 Task: Look for space in Legaspi, Philippines from 12th August, 2023 to 16th August, 2023 for 8 adults in price range Rs.10000 to Rs.16000. Place can be private room with 8 bedrooms having 8 beds and 8 bathrooms. Property type can be house, flat, guest house, hotel. Amenities needed are: wifi, TV, free parkinig on premises, gym, breakfast. Booking option can be shelf check-in. Required host language is English.
Action: Mouse pressed left at (584, 123)
Screenshot: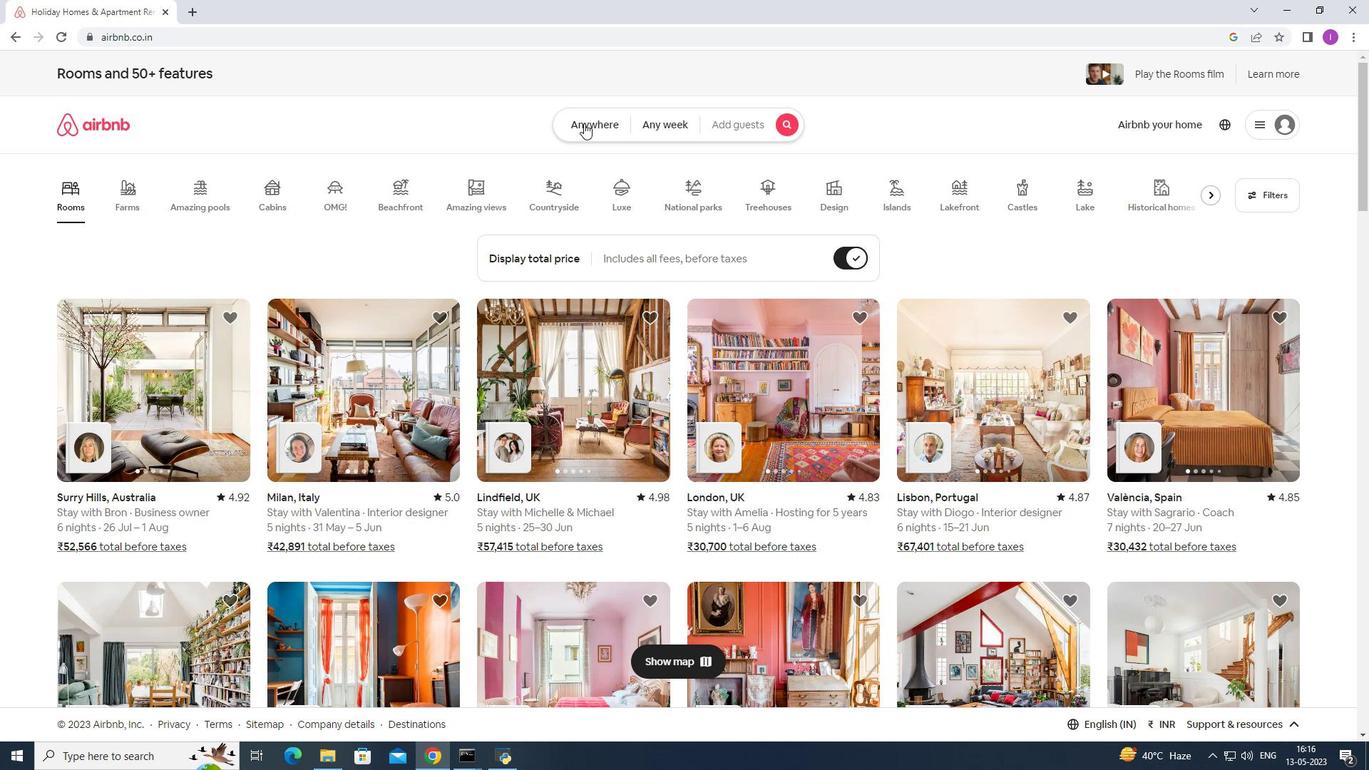 
Action: Mouse moved to (409, 179)
Screenshot: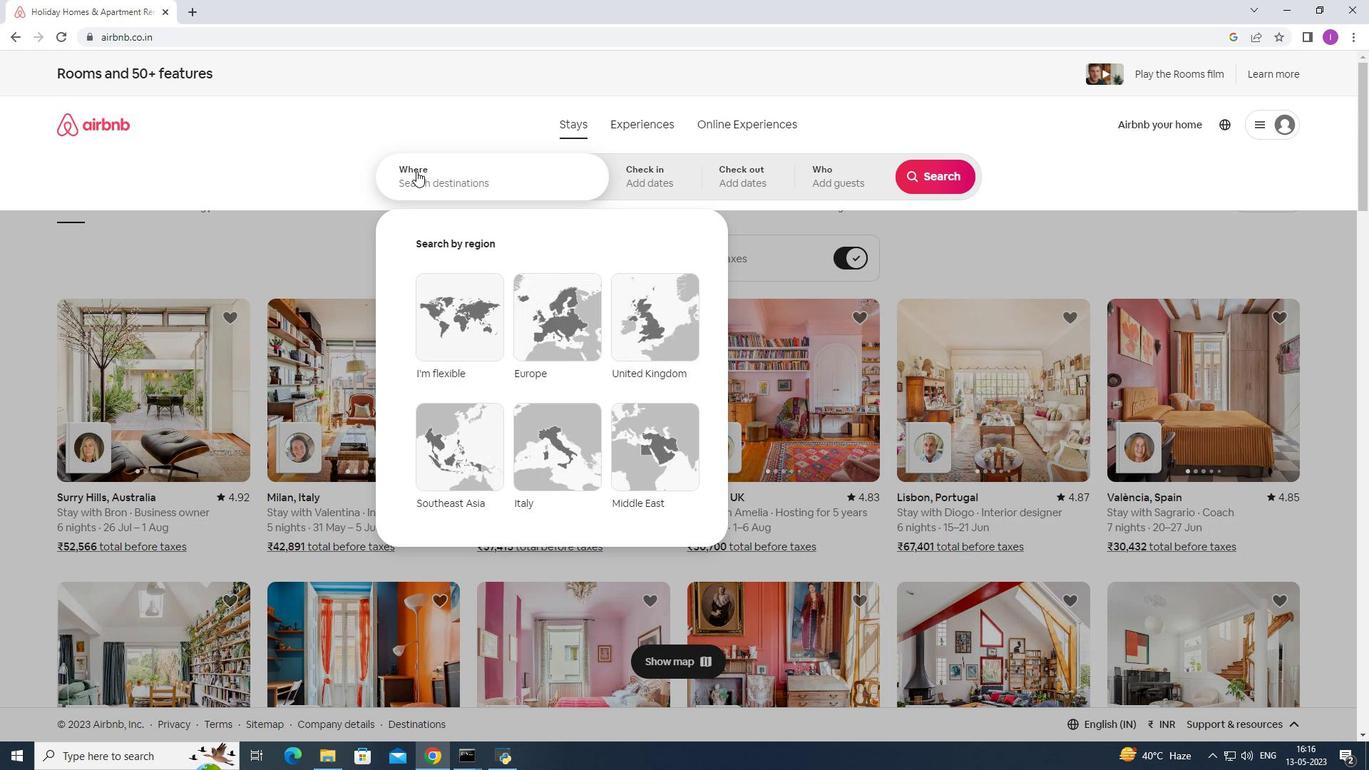 
Action: Mouse pressed left at (409, 179)
Screenshot: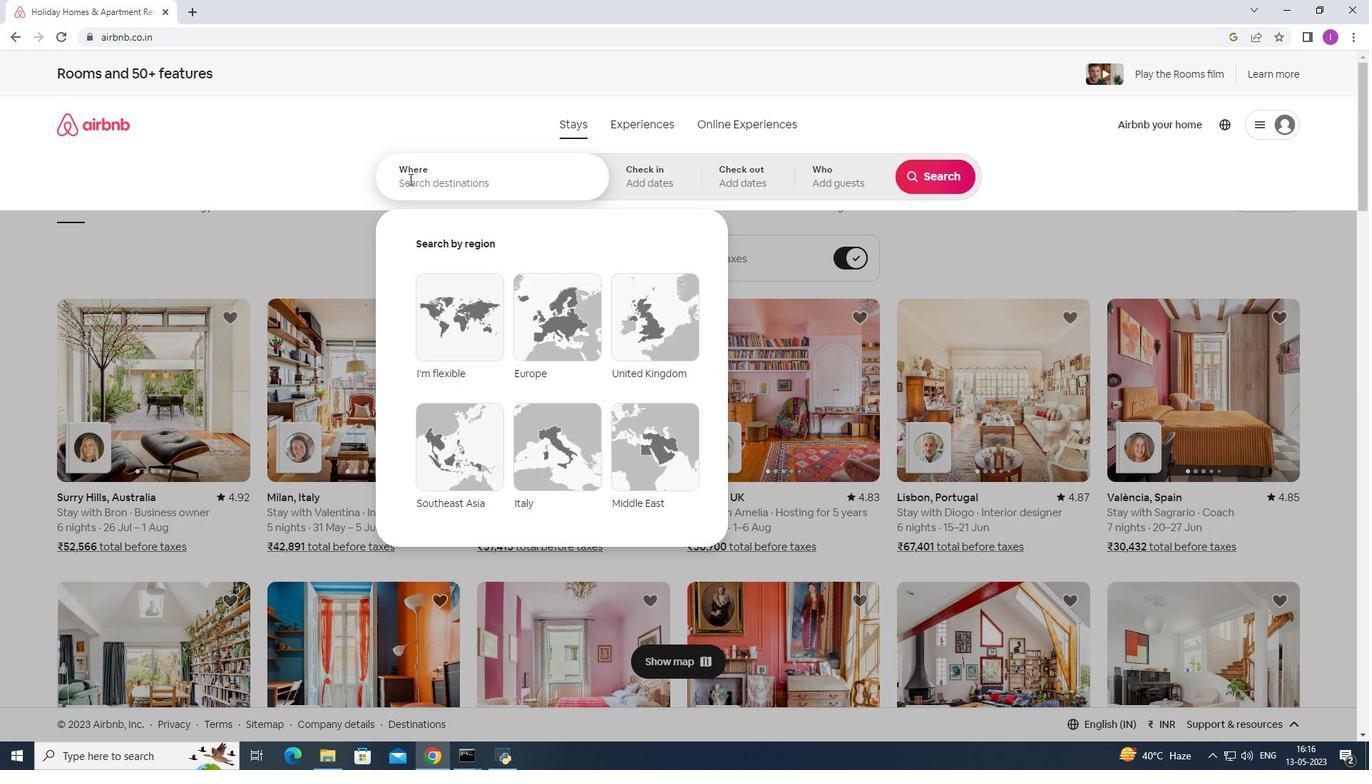 
Action: Mouse moved to (412, 178)
Screenshot: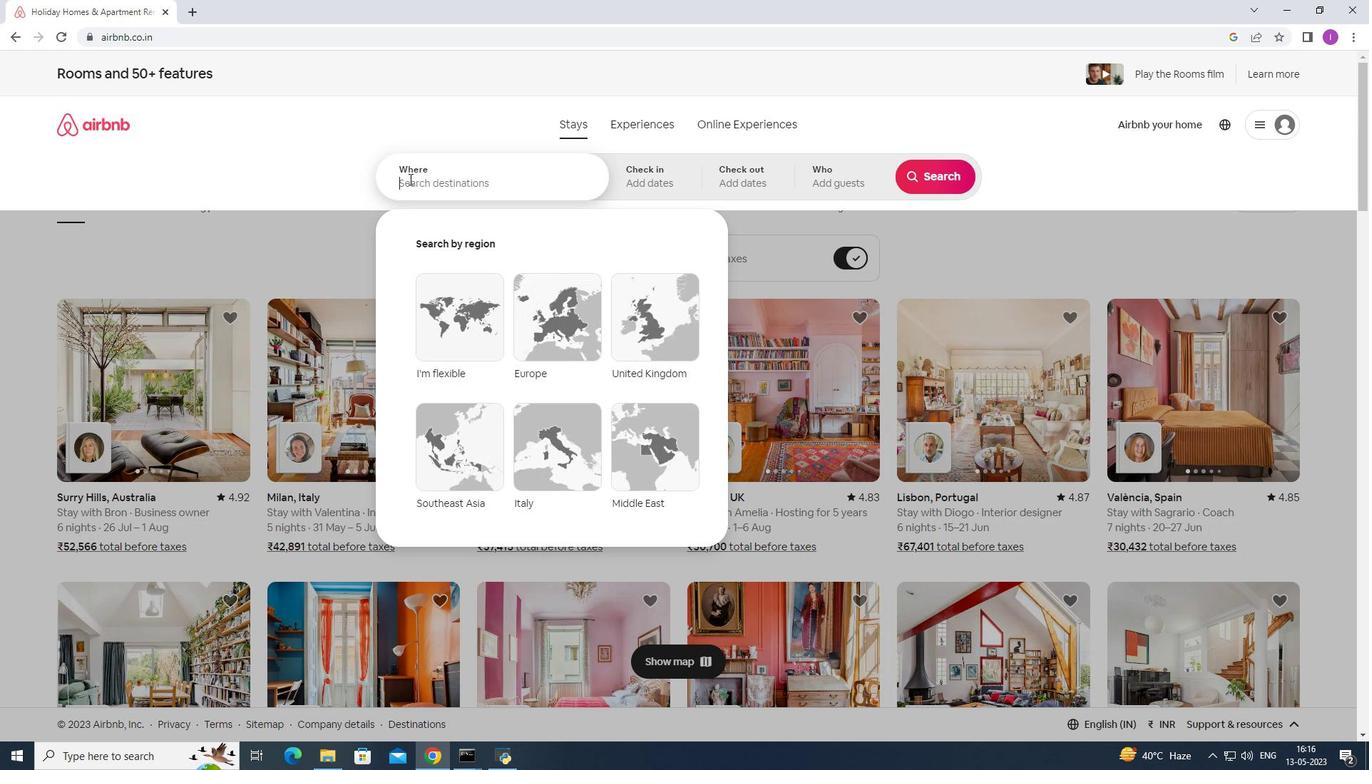 
Action: Key pressed <Key.shift>Legaspi,<Key.shift>Philippines
Screenshot: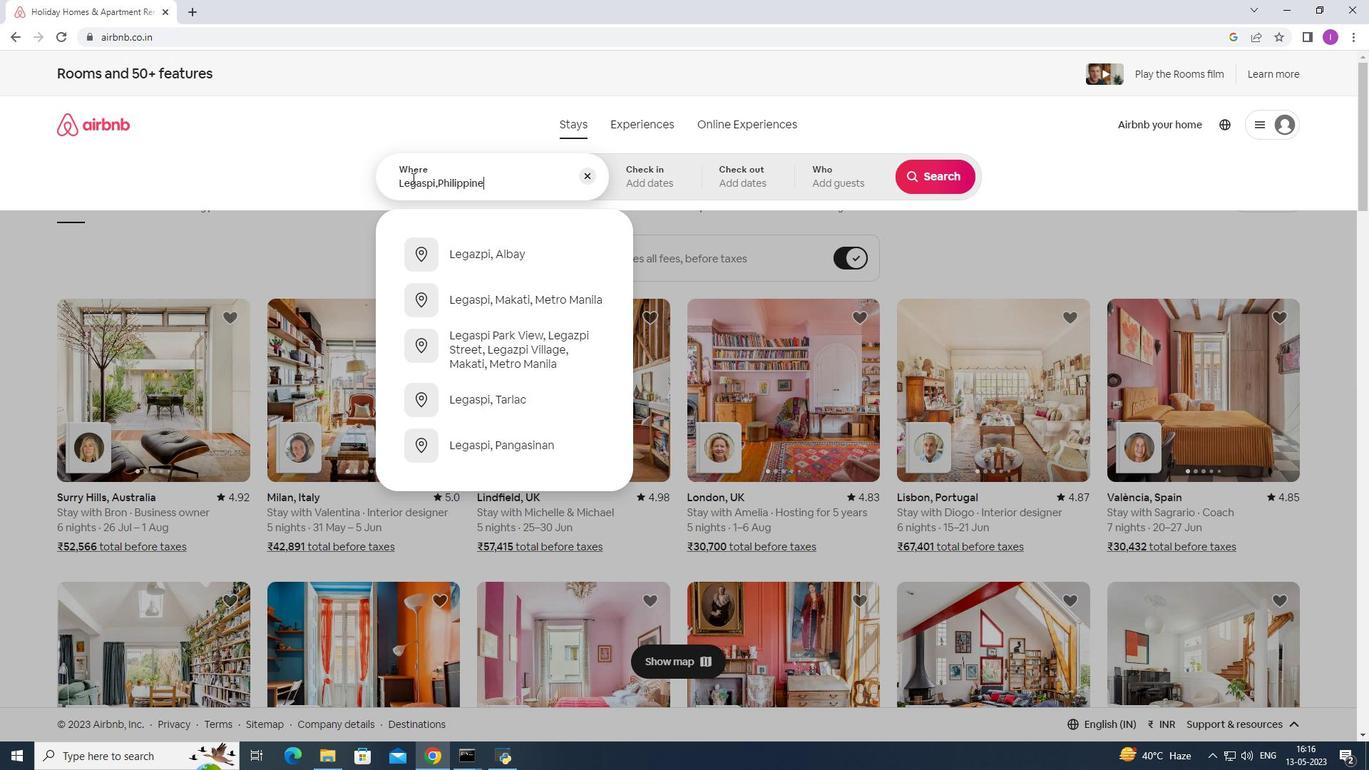 
Action: Mouse moved to (643, 185)
Screenshot: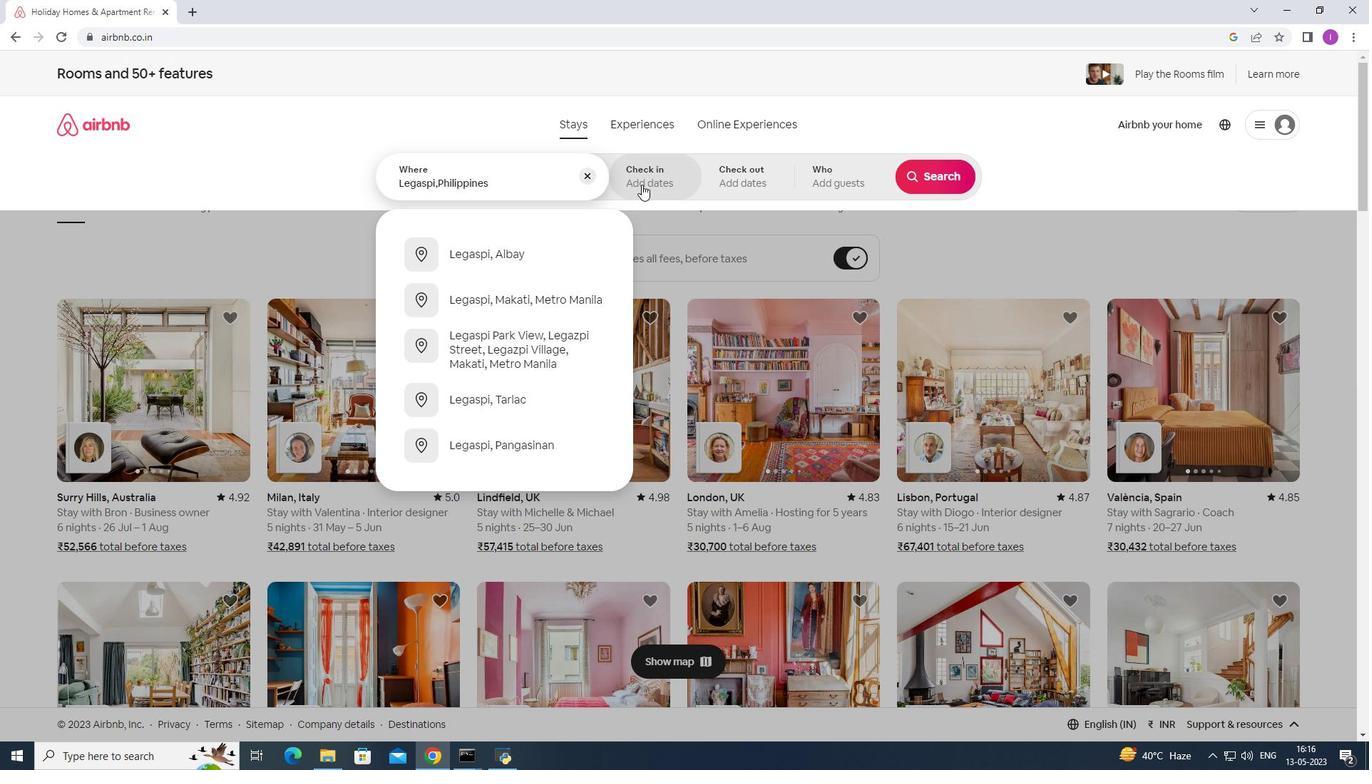 
Action: Mouse pressed left at (643, 185)
Screenshot: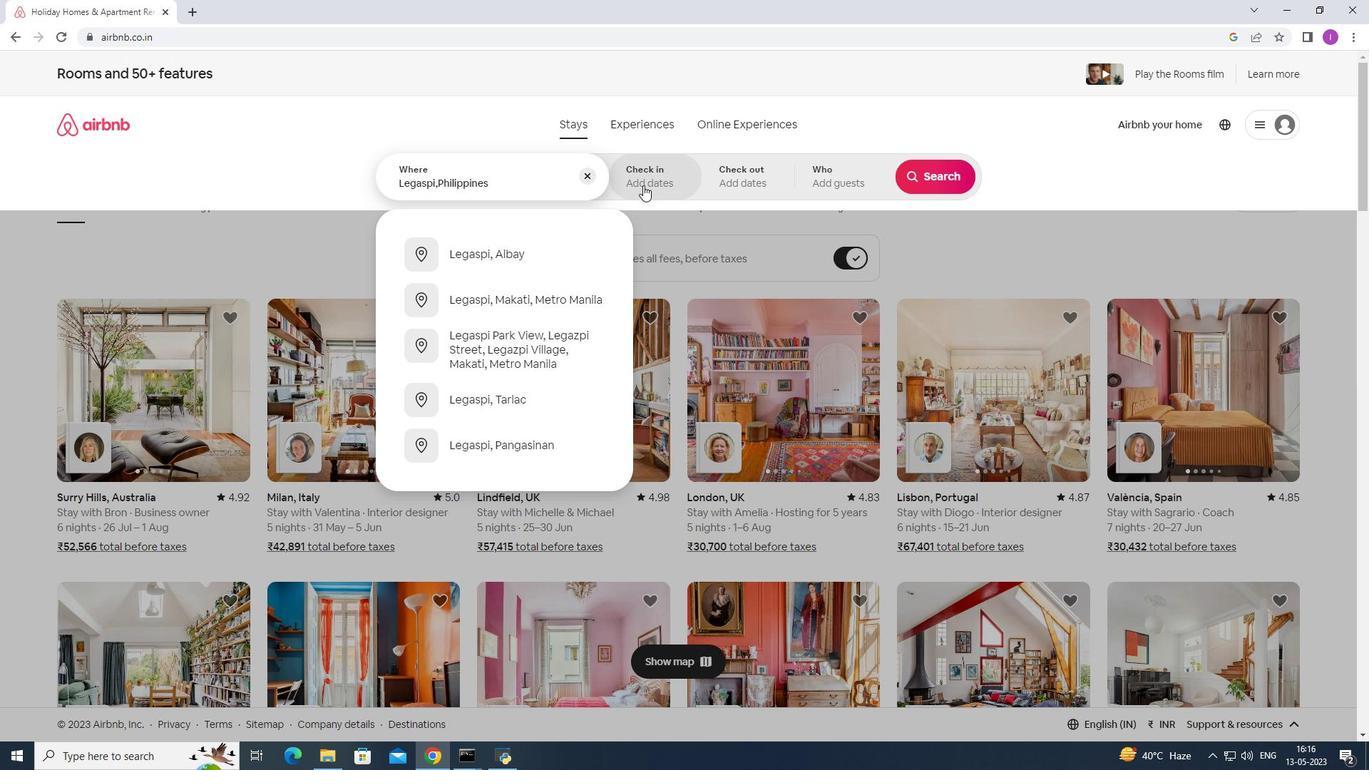 
Action: Mouse moved to (934, 294)
Screenshot: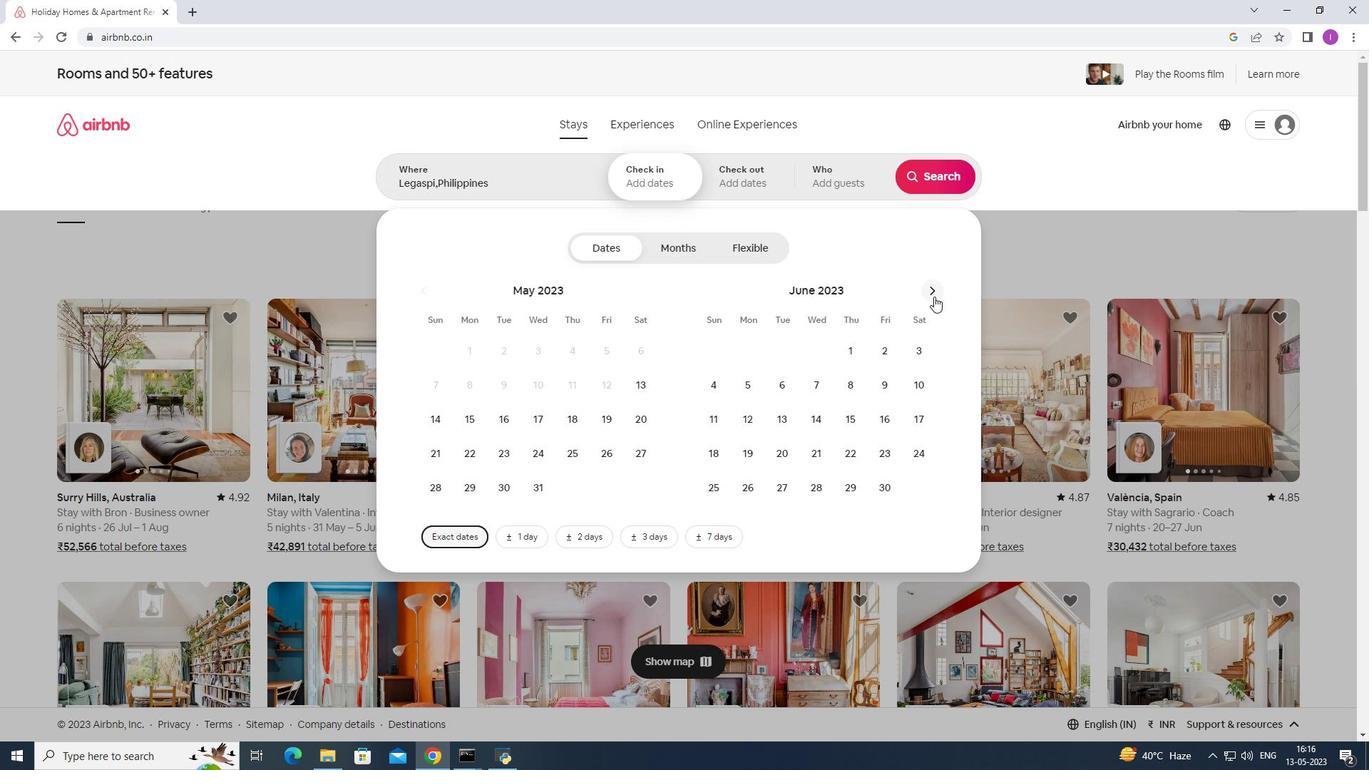
Action: Mouse pressed left at (934, 294)
Screenshot: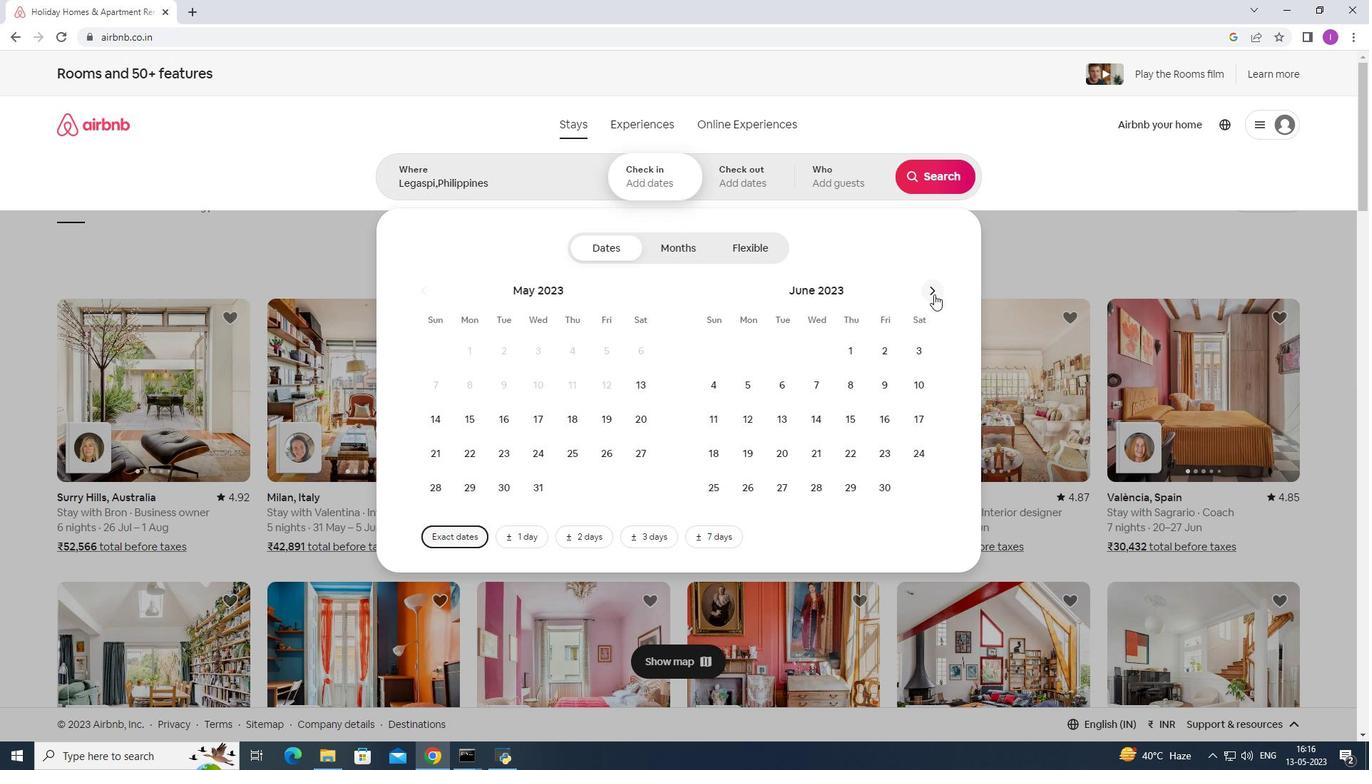
Action: Mouse pressed left at (934, 294)
Screenshot: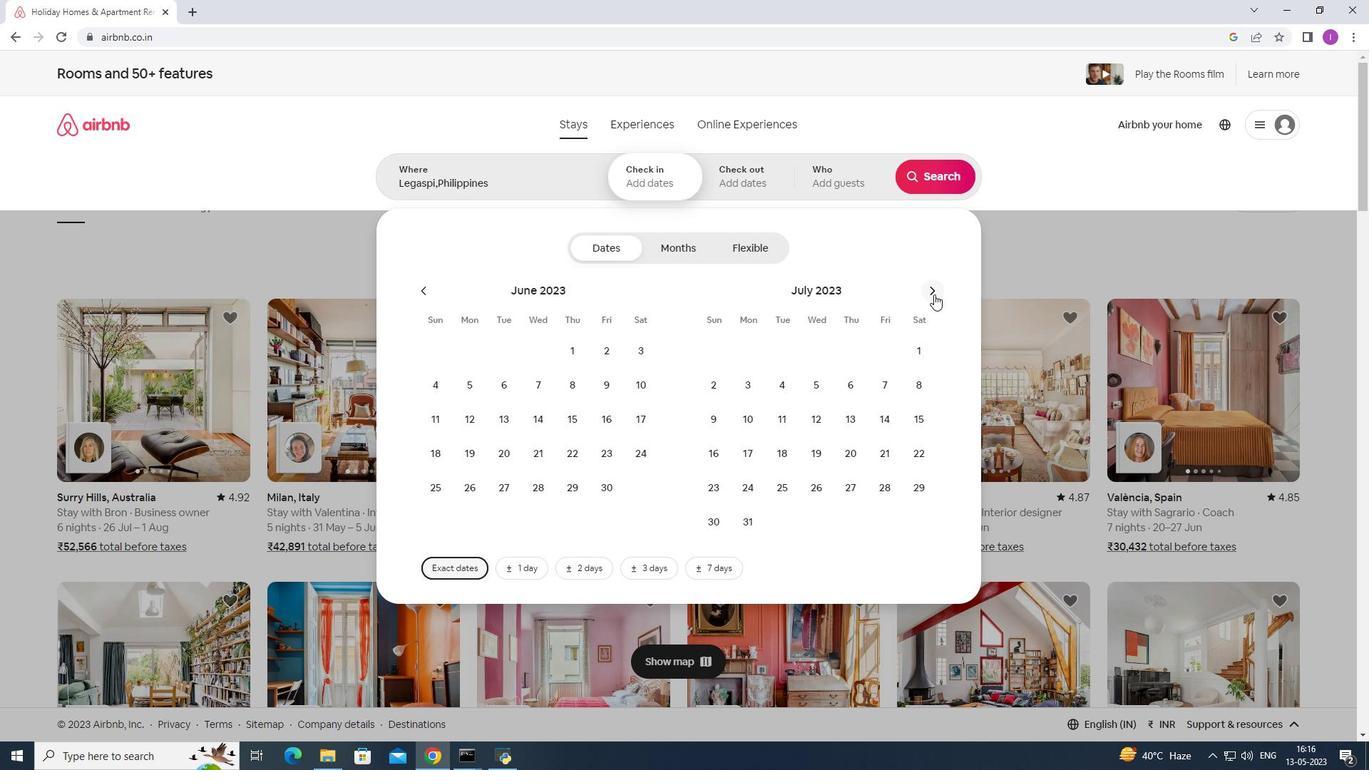 
Action: Mouse moved to (916, 390)
Screenshot: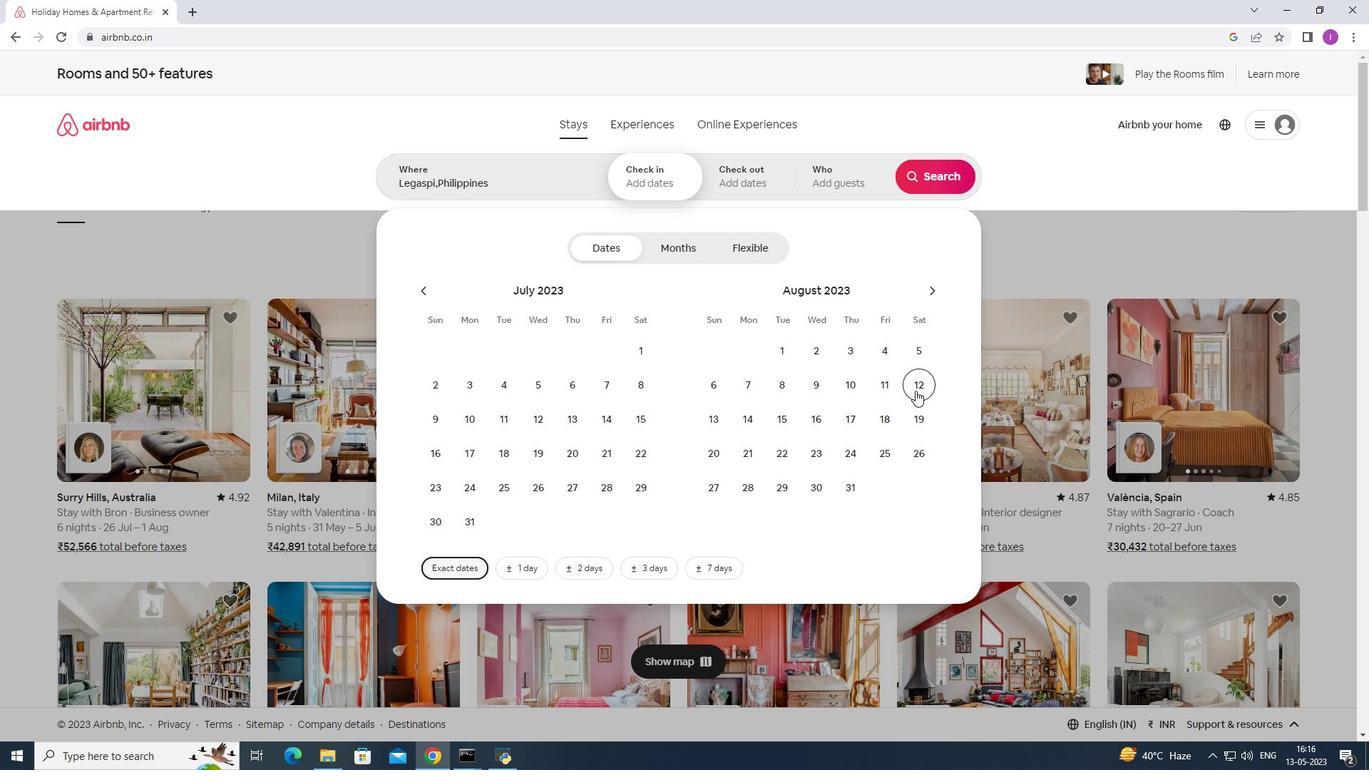 
Action: Mouse pressed left at (916, 390)
Screenshot: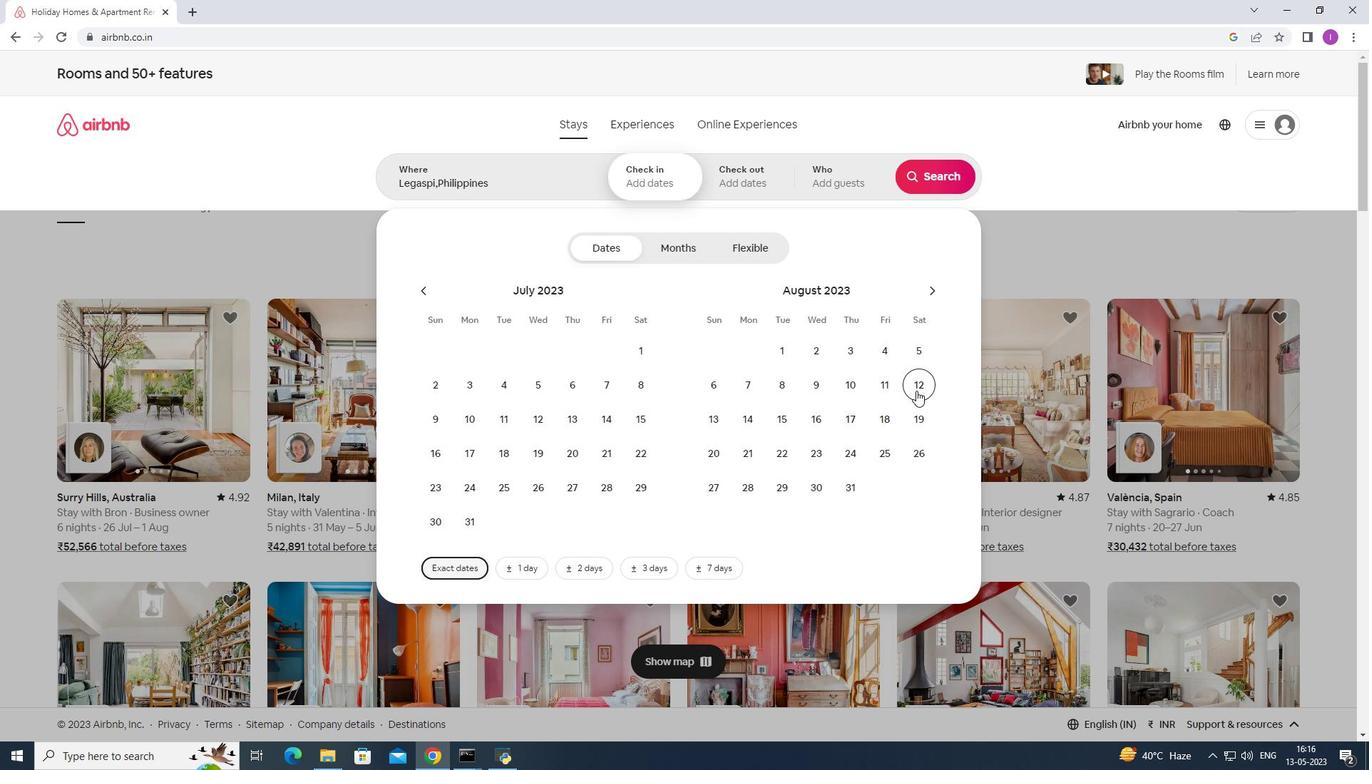 
Action: Mouse moved to (823, 418)
Screenshot: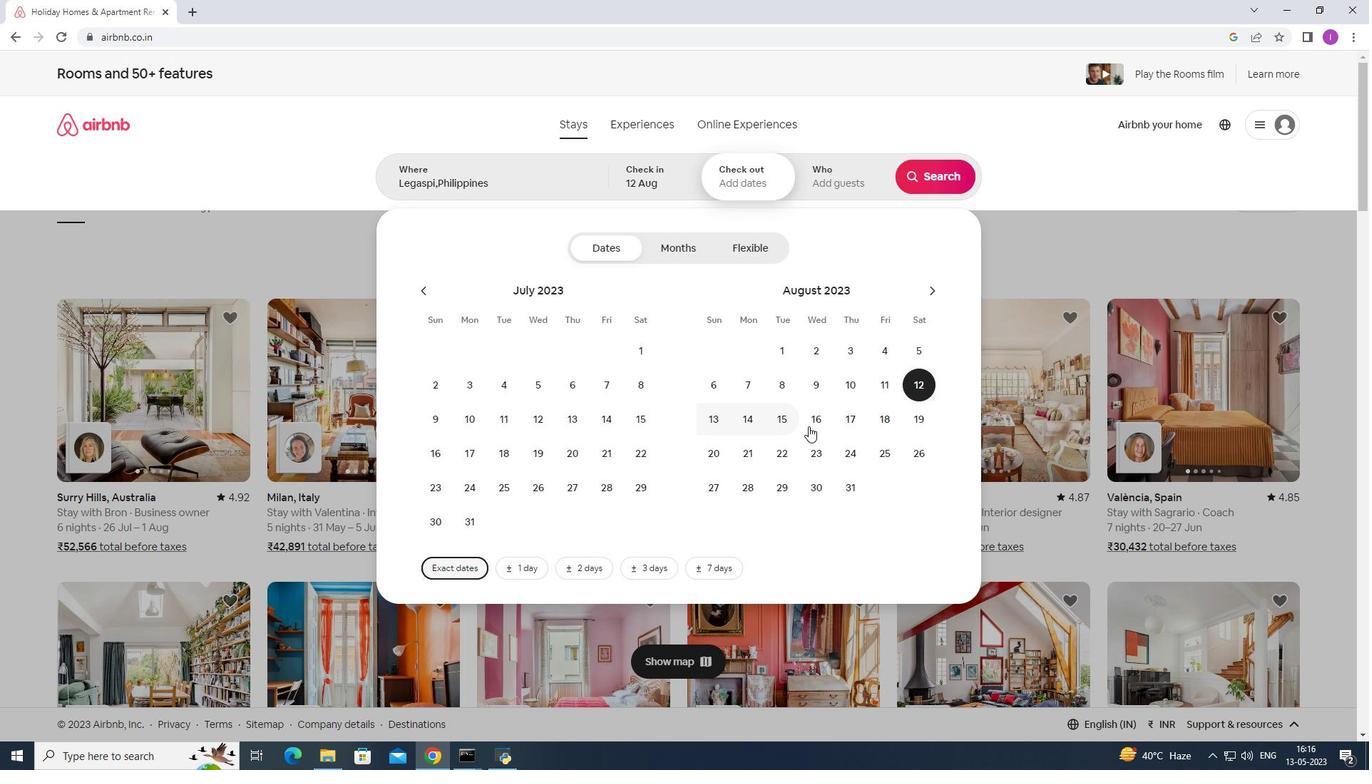 
Action: Mouse pressed left at (823, 418)
Screenshot: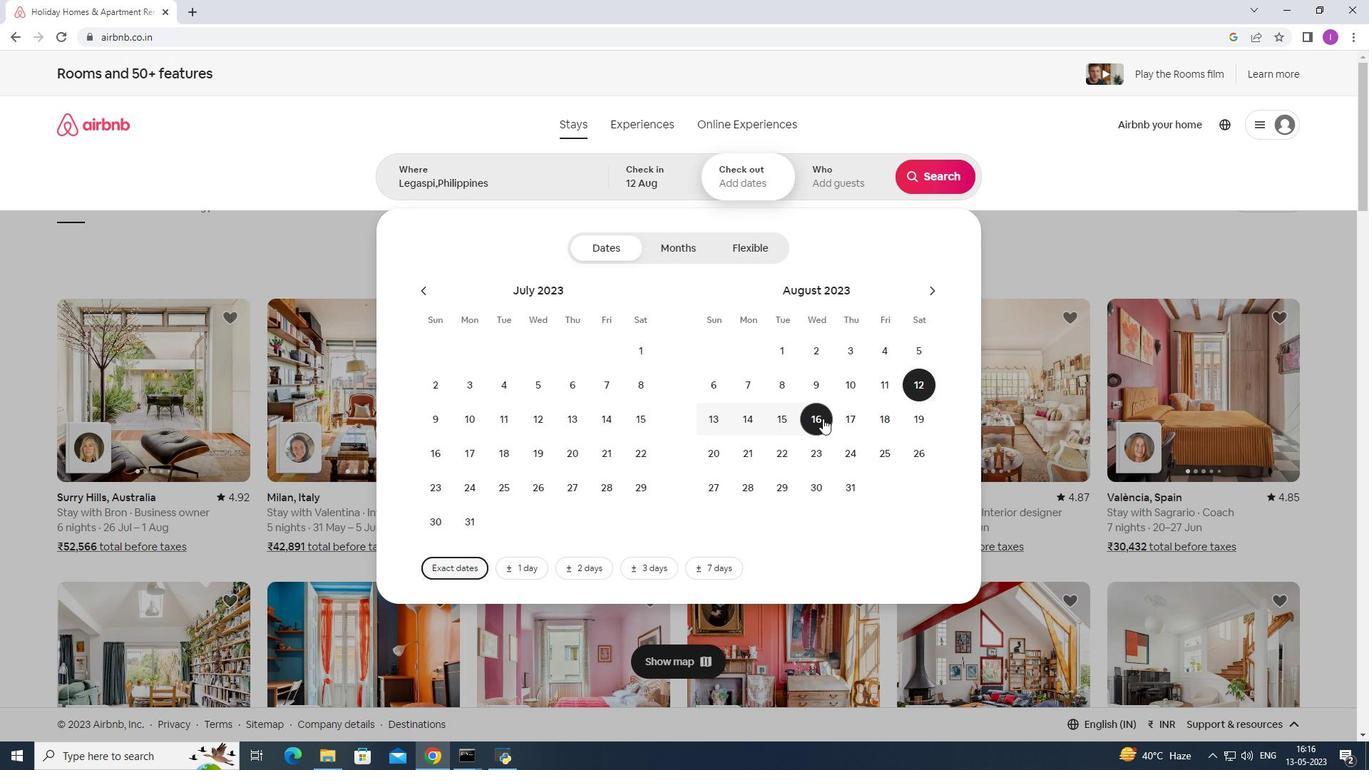 
Action: Mouse moved to (860, 179)
Screenshot: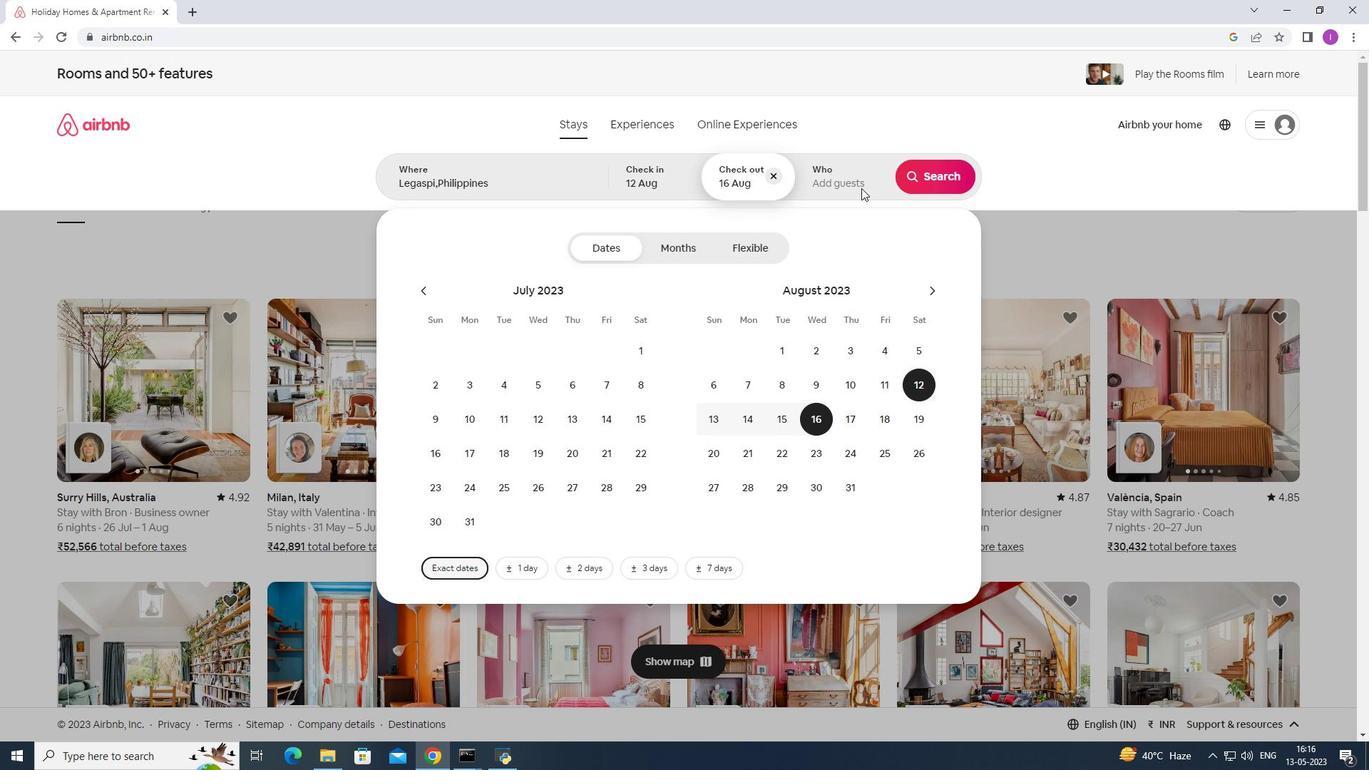 
Action: Mouse pressed left at (860, 179)
Screenshot: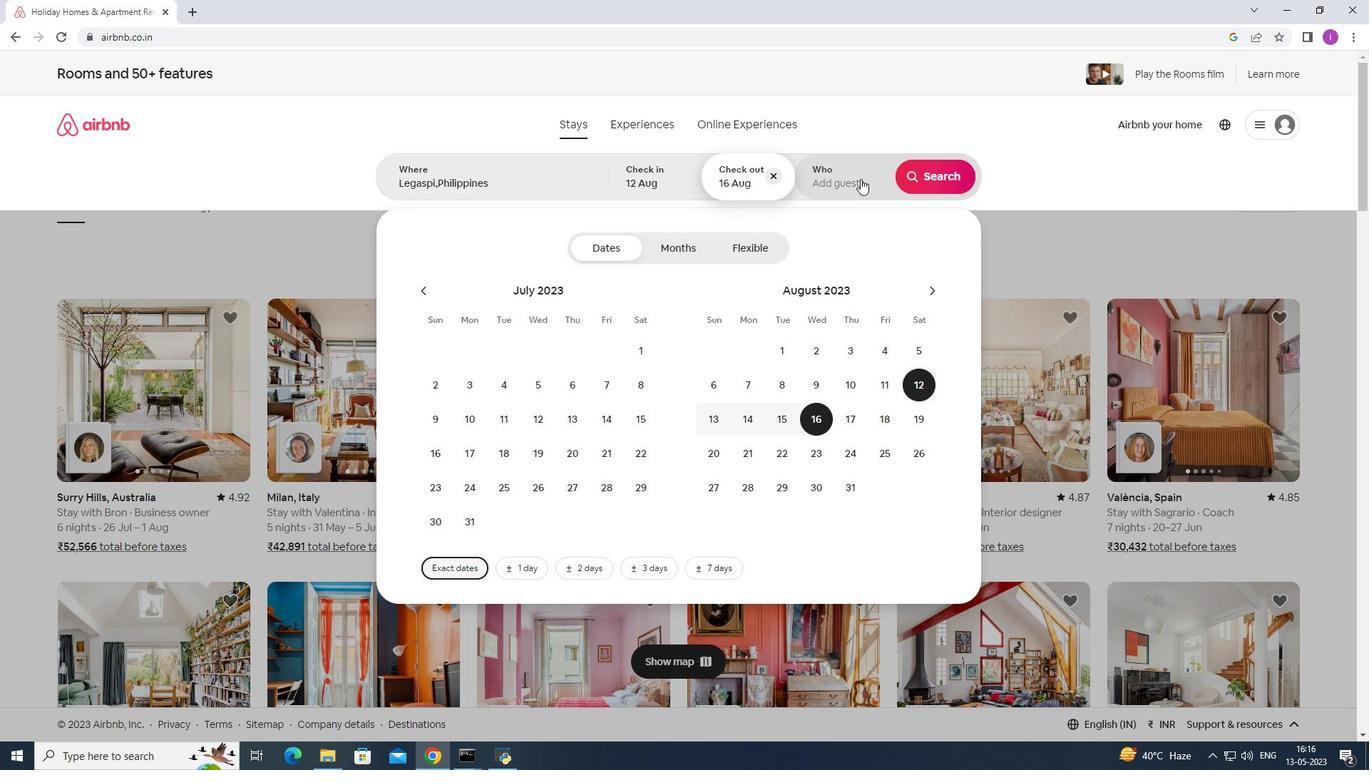 
Action: Mouse moved to (944, 251)
Screenshot: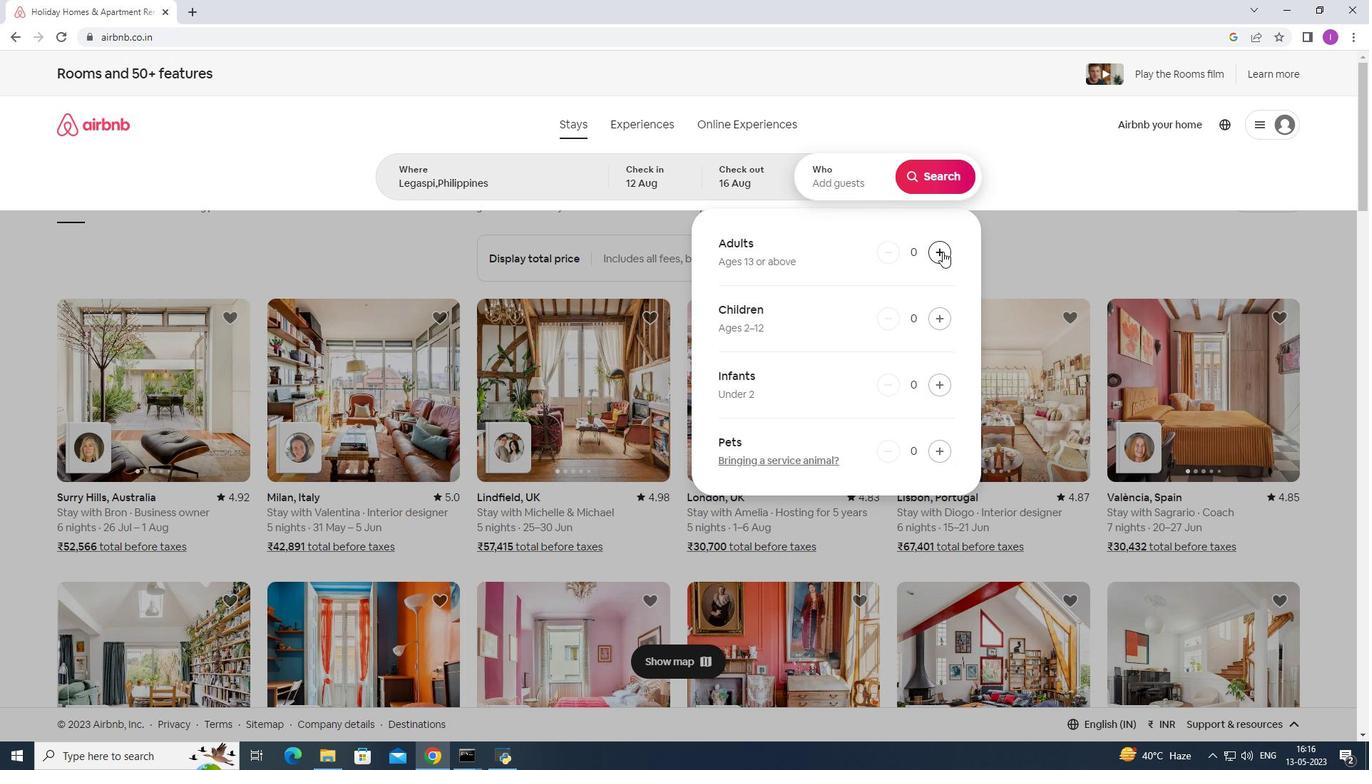 
Action: Mouse pressed left at (944, 251)
Screenshot: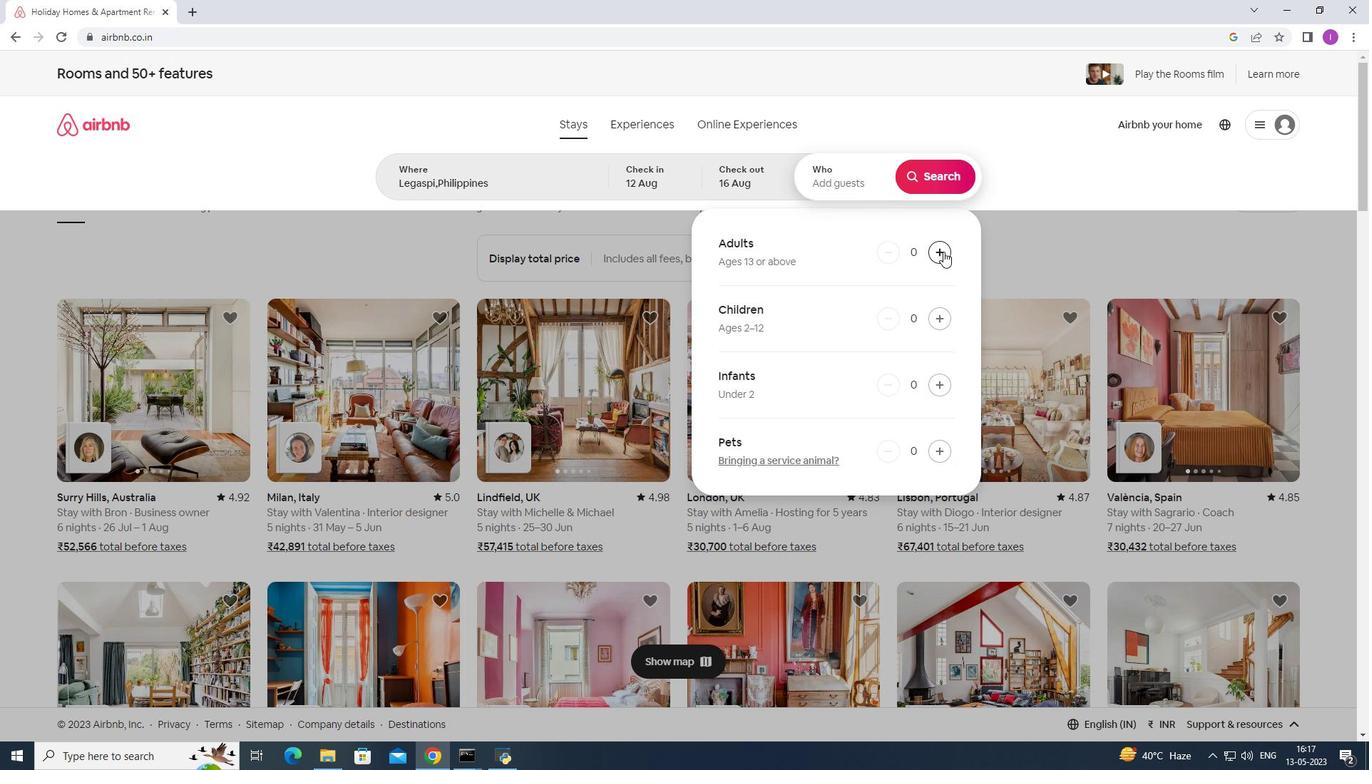 
Action: Mouse moved to (945, 251)
Screenshot: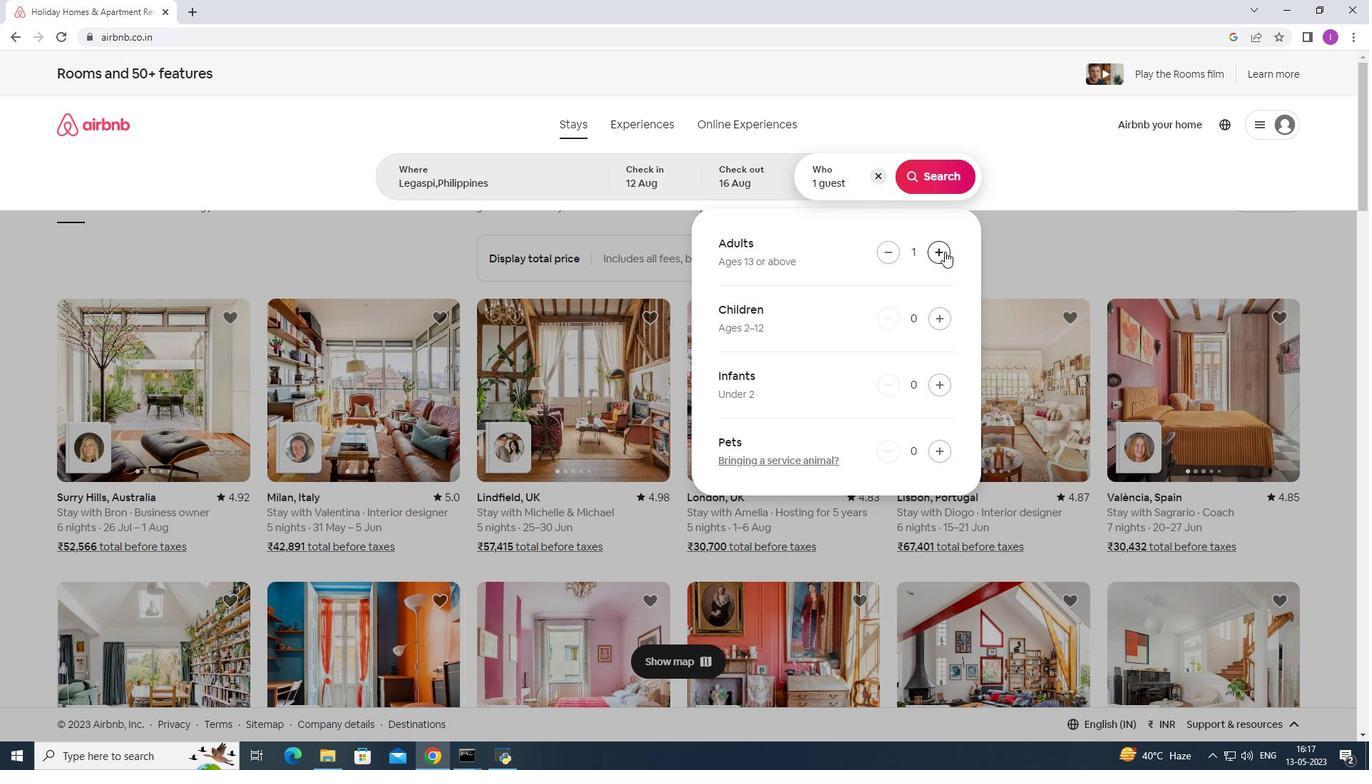 
Action: Mouse pressed left at (945, 251)
Screenshot: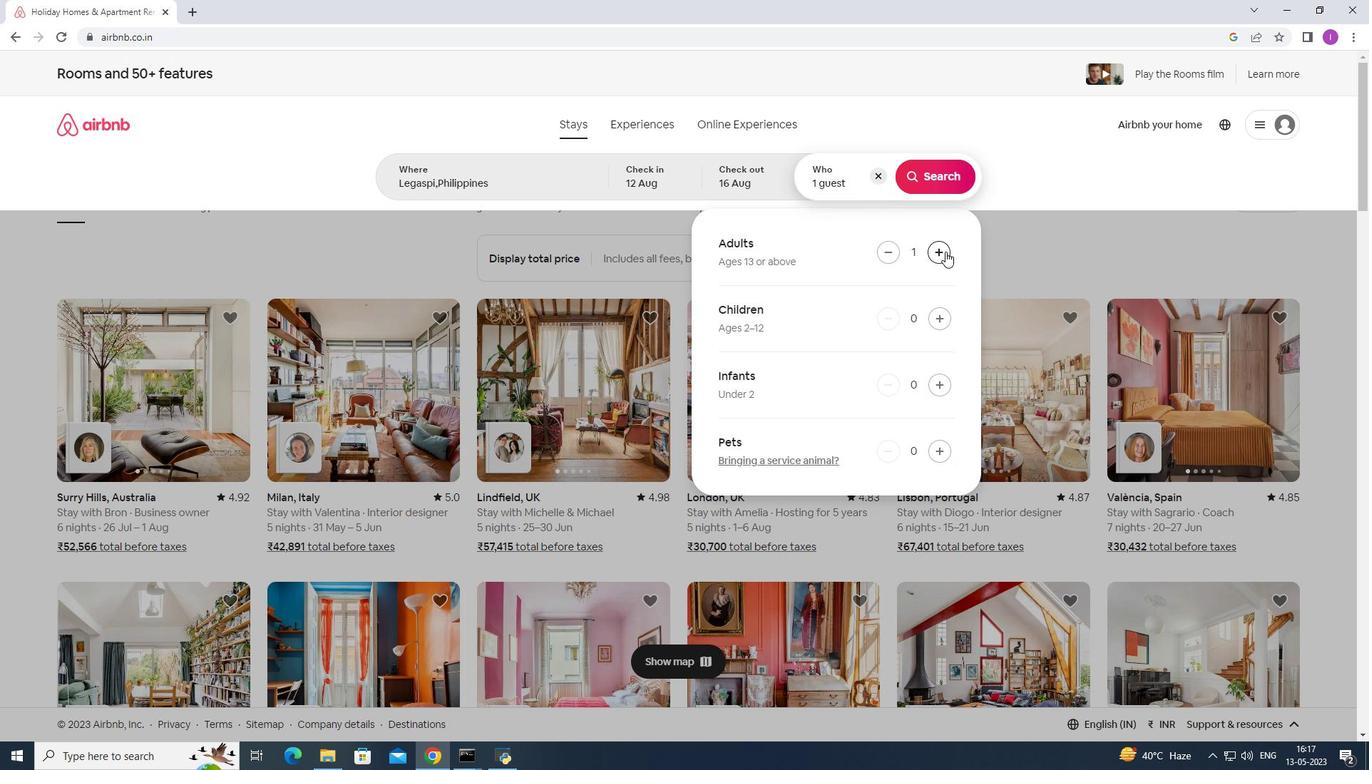 
Action: Mouse pressed left at (945, 251)
Screenshot: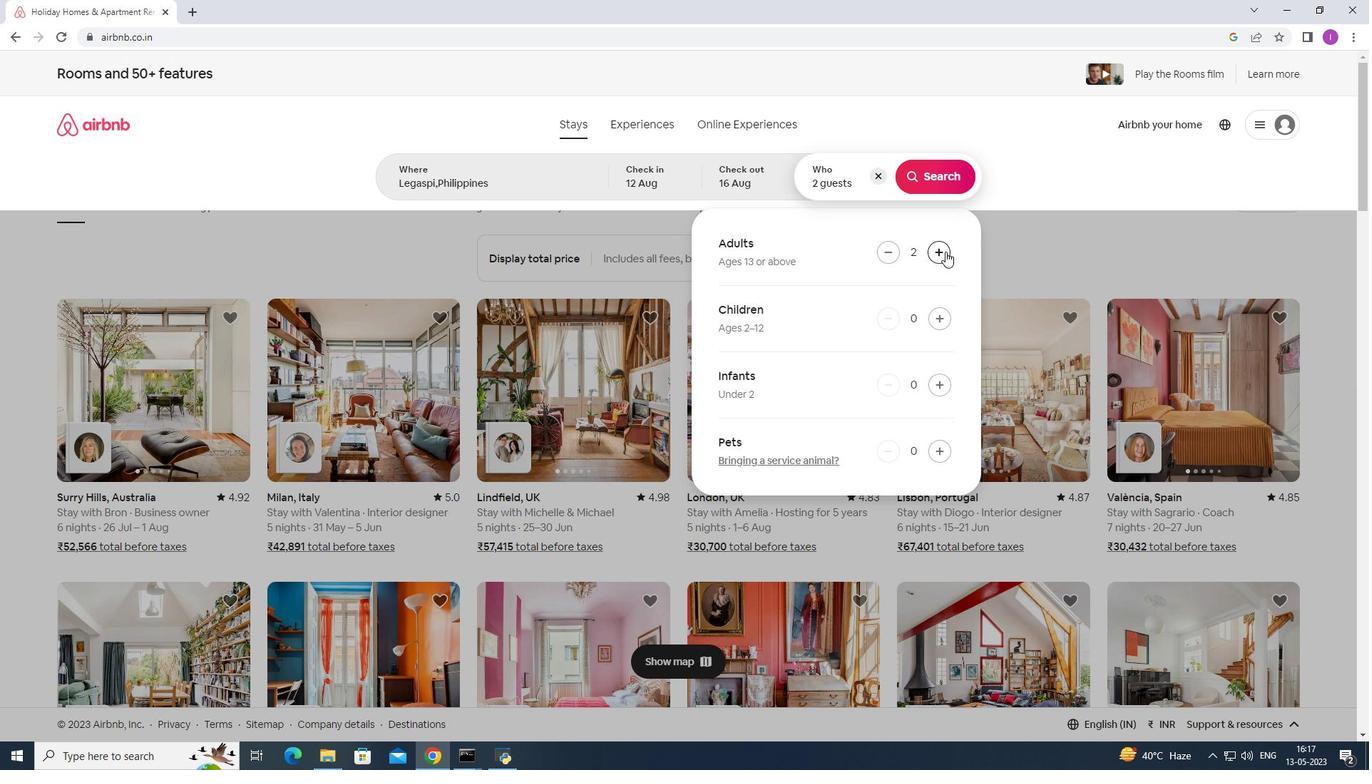 
Action: Mouse pressed left at (945, 251)
Screenshot: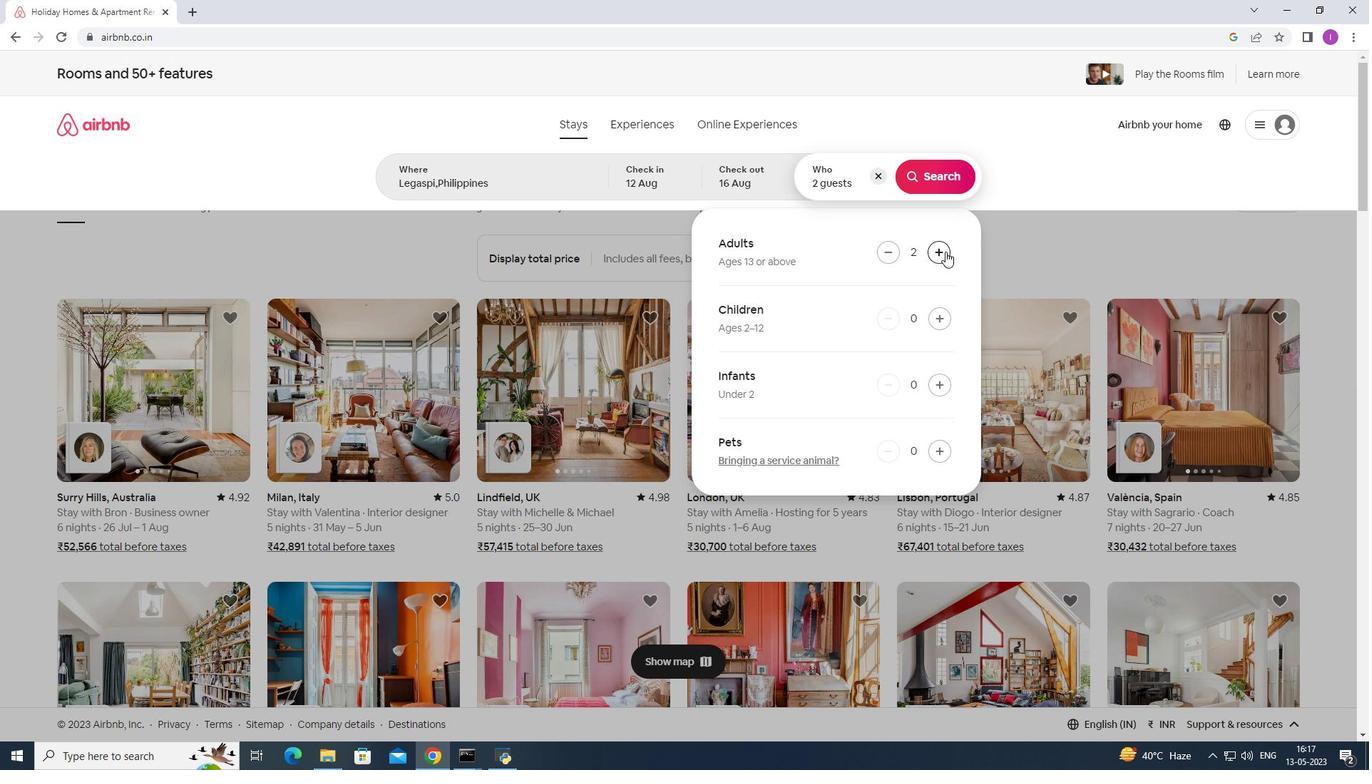 
Action: Mouse pressed left at (945, 251)
Screenshot: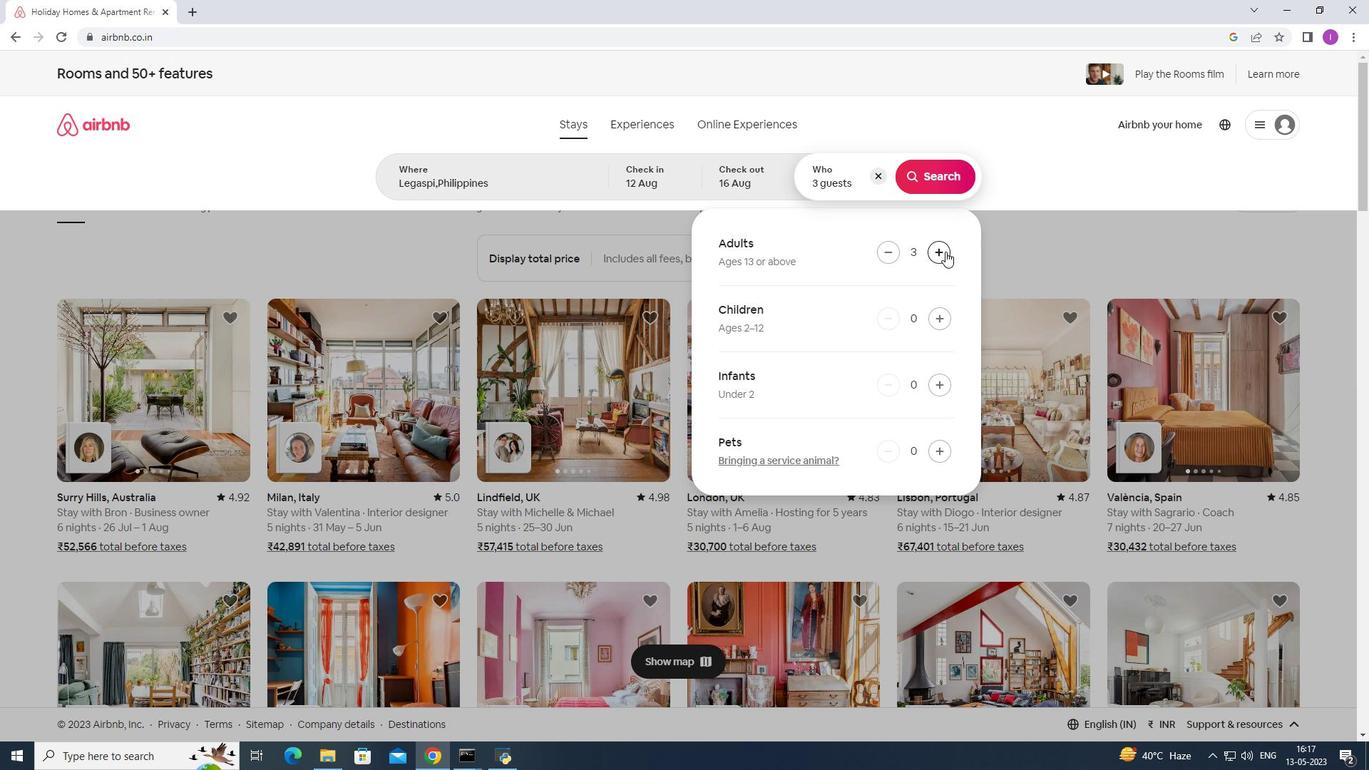 
Action: Mouse pressed left at (945, 251)
Screenshot: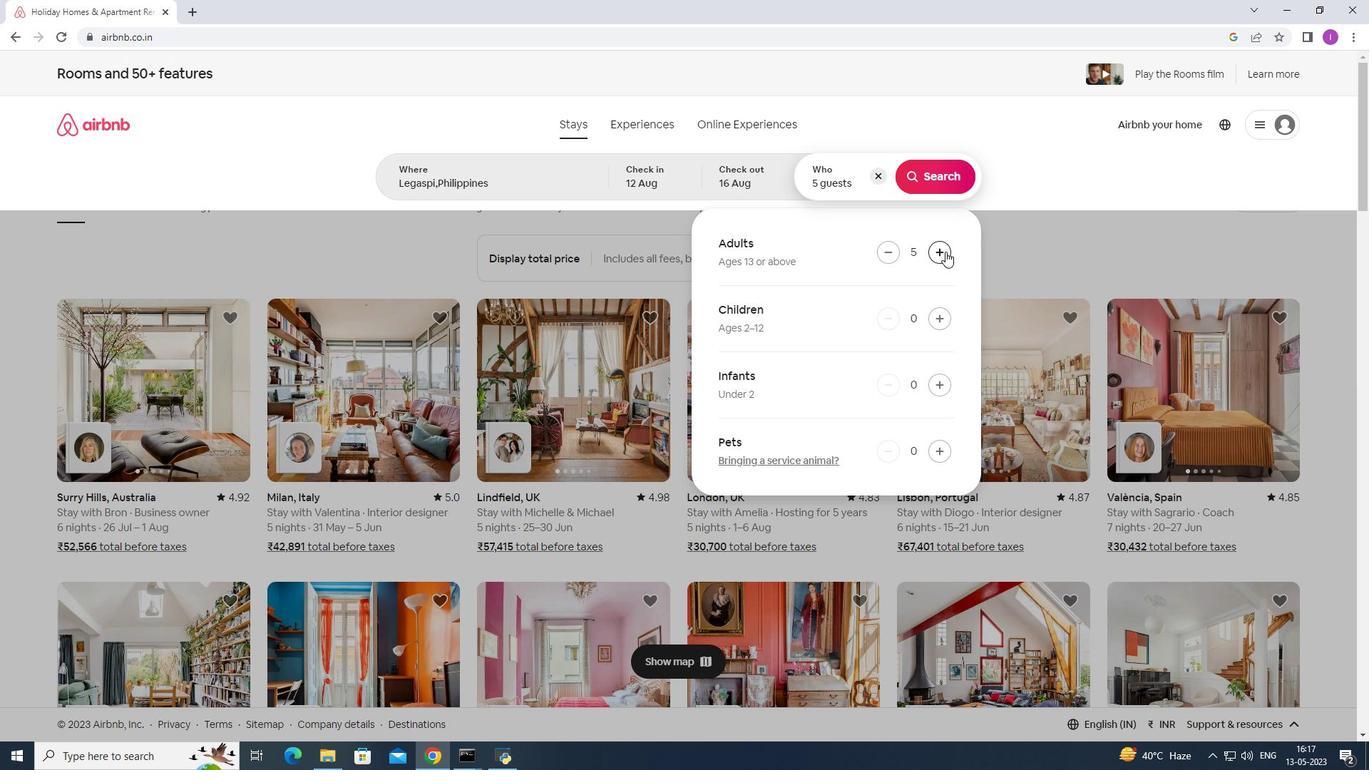 
Action: Mouse pressed left at (945, 251)
Screenshot: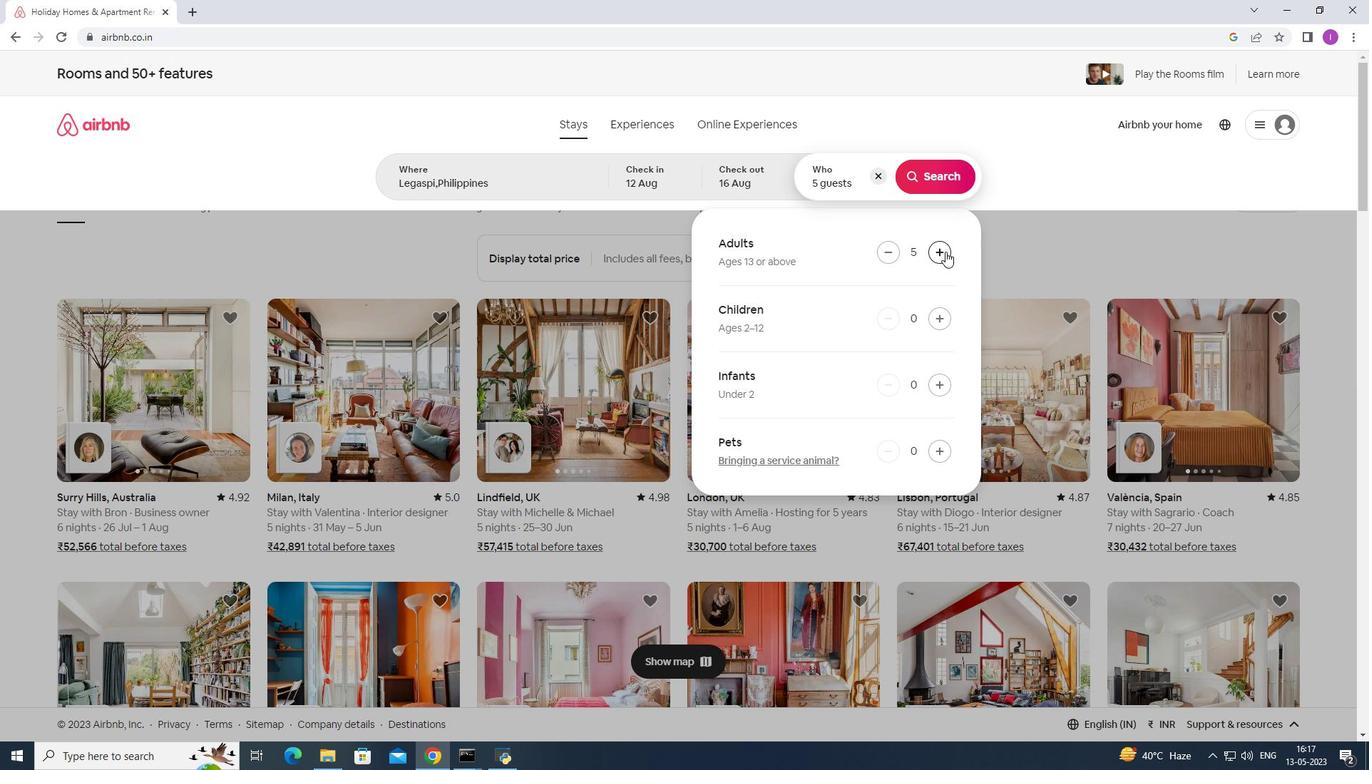 
Action: Mouse pressed left at (945, 251)
Screenshot: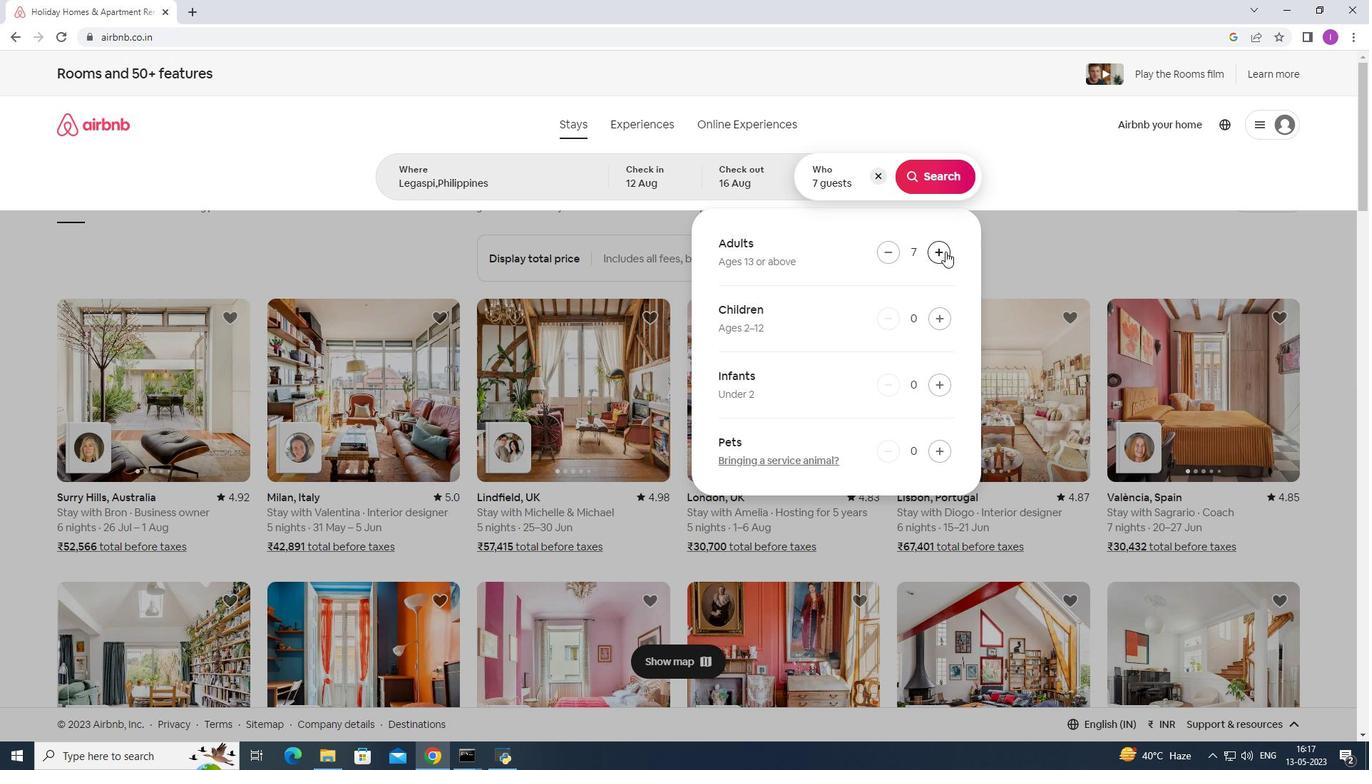 
Action: Mouse moved to (913, 173)
Screenshot: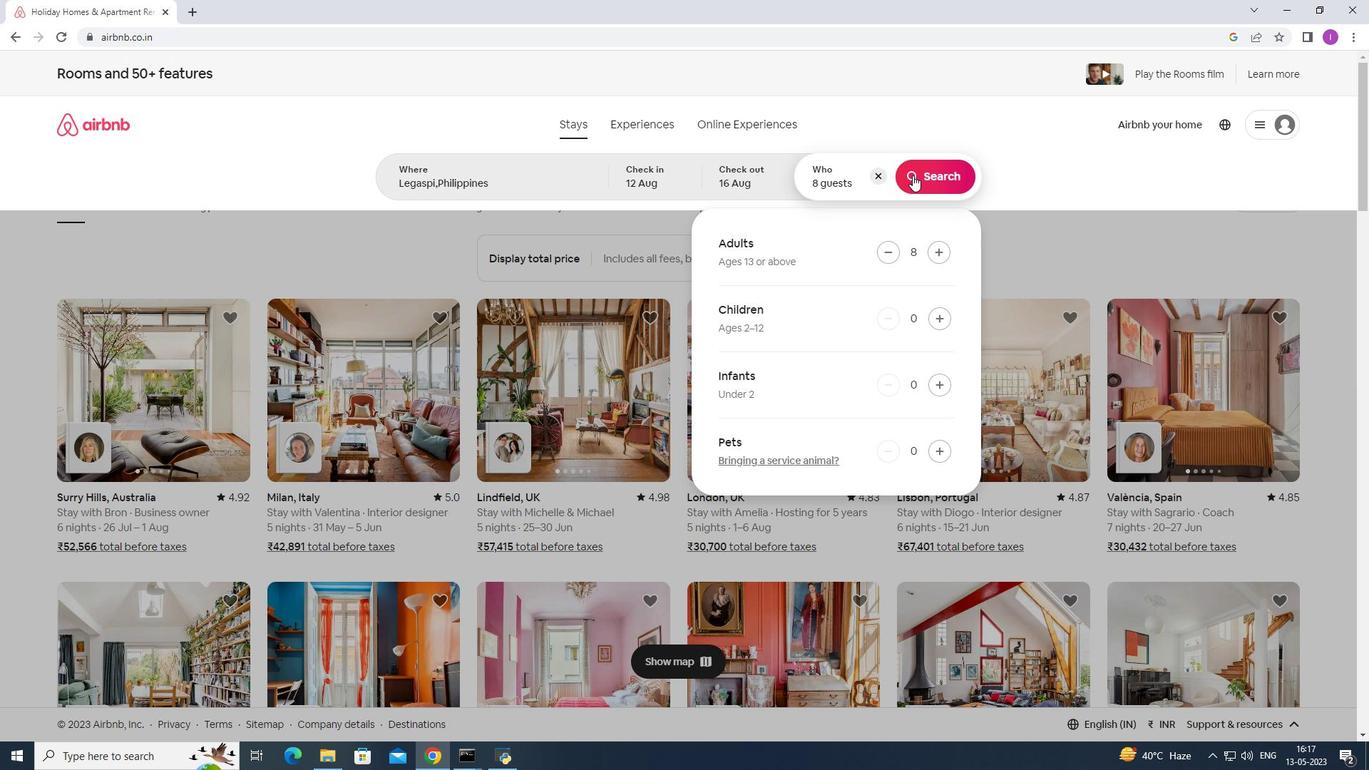 
Action: Mouse pressed left at (913, 173)
Screenshot: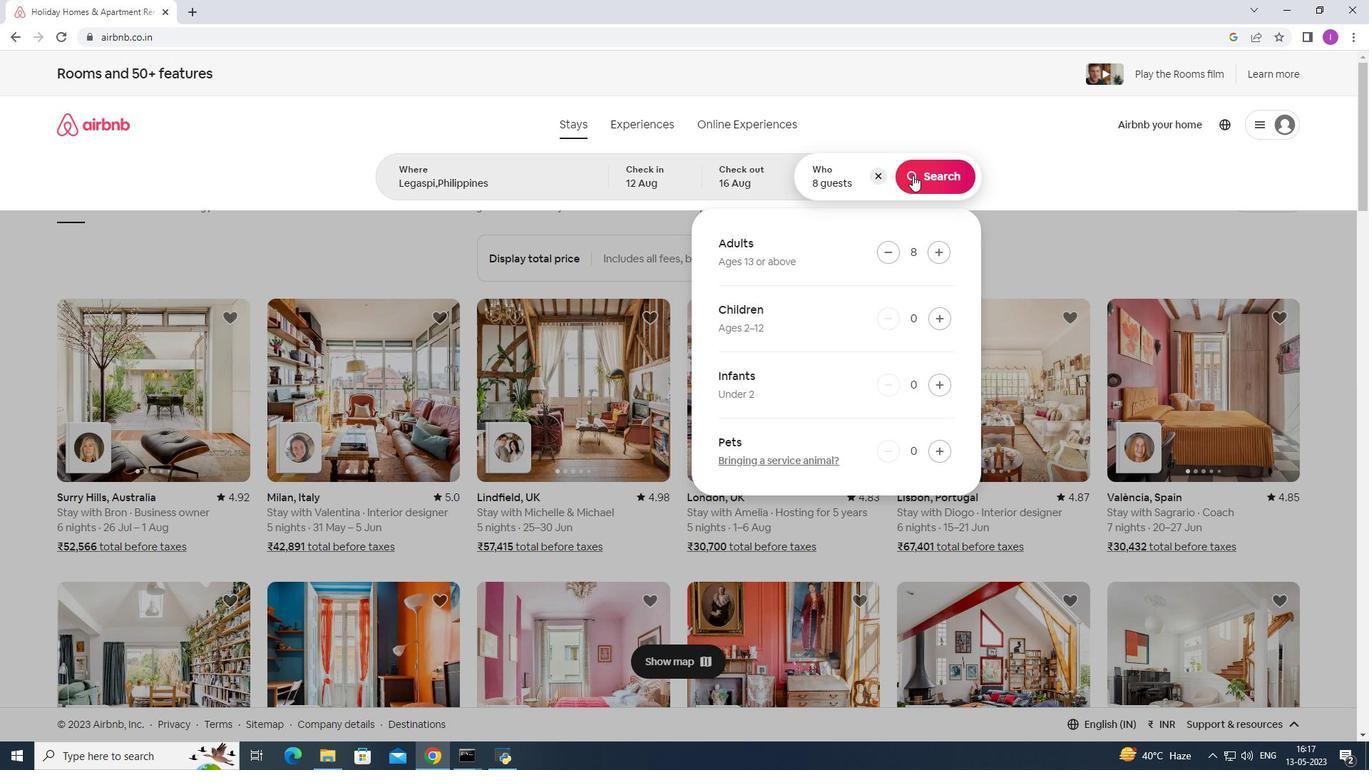 
Action: Mouse moved to (1295, 133)
Screenshot: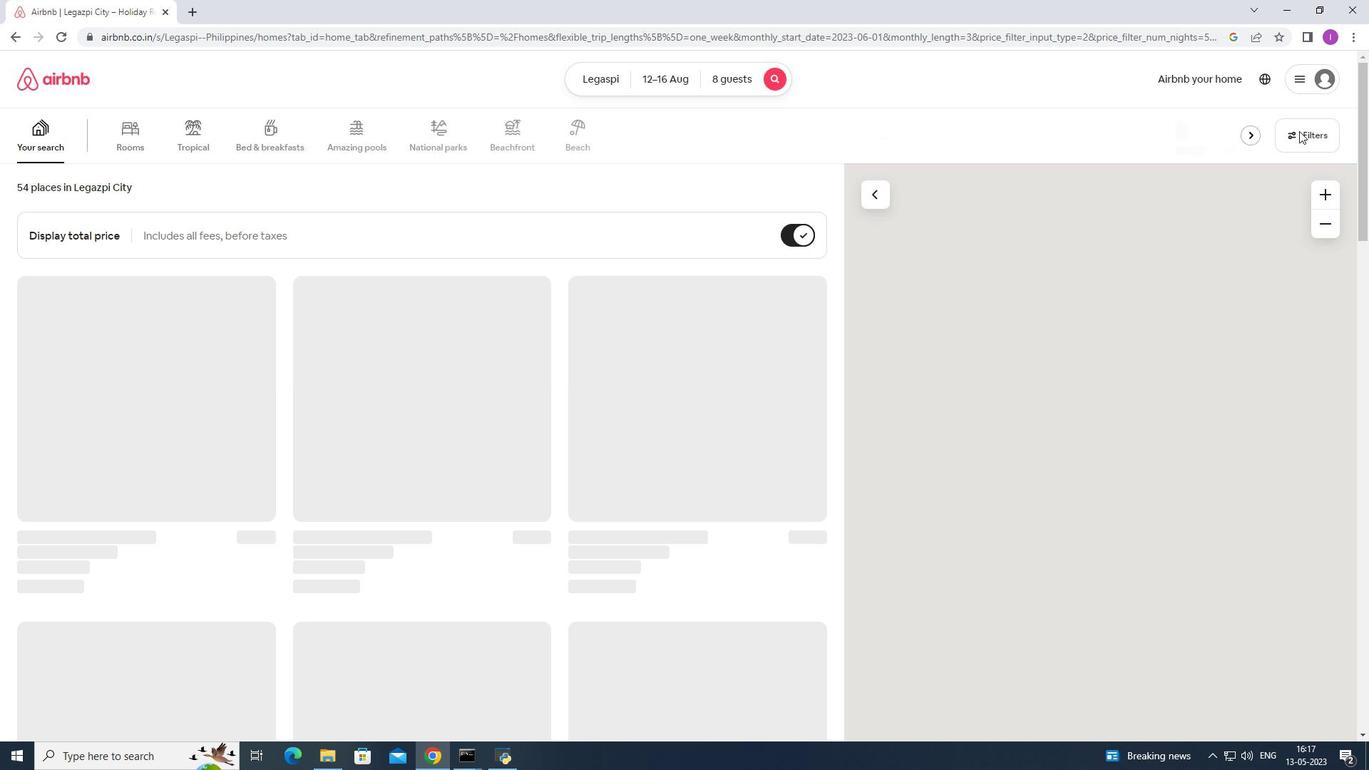 
Action: Mouse pressed left at (1295, 133)
Screenshot: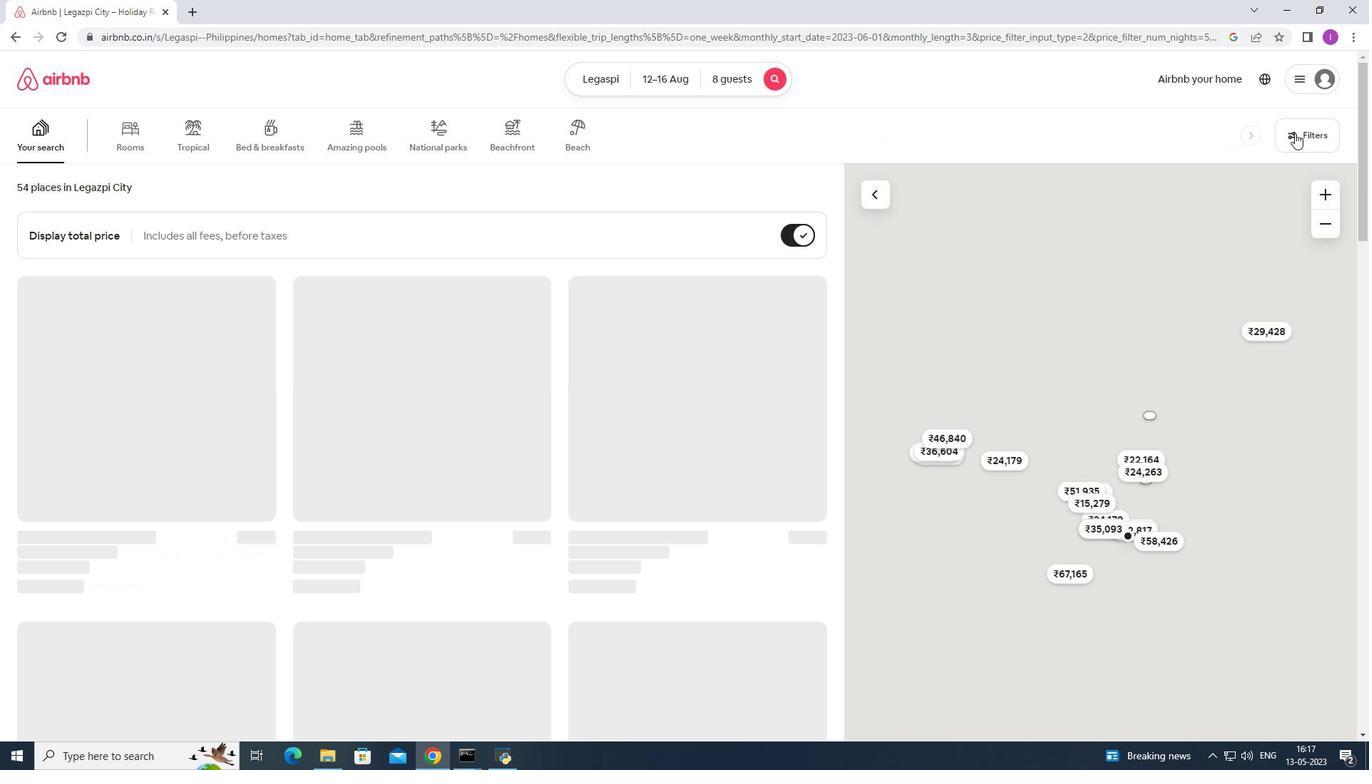 
Action: Mouse moved to (781, 487)
Screenshot: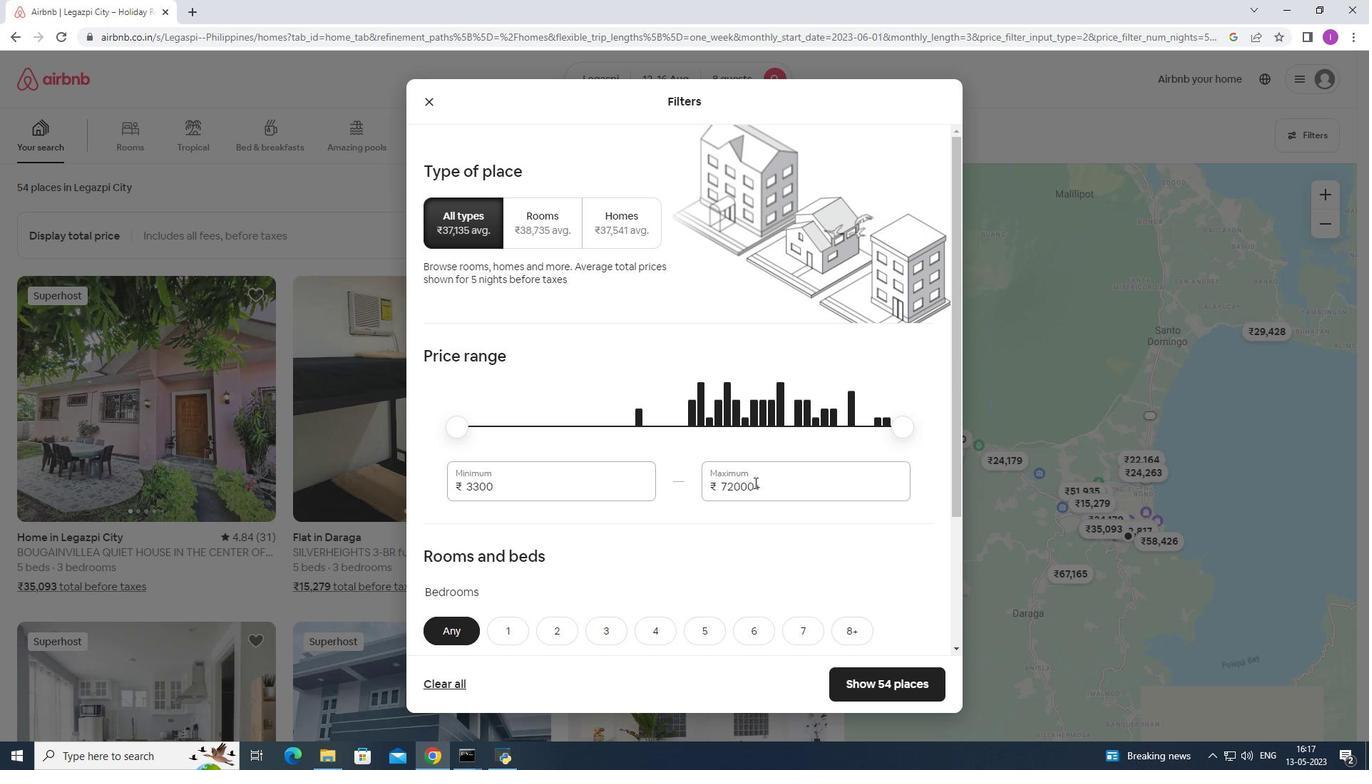 
Action: Mouse pressed left at (781, 487)
Screenshot: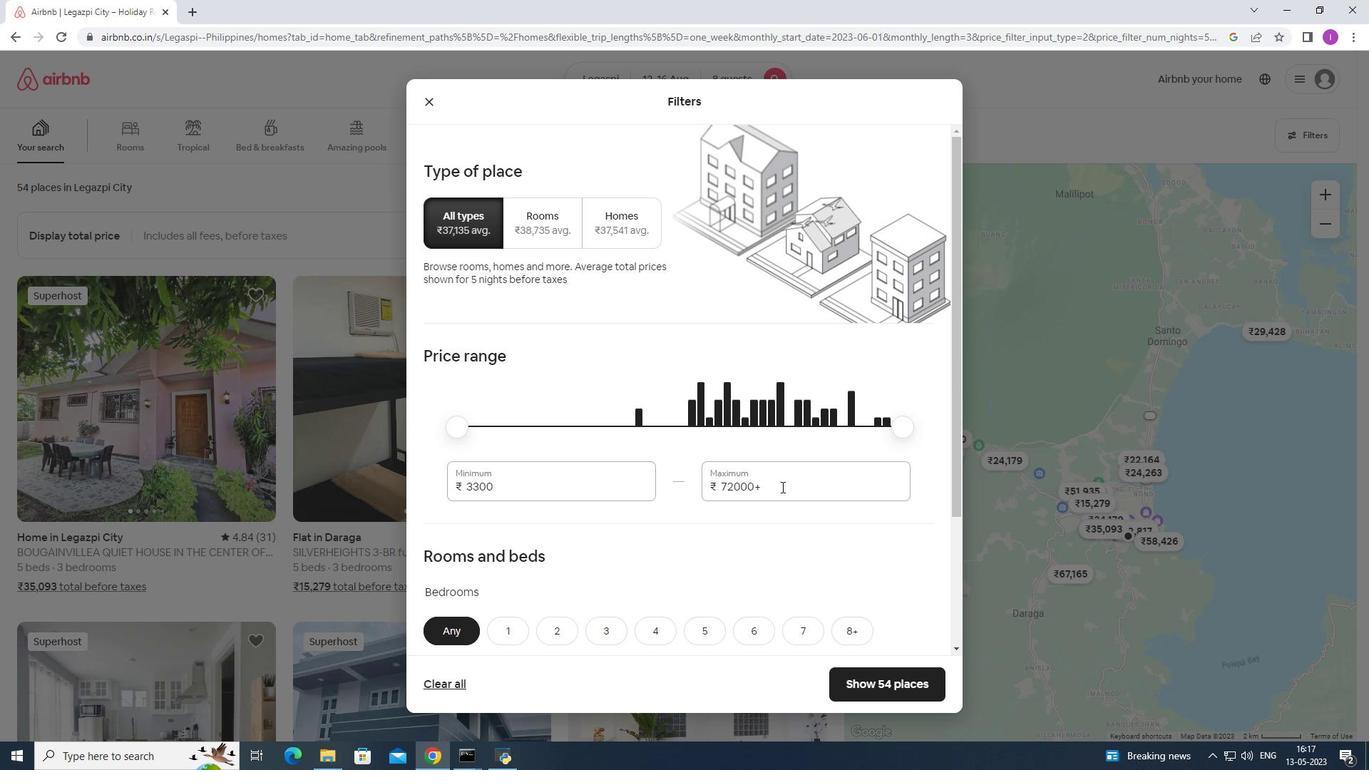 
Action: Mouse moved to (993, 480)
Screenshot: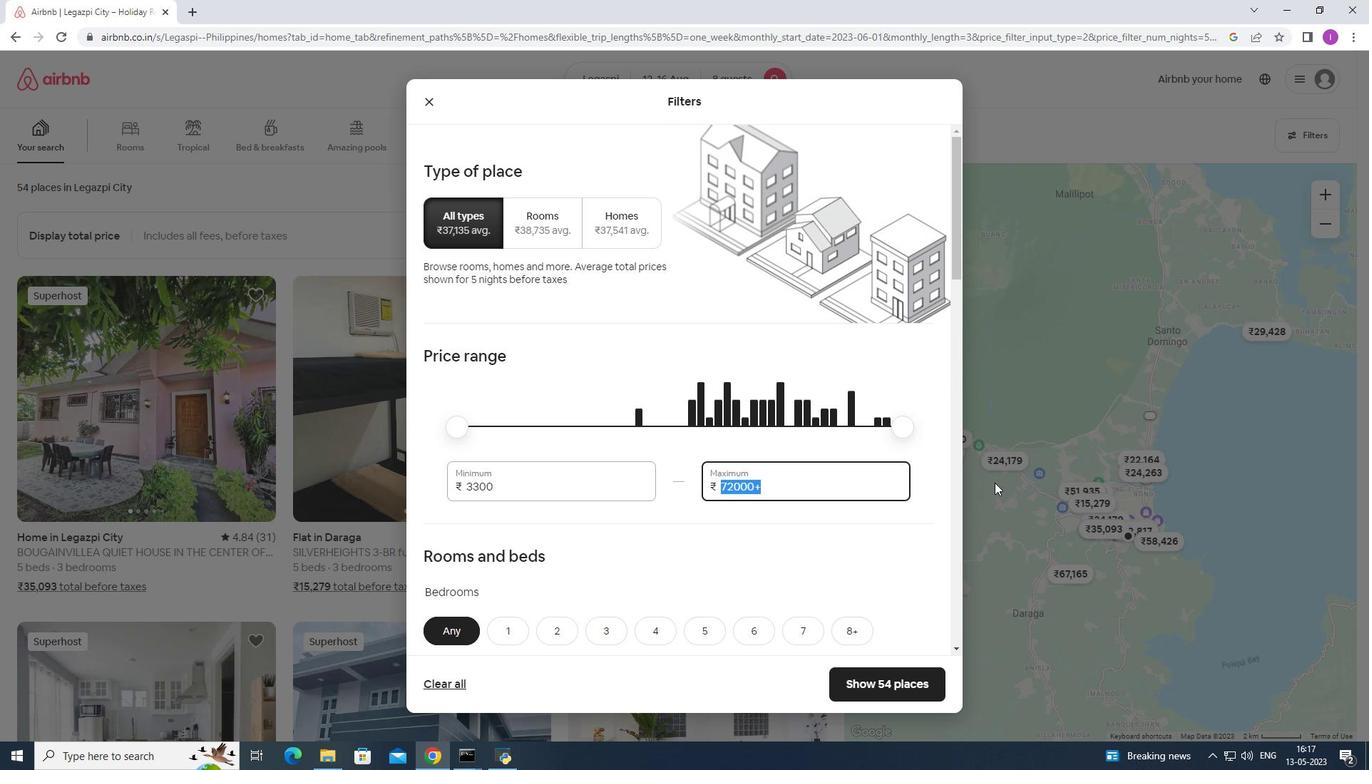 
Action: Key pressed 16
Screenshot: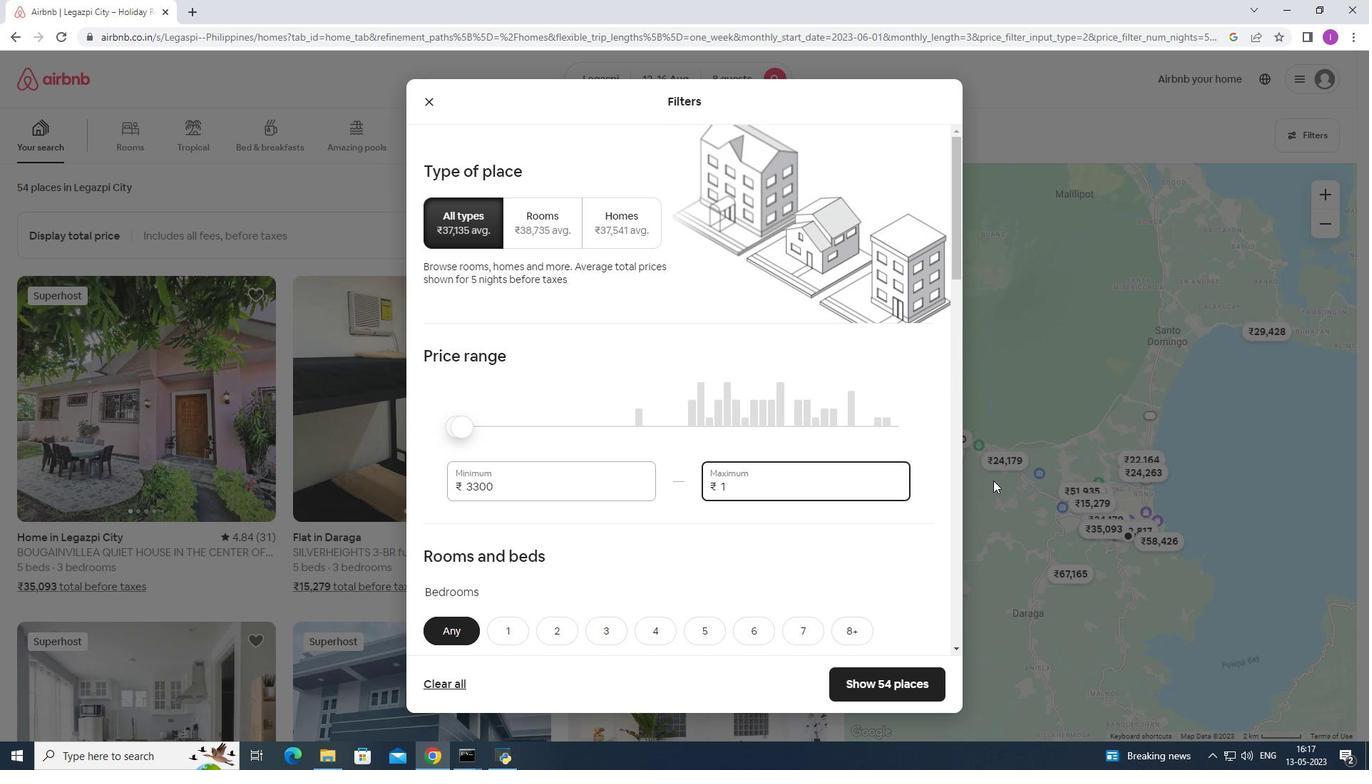
Action: Mouse moved to (992, 478)
Screenshot: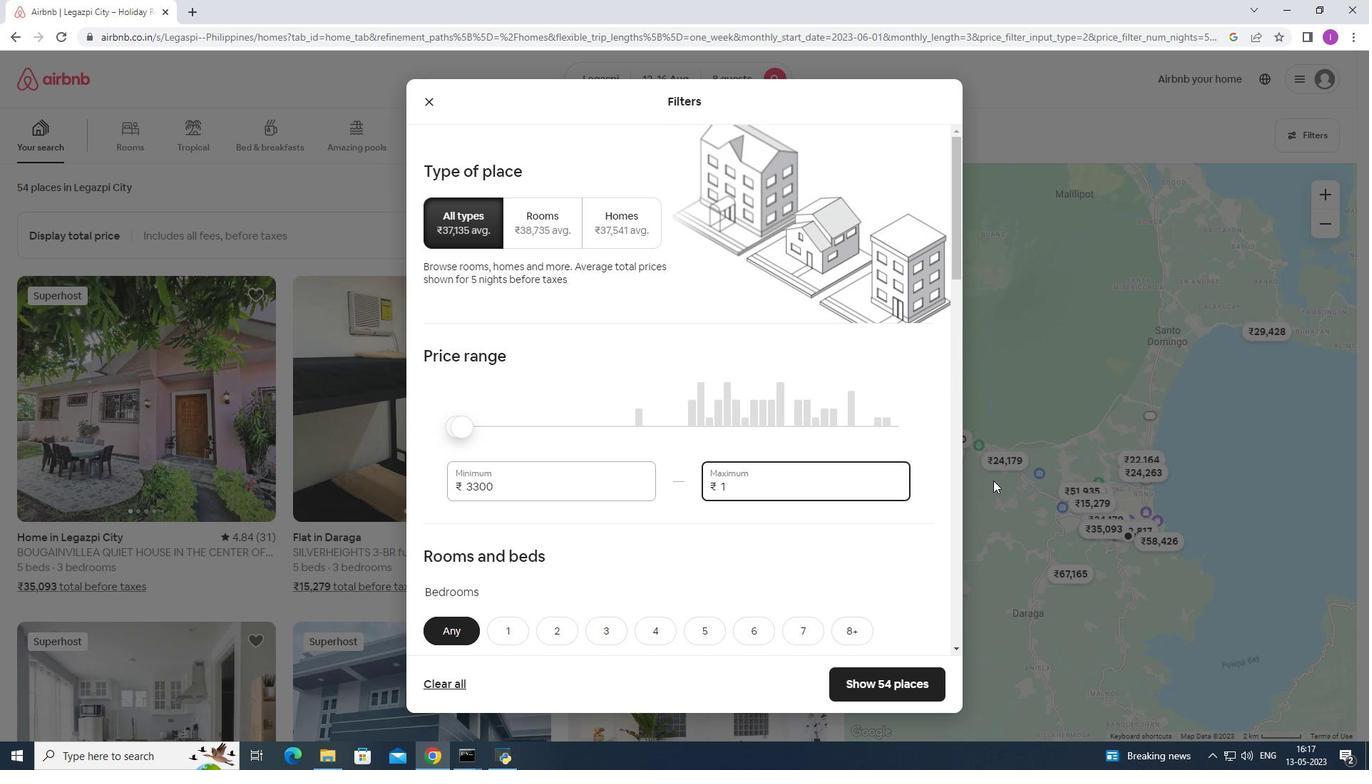 
Action: Key pressed 000
Screenshot: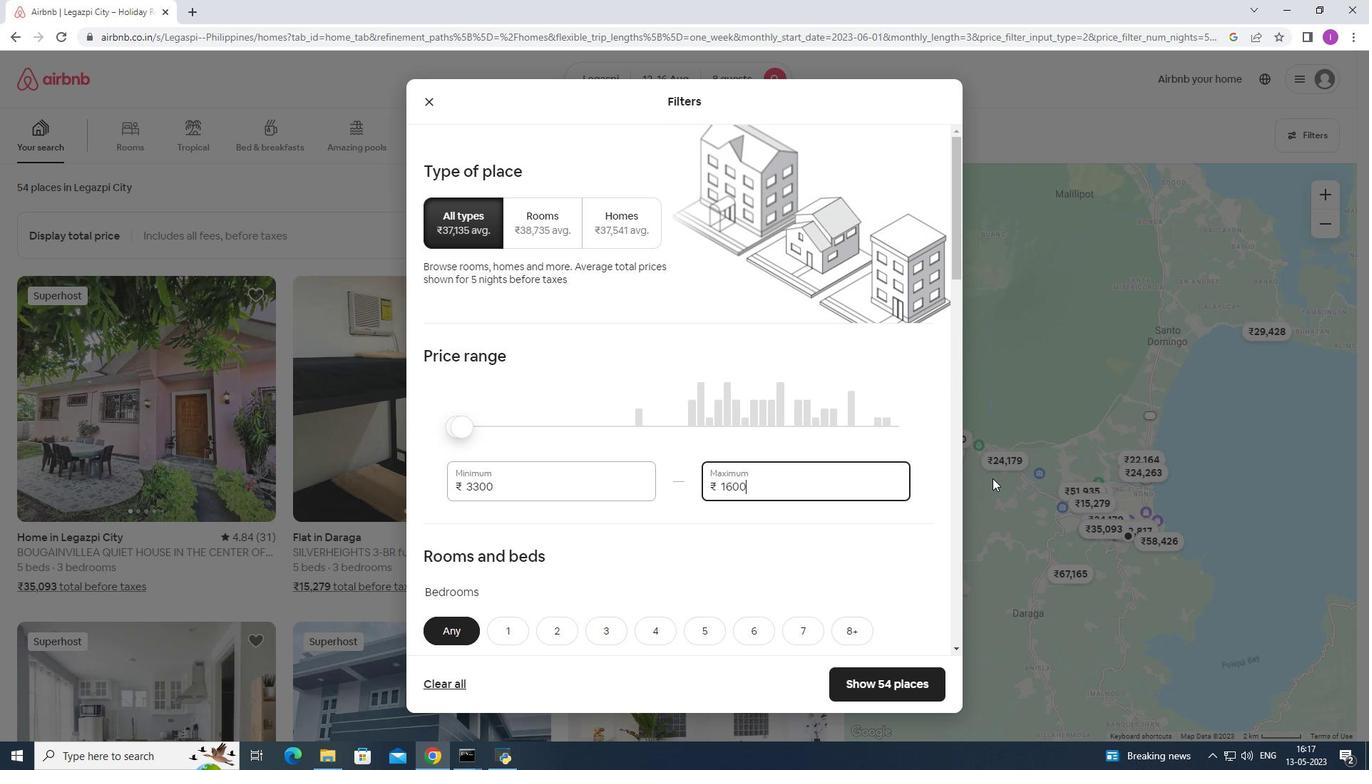 
Action: Mouse moved to (510, 488)
Screenshot: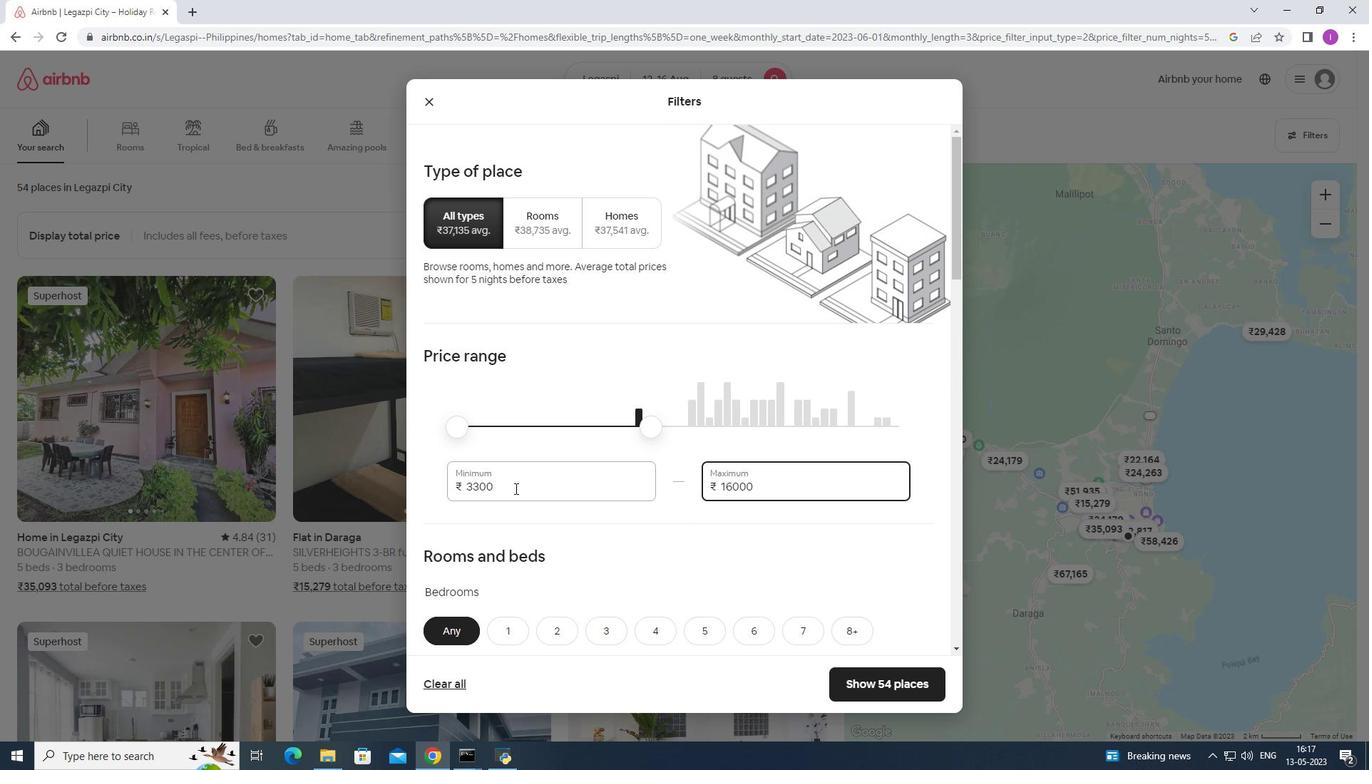 
Action: Mouse pressed left at (510, 488)
Screenshot: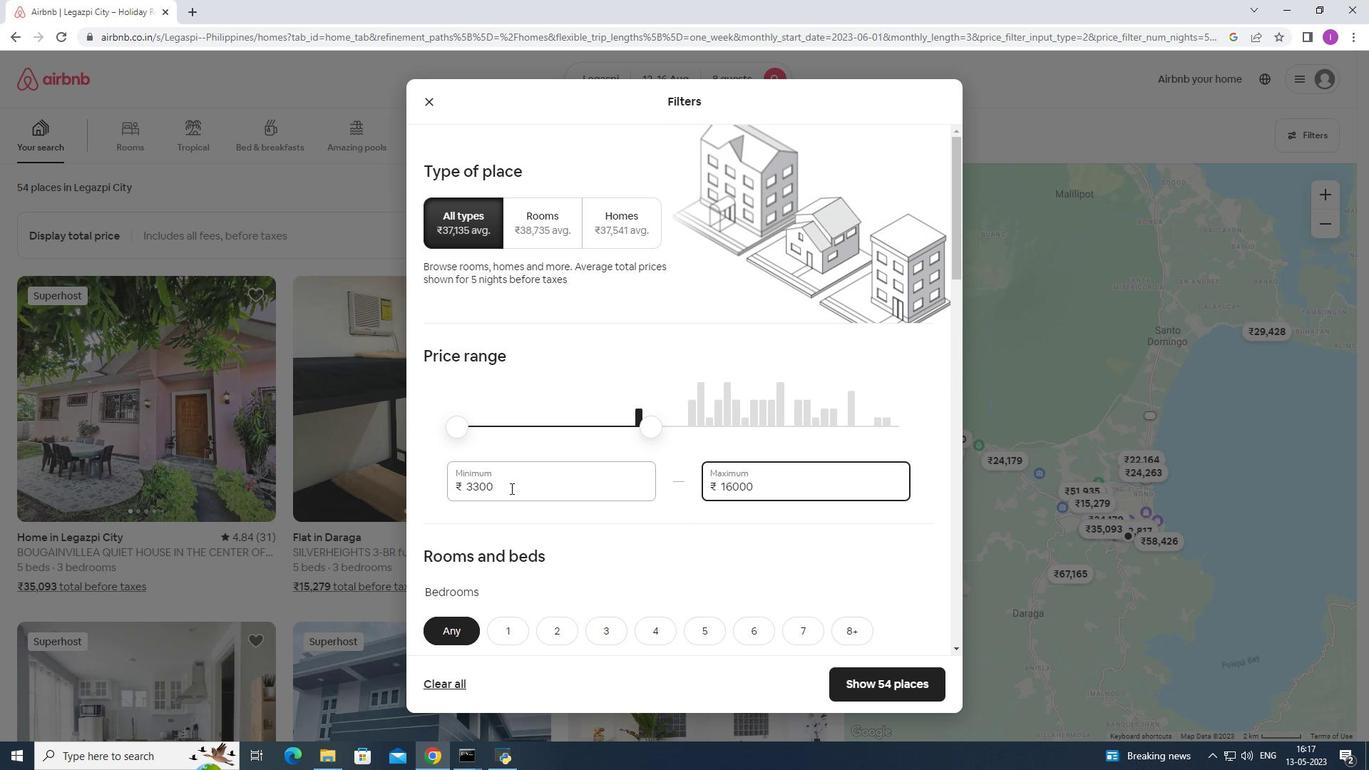 
Action: Mouse moved to (534, 493)
Screenshot: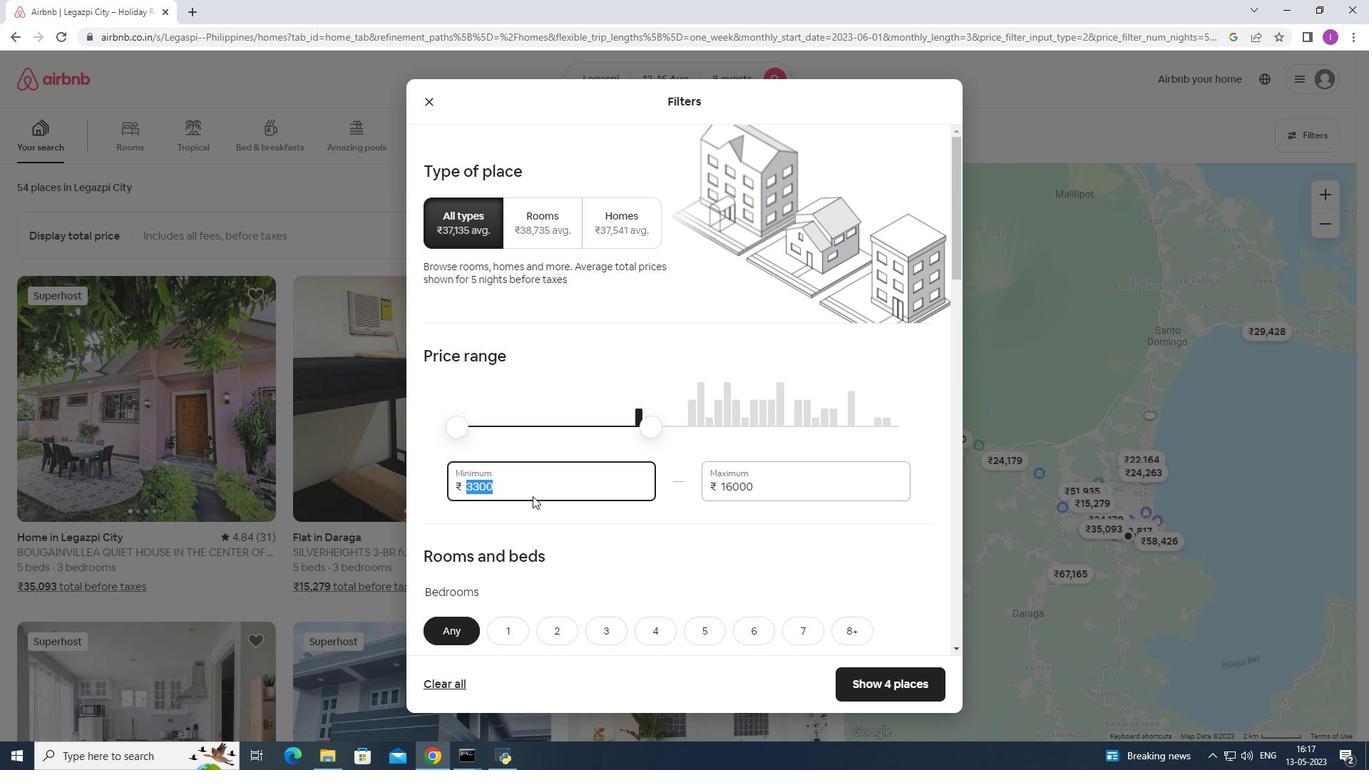 
Action: Key pressed 1
Screenshot: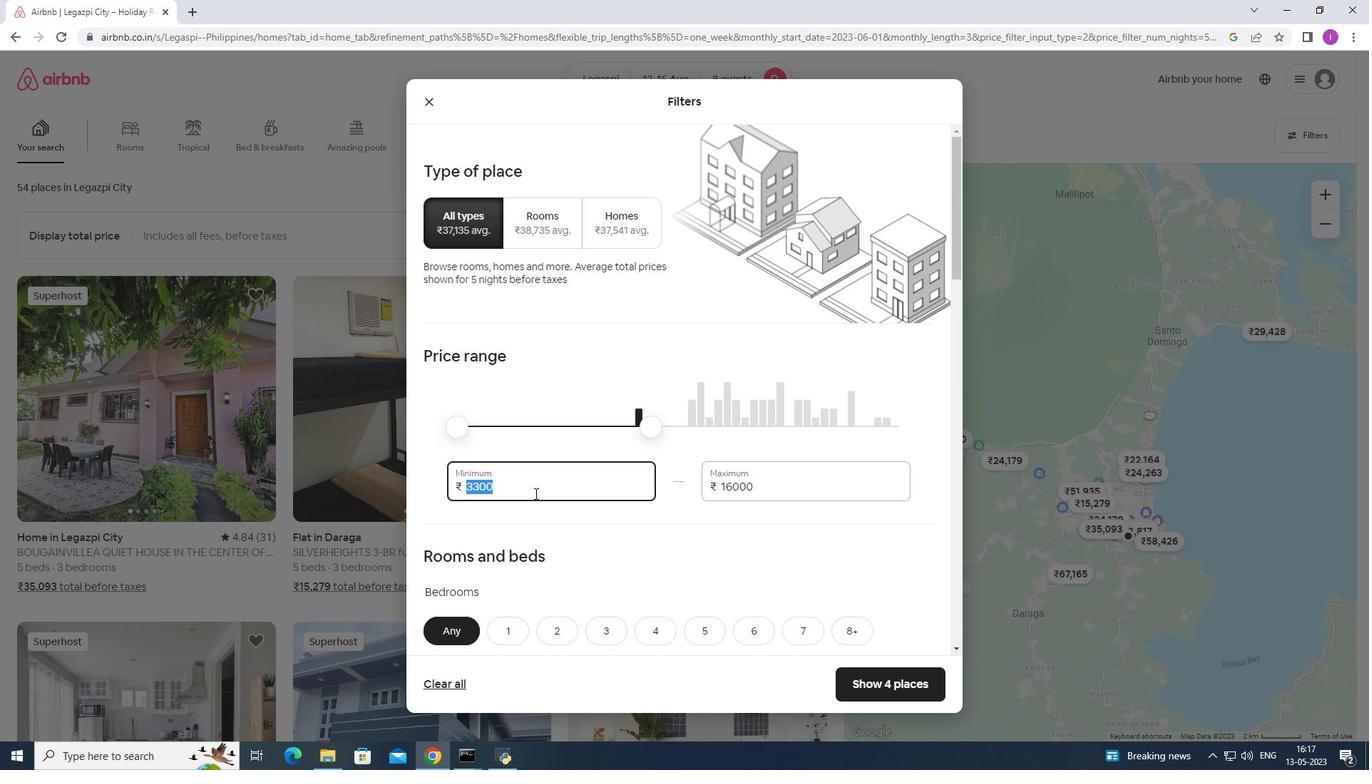 
Action: Mouse moved to (535, 493)
Screenshot: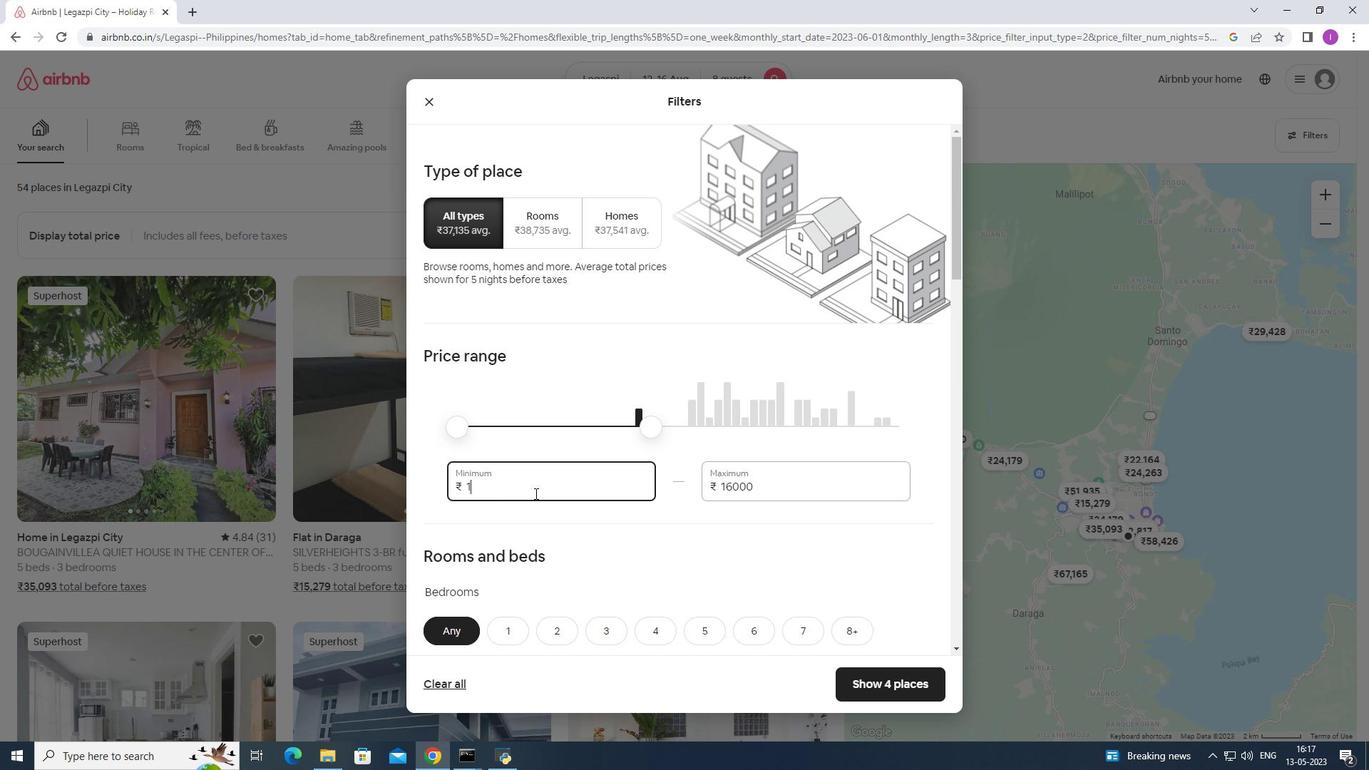 
Action: Key pressed 0000
Screenshot: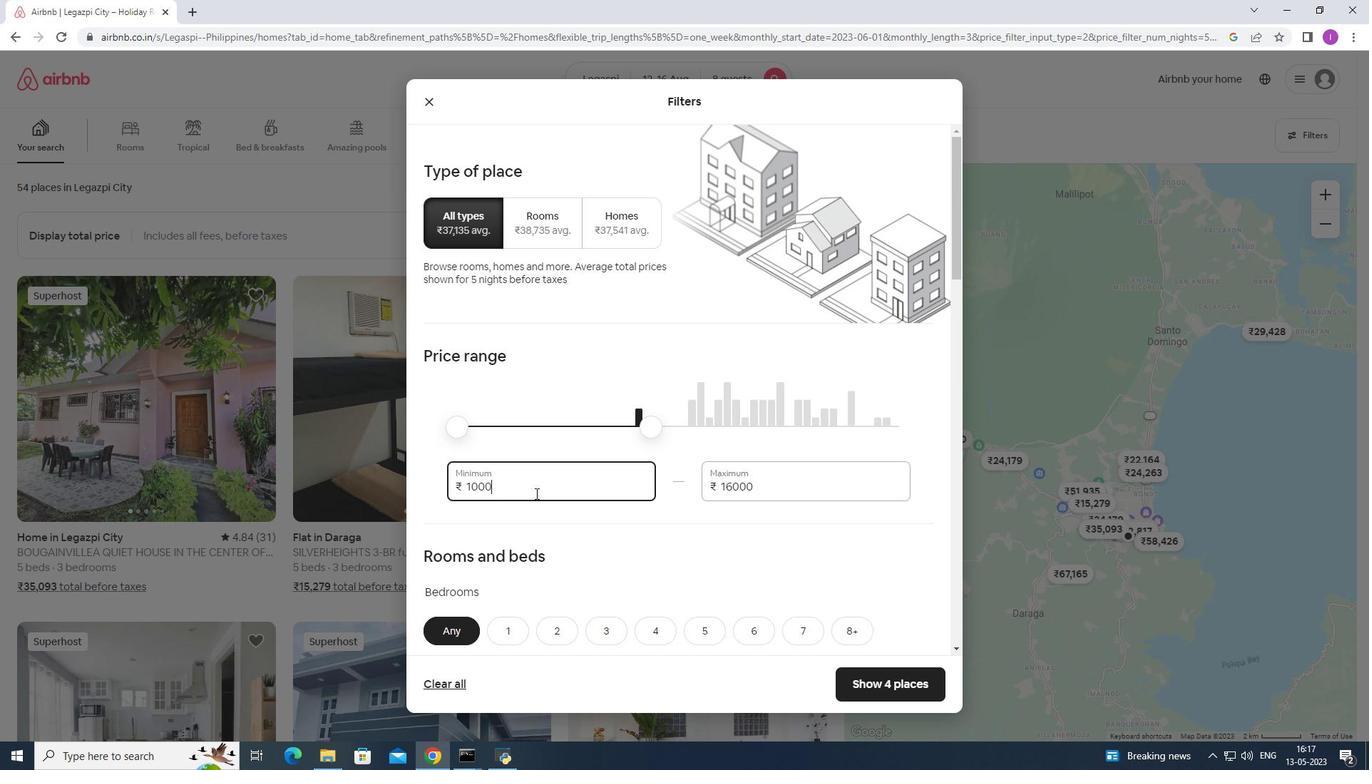 
Action: Mouse moved to (534, 493)
Screenshot: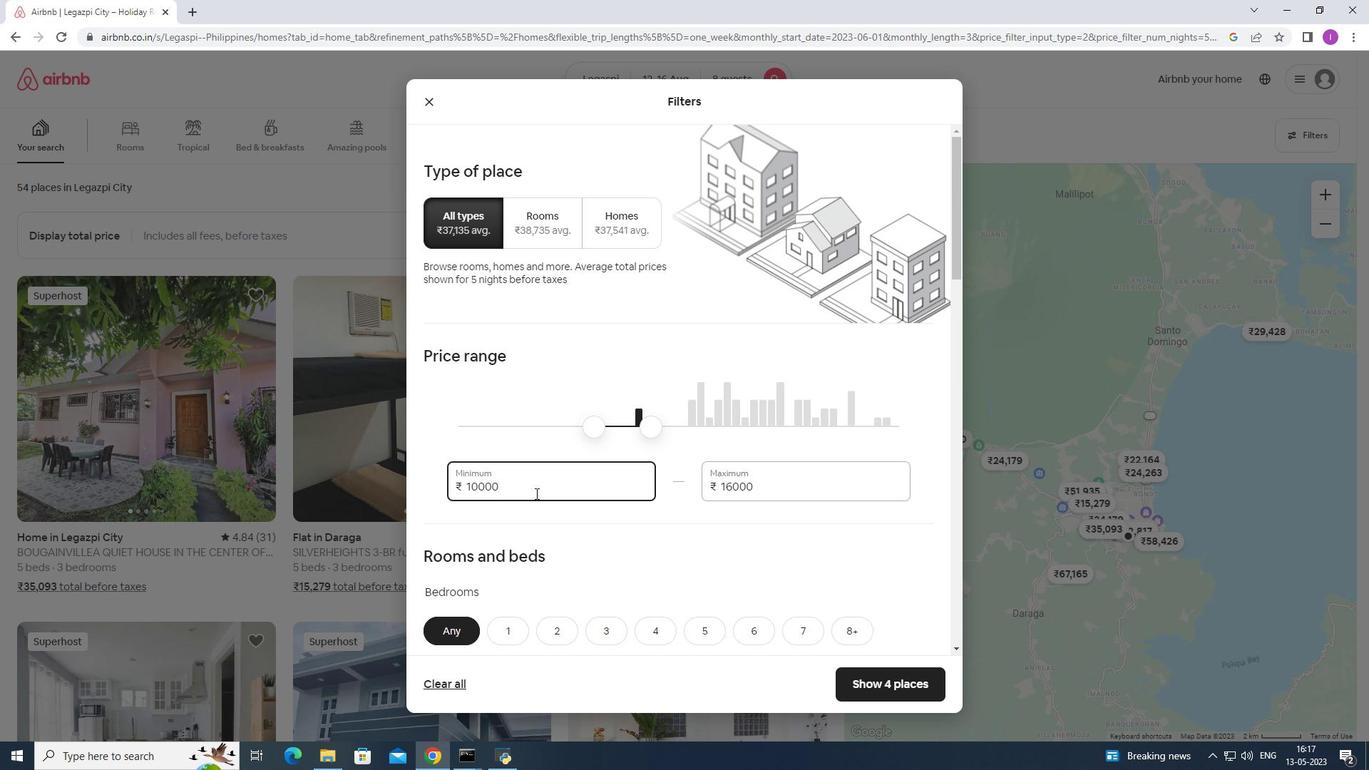 
Action: Mouse scrolled (534, 492) with delta (0, 0)
Screenshot: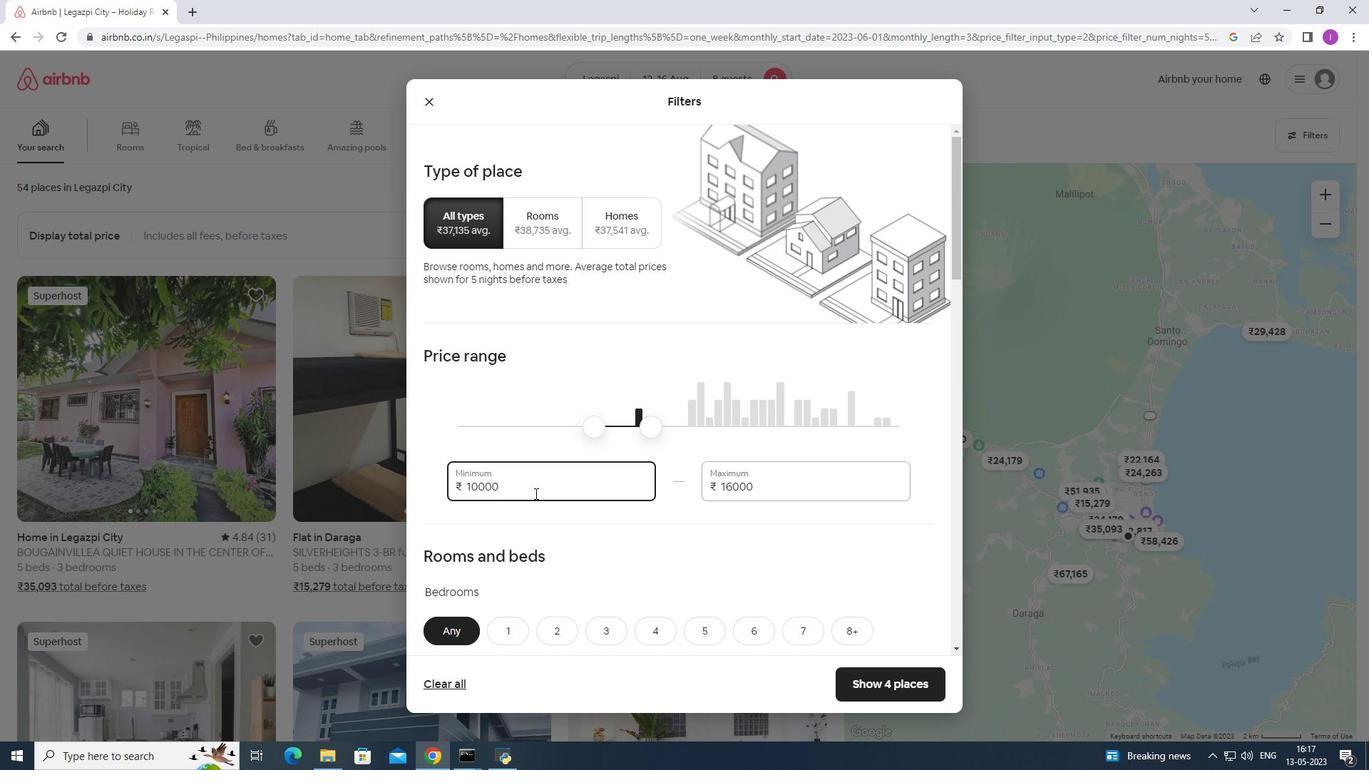 
Action: Mouse moved to (532, 494)
Screenshot: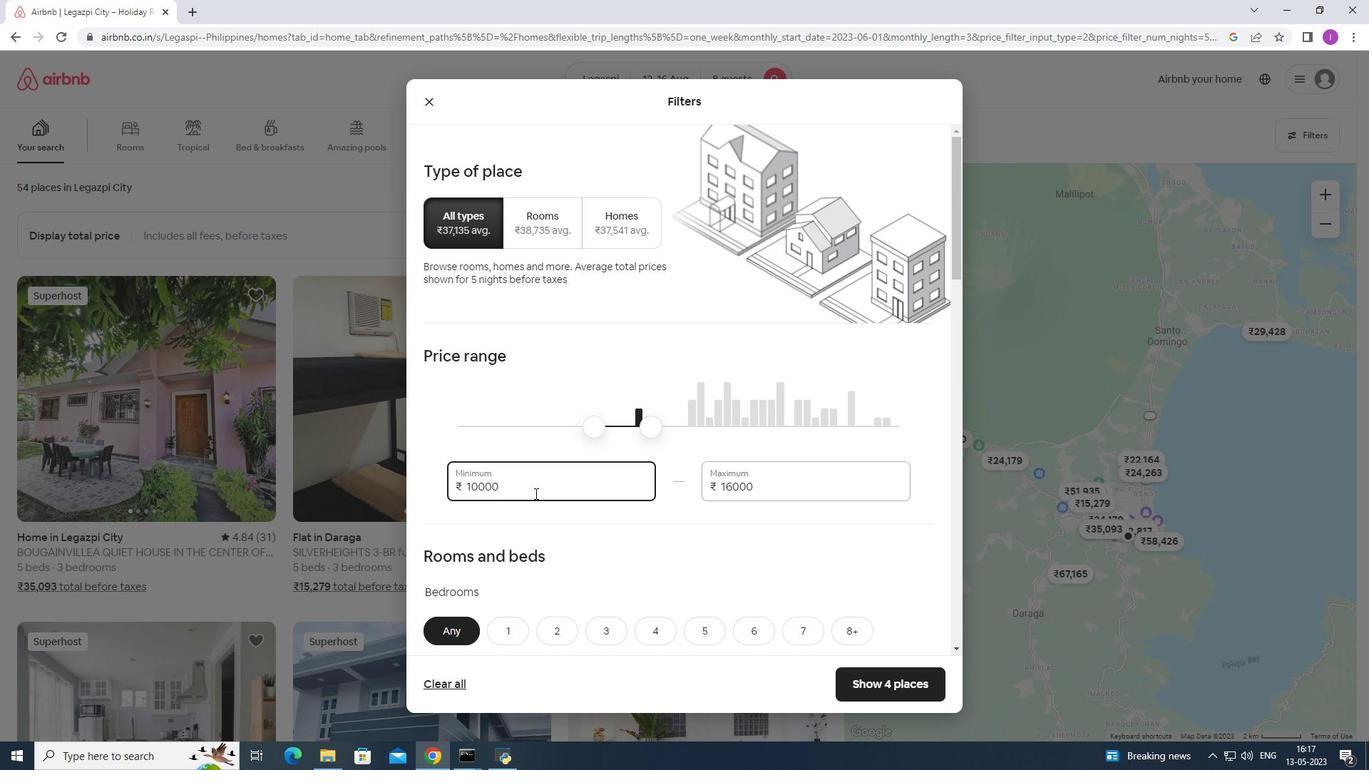 
Action: Mouse scrolled (532, 493) with delta (0, 0)
Screenshot: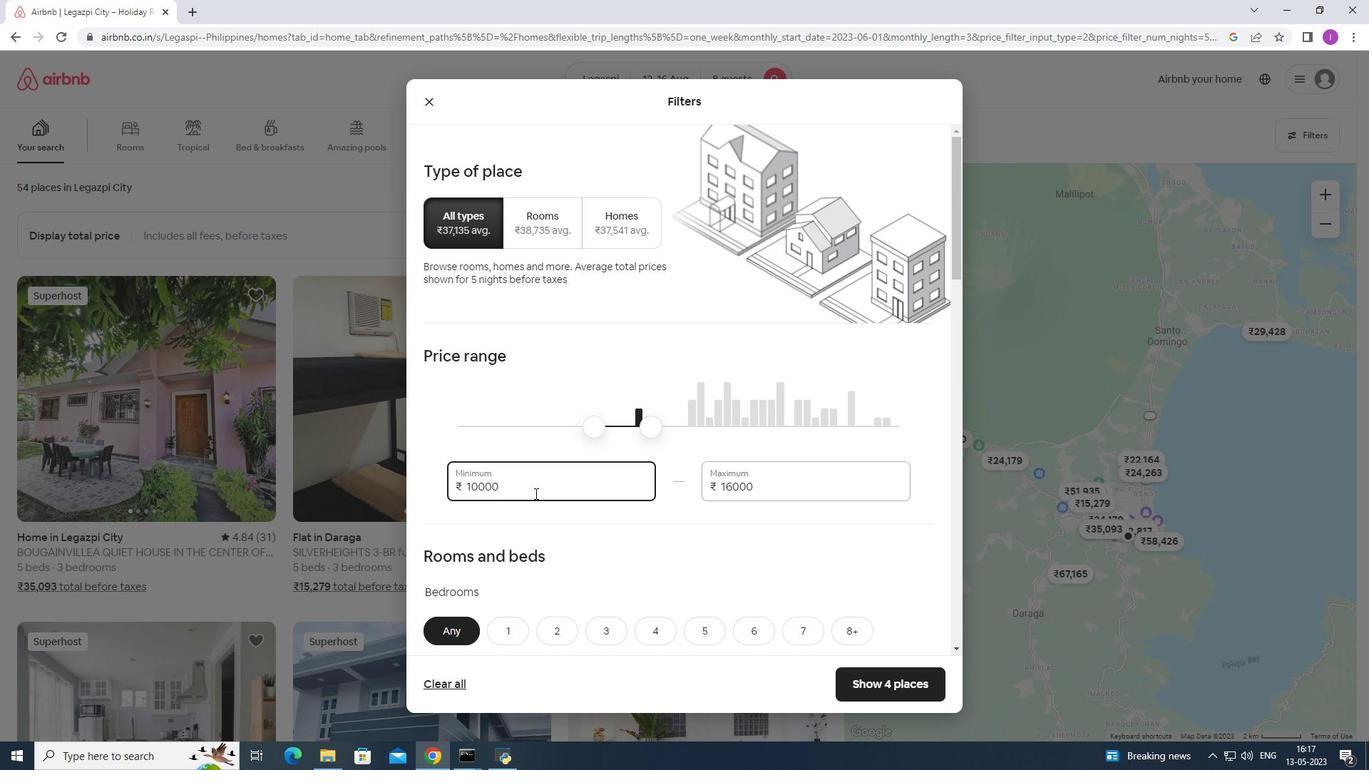 
Action: Mouse moved to (853, 490)
Screenshot: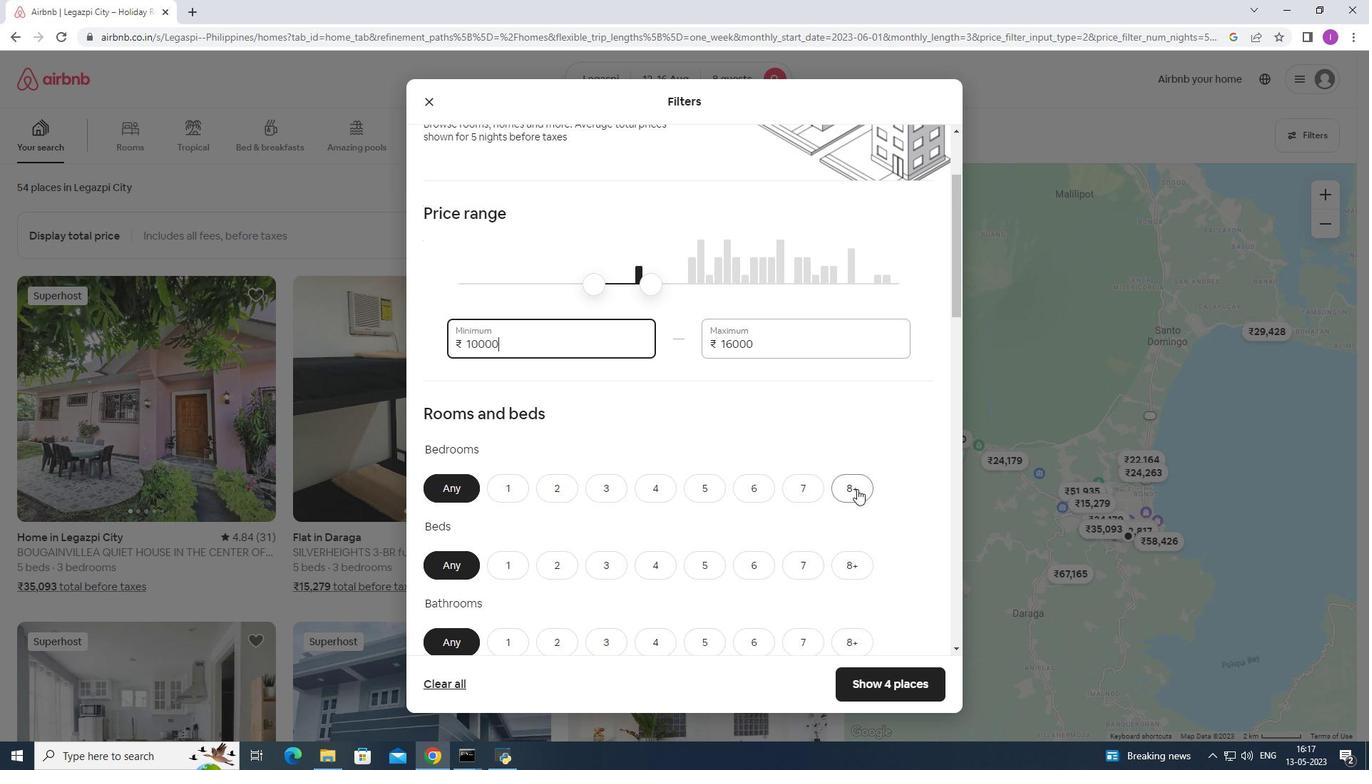 
Action: Mouse pressed left at (853, 490)
Screenshot: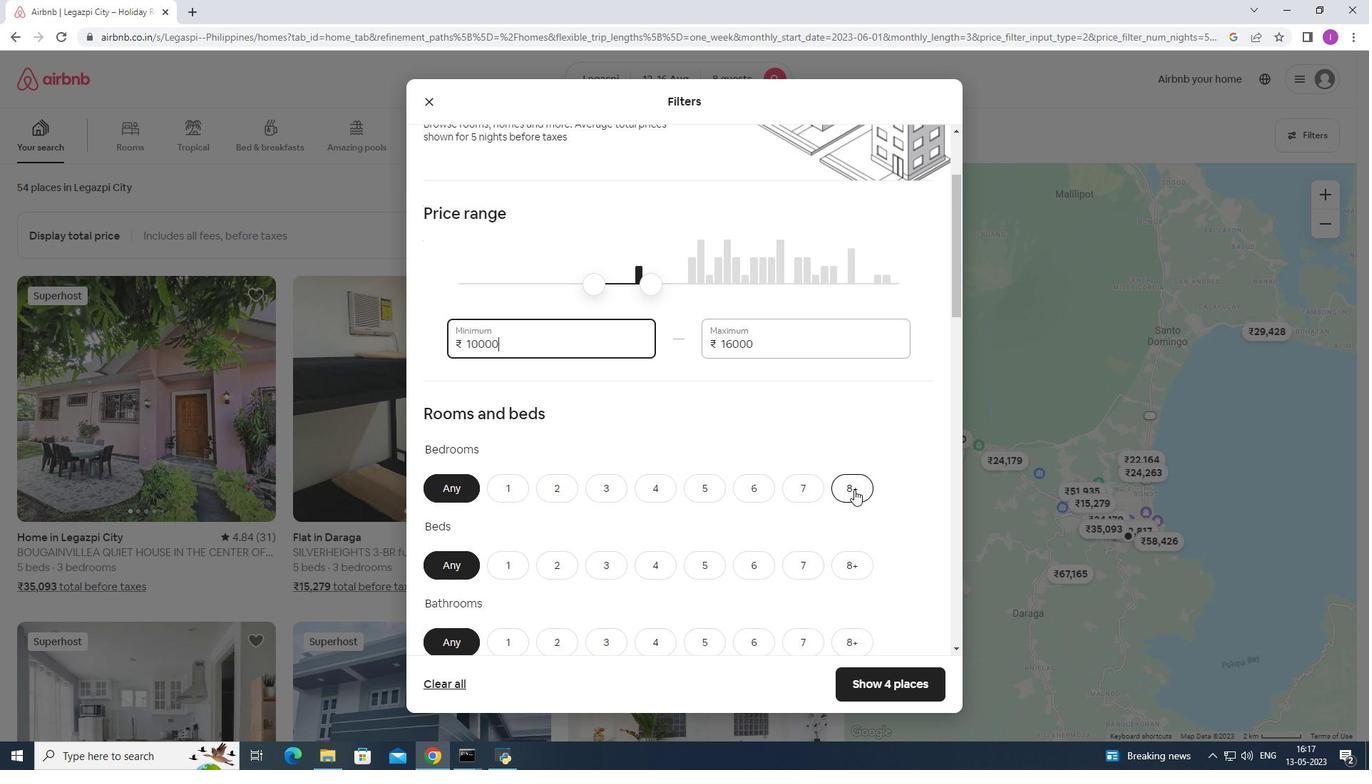
Action: Mouse moved to (855, 559)
Screenshot: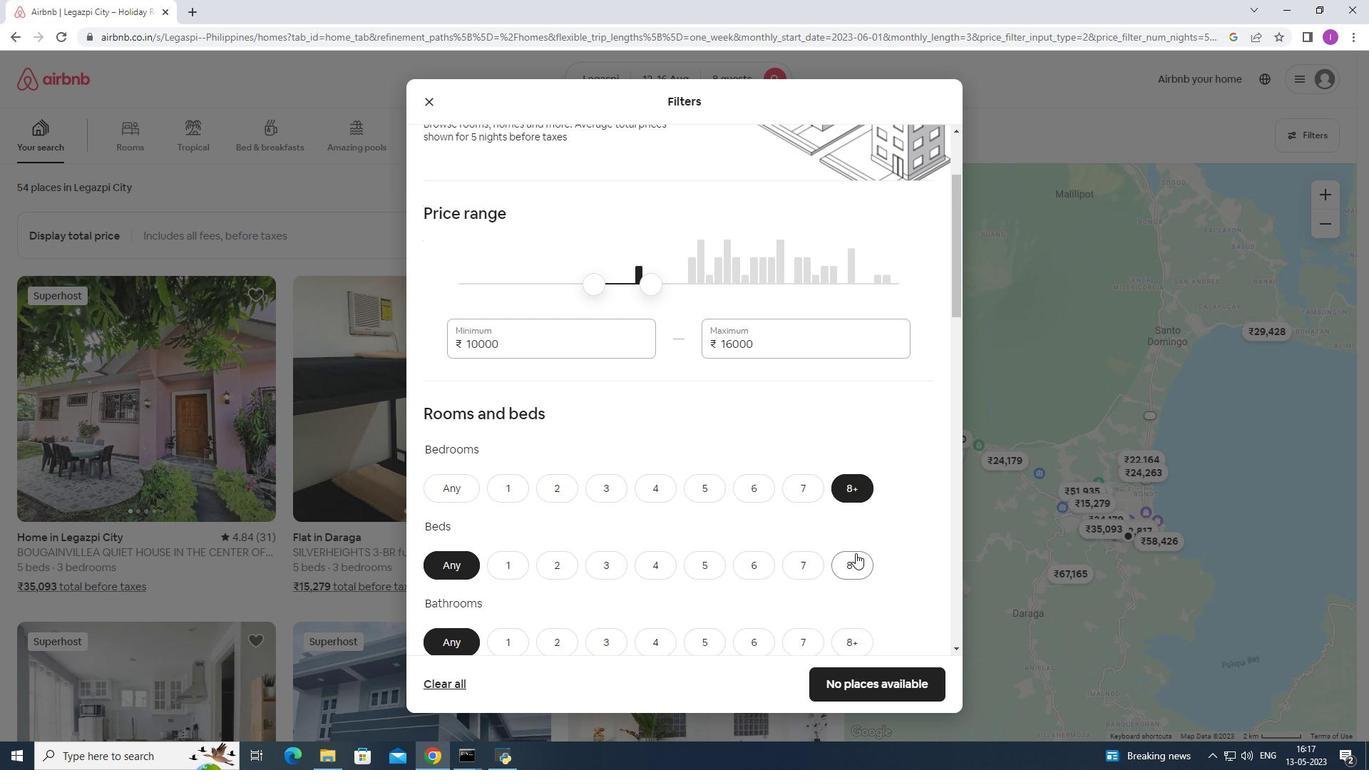 
Action: Mouse pressed left at (855, 558)
Screenshot: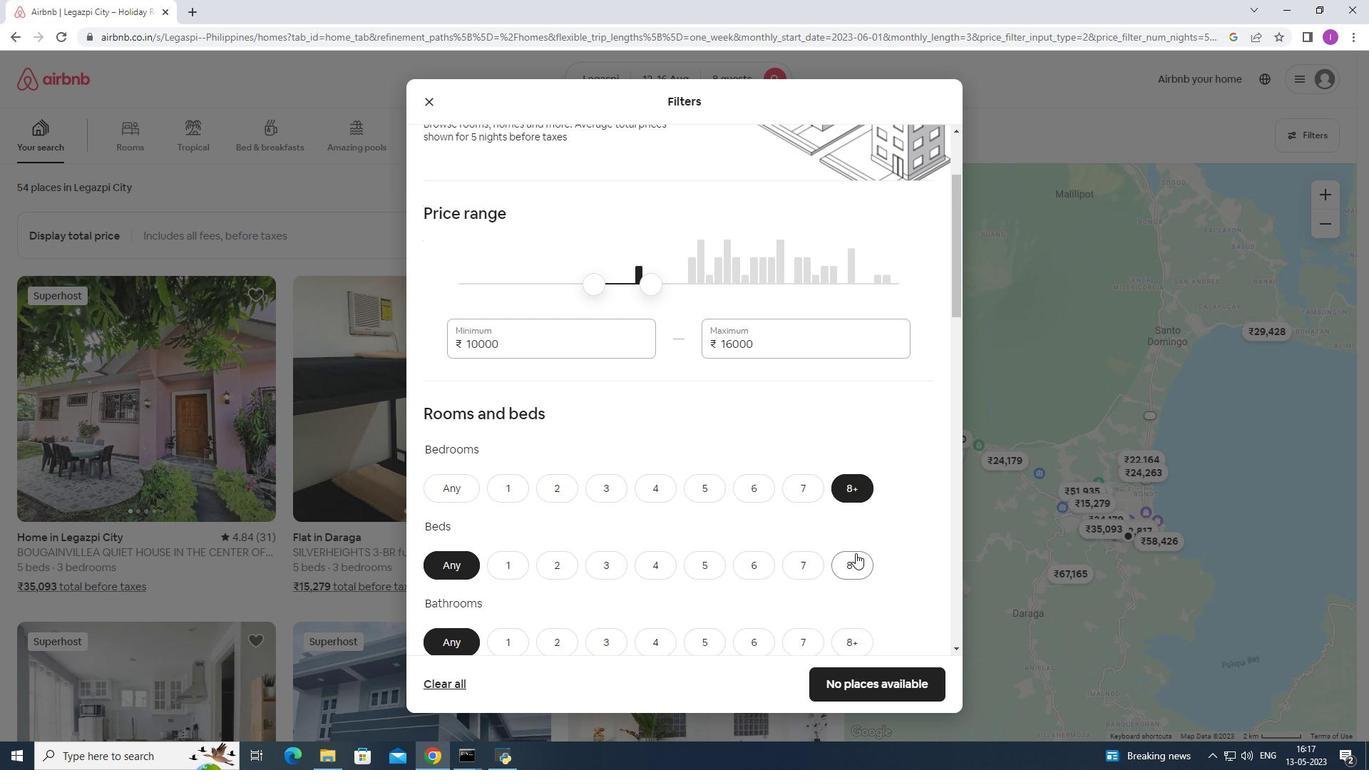 
Action: Mouse moved to (827, 586)
Screenshot: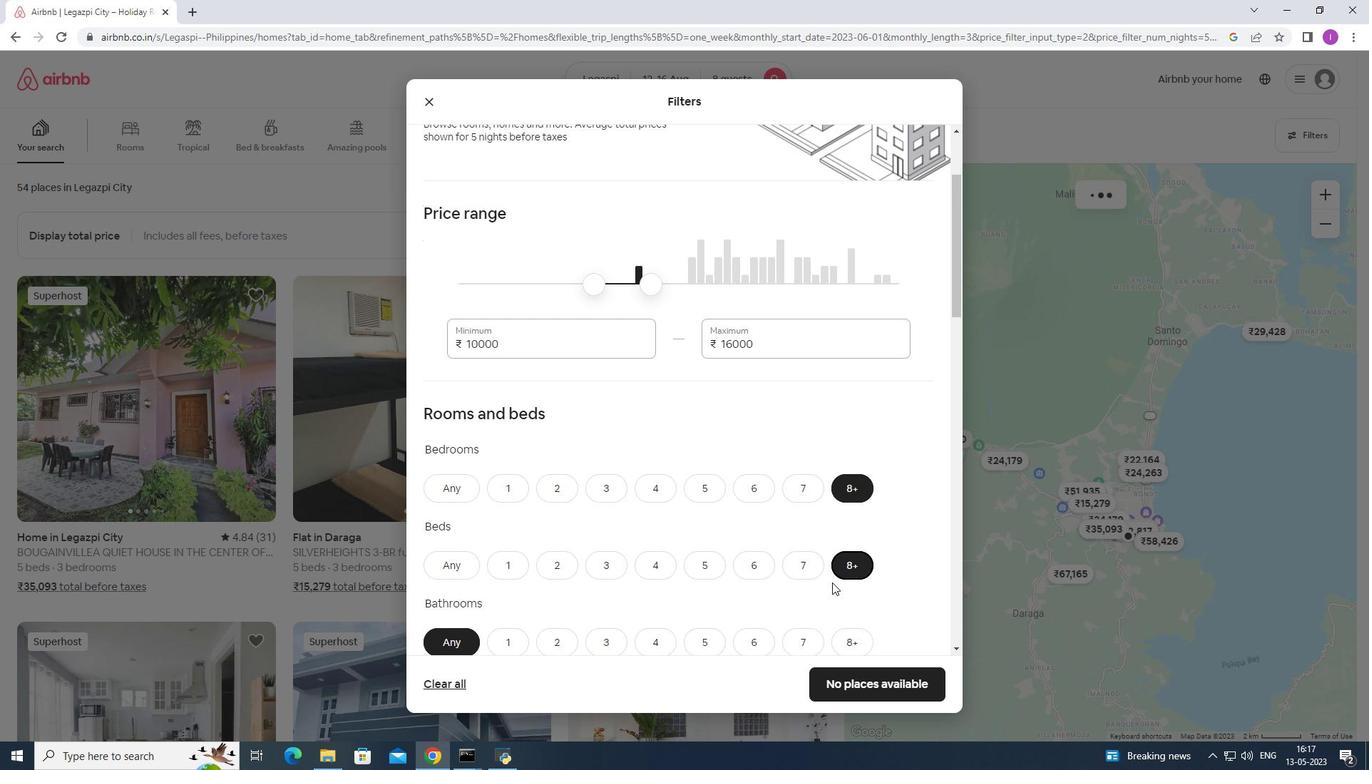 
Action: Mouse scrolled (827, 585) with delta (0, 0)
Screenshot: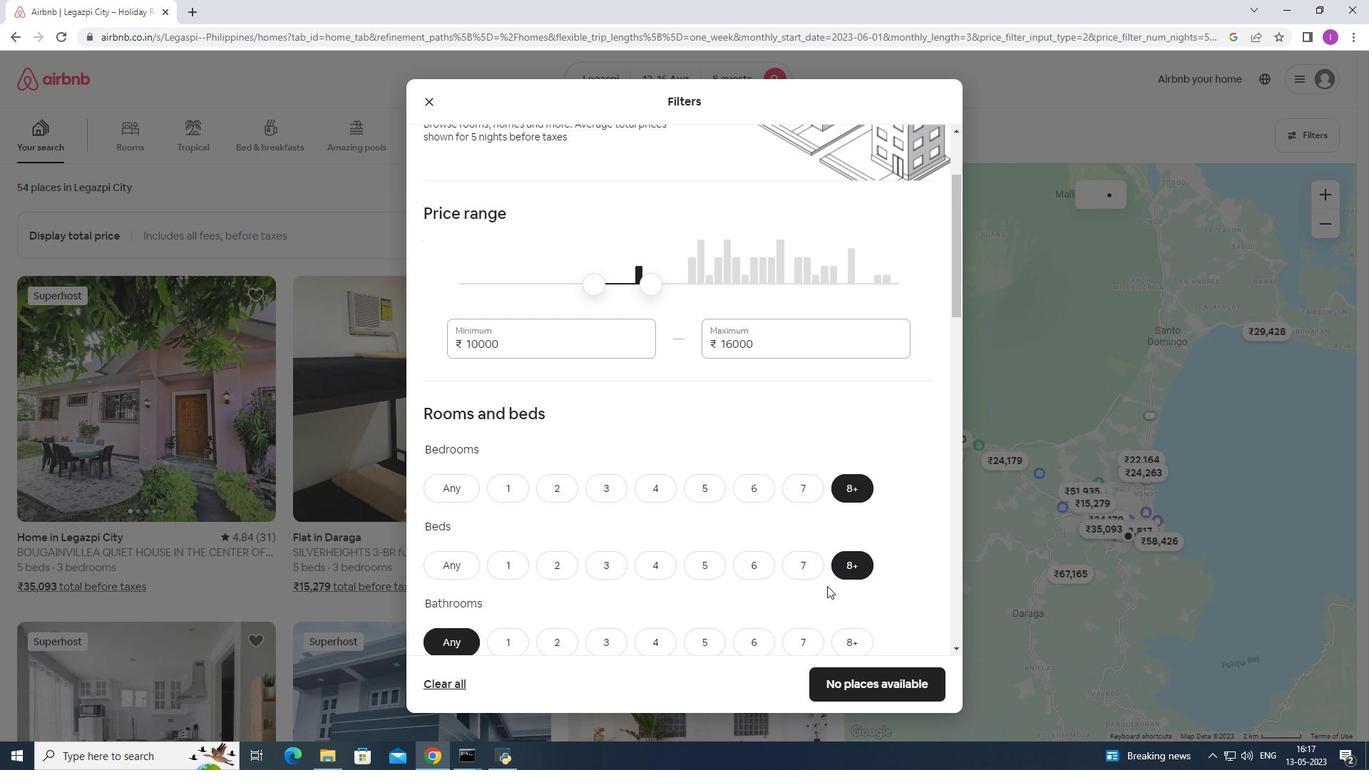
Action: Mouse moved to (827, 585)
Screenshot: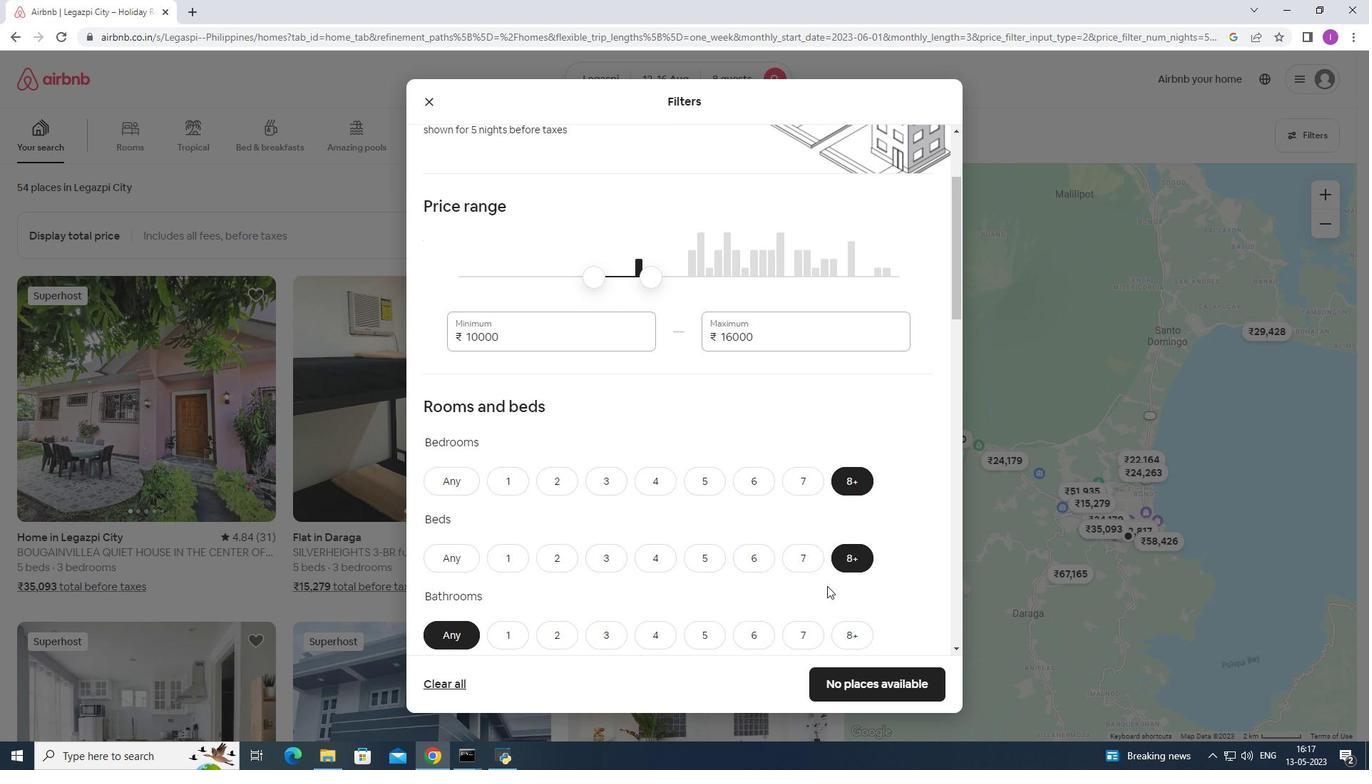 
Action: Mouse scrolled (827, 585) with delta (0, 0)
Screenshot: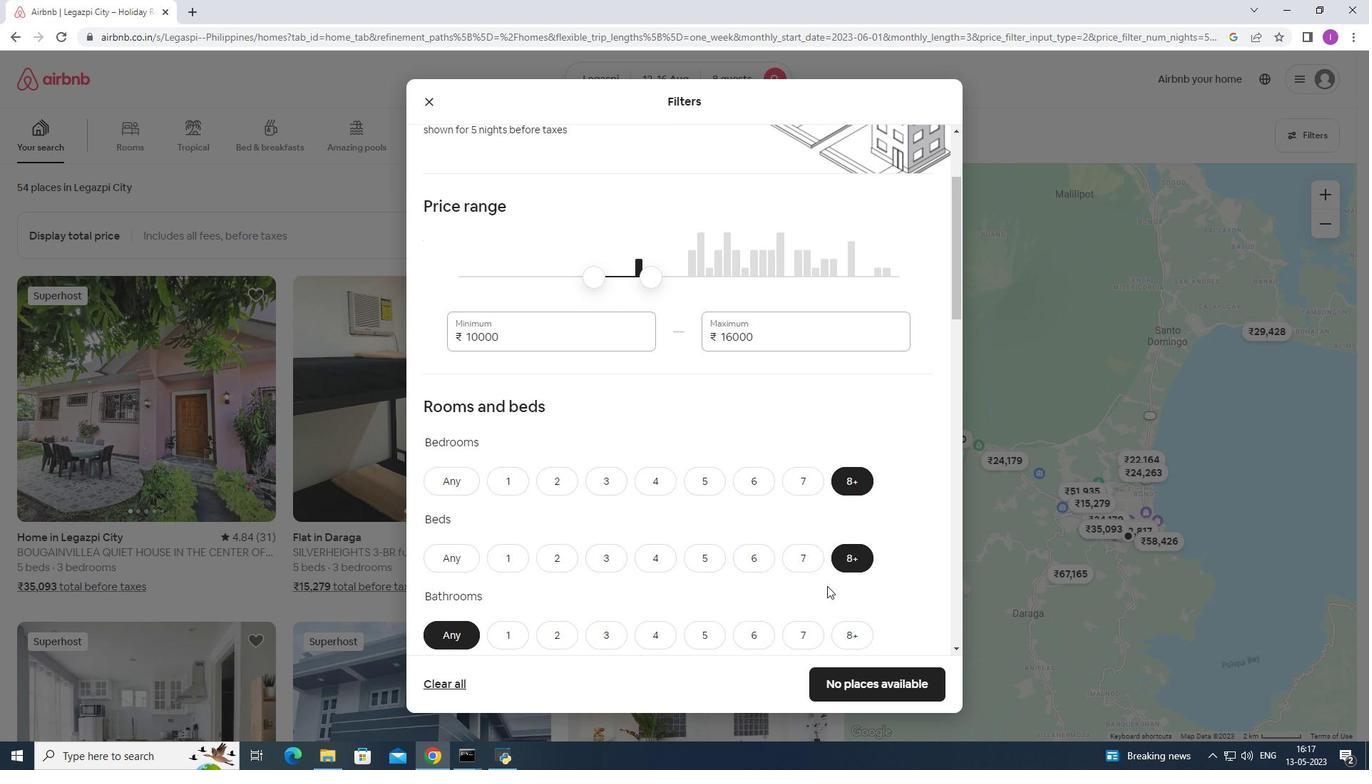 
Action: Mouse moved to (841, 506)
Screenshot: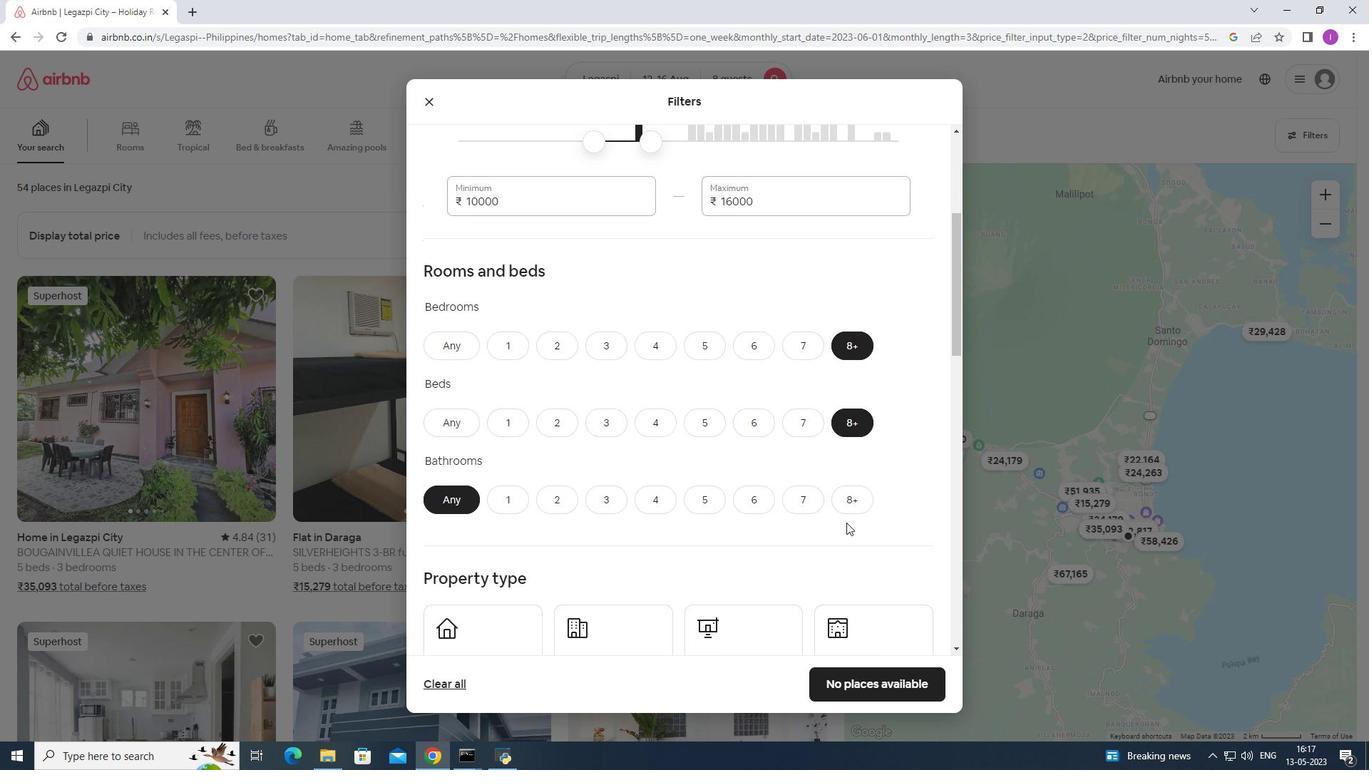 
Action: Mouse pressed left at (841, 506)
Screenshot: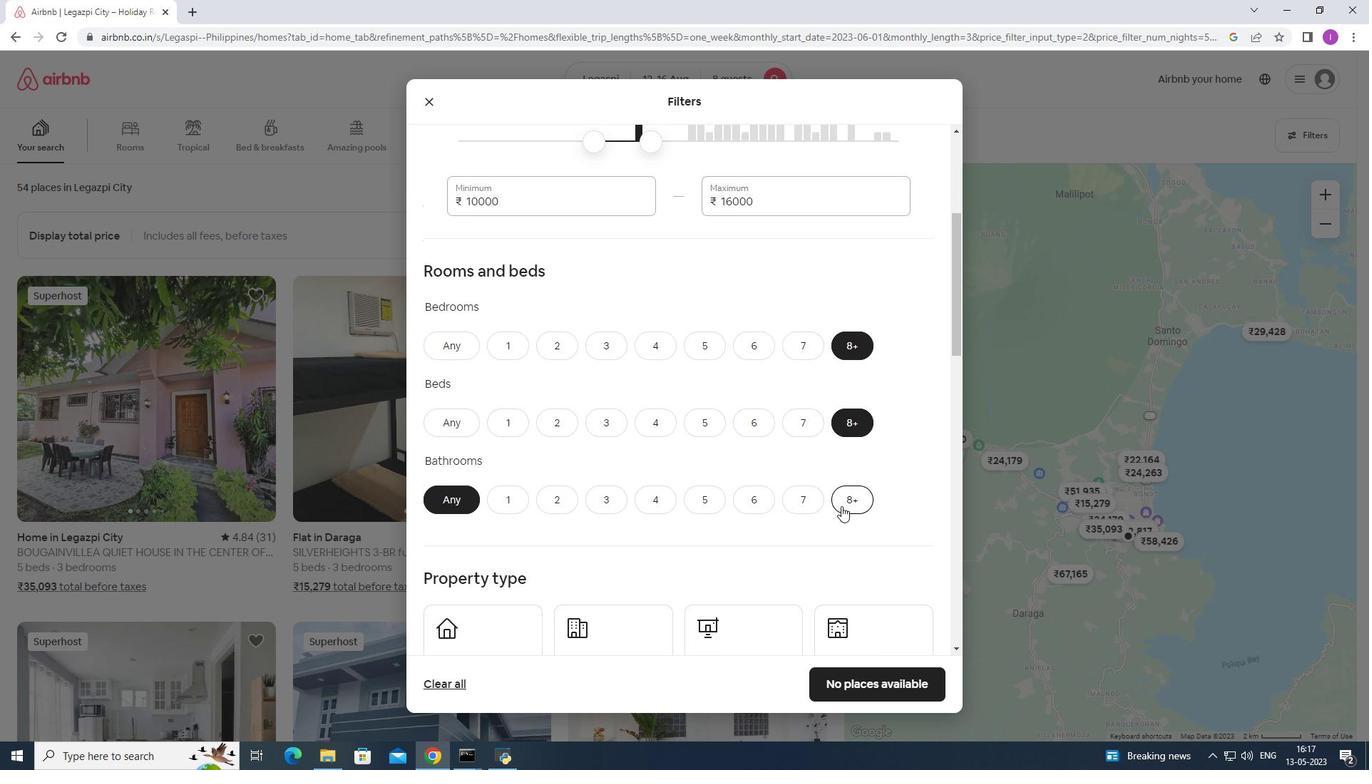
Action: Mouse moved to (702, 554)
Screenshot: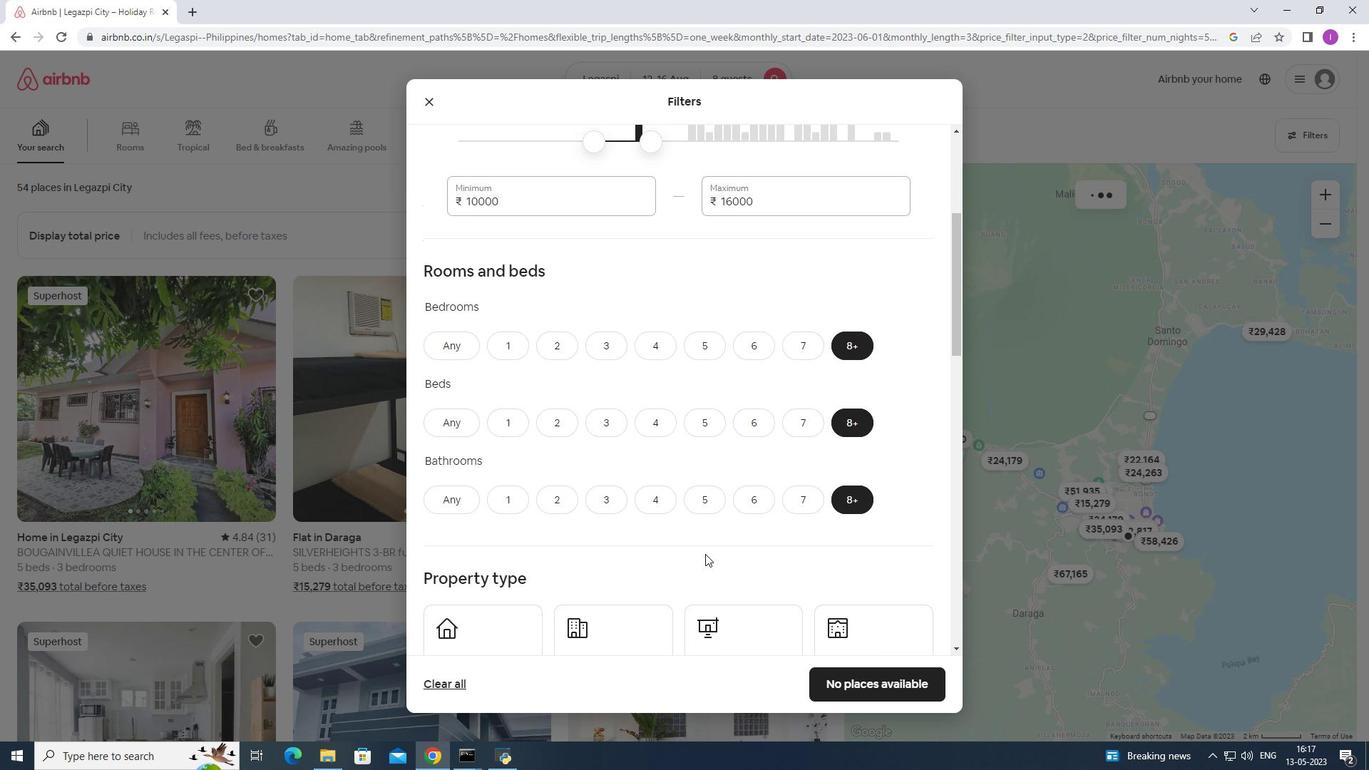 
Action: Mouse scrolled (702, 554) with delta (0, 0)
Screenshot: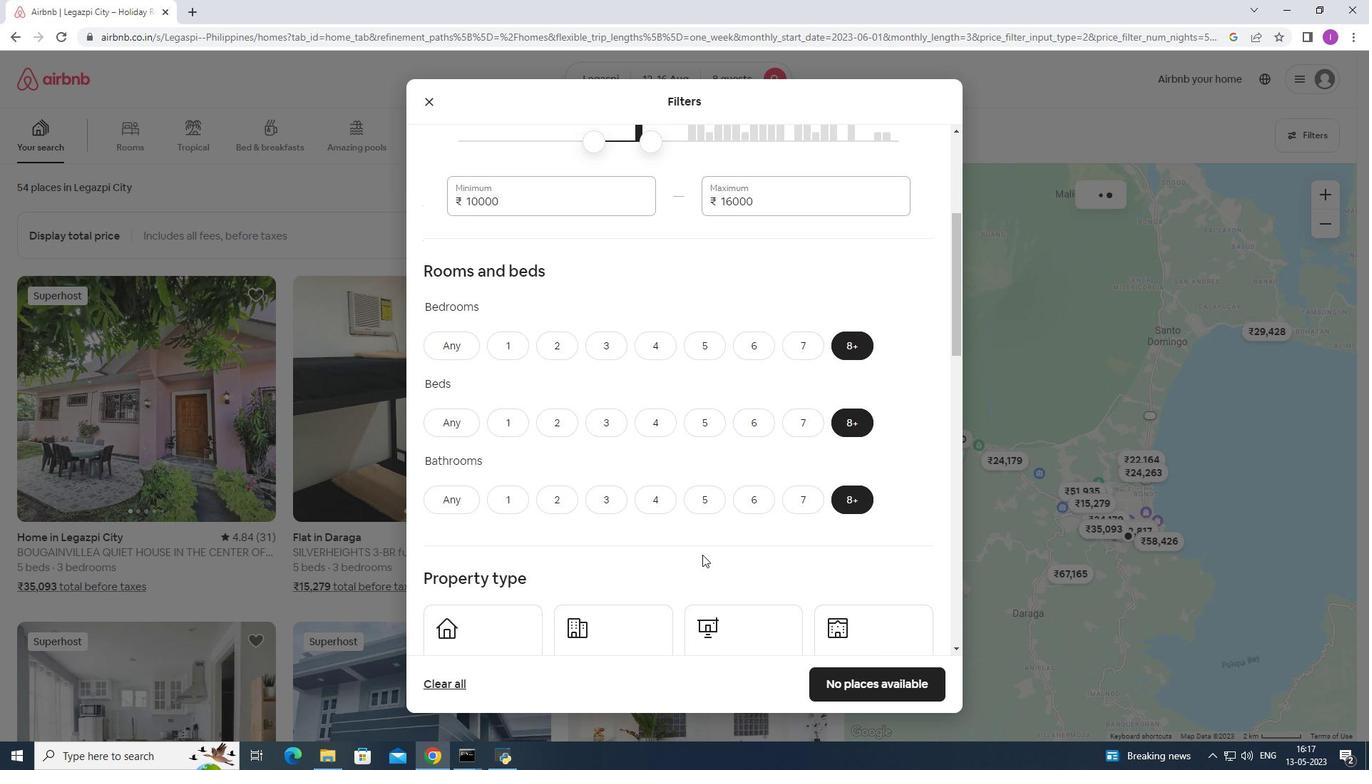 
Action: Mouse moved to (701, 555)
Screenshot: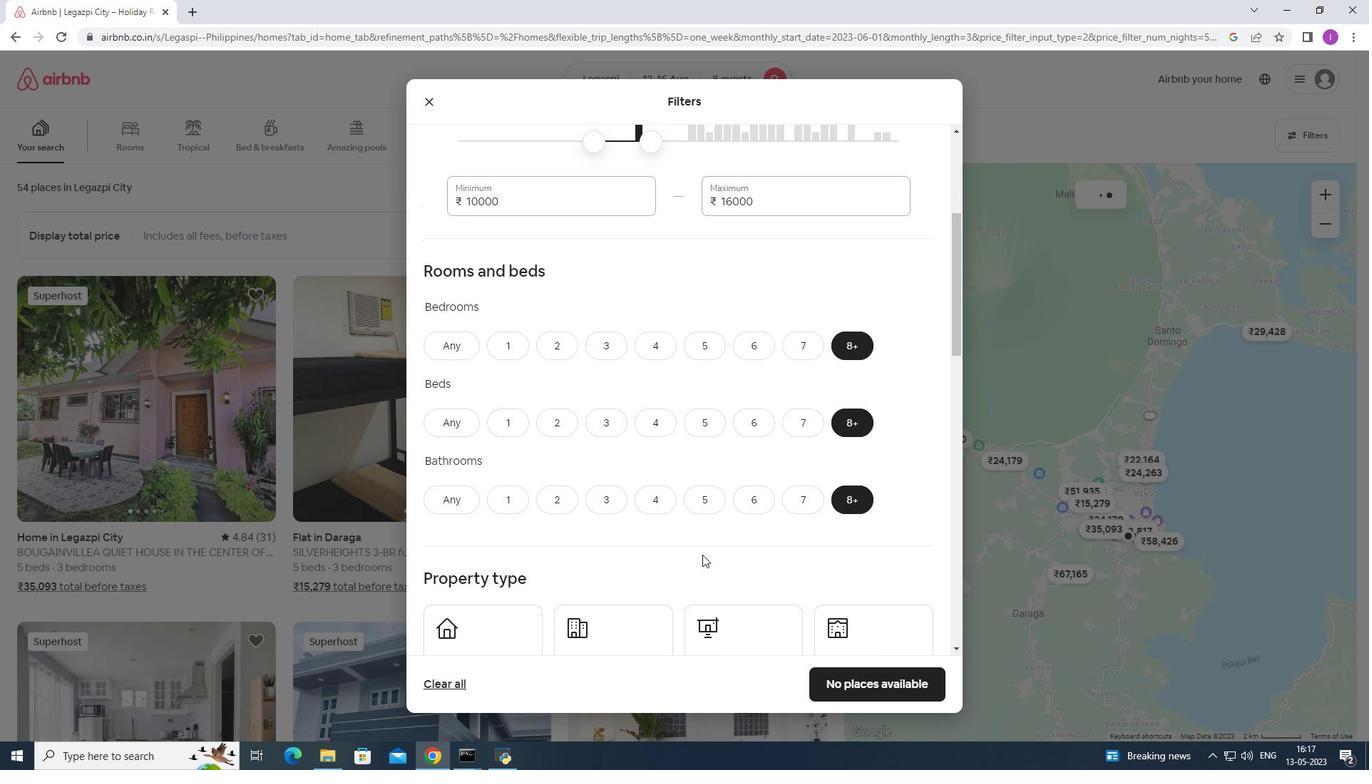 
Action: Mouse scrolled (701, 554) with delta (0, 0)
Screenshot: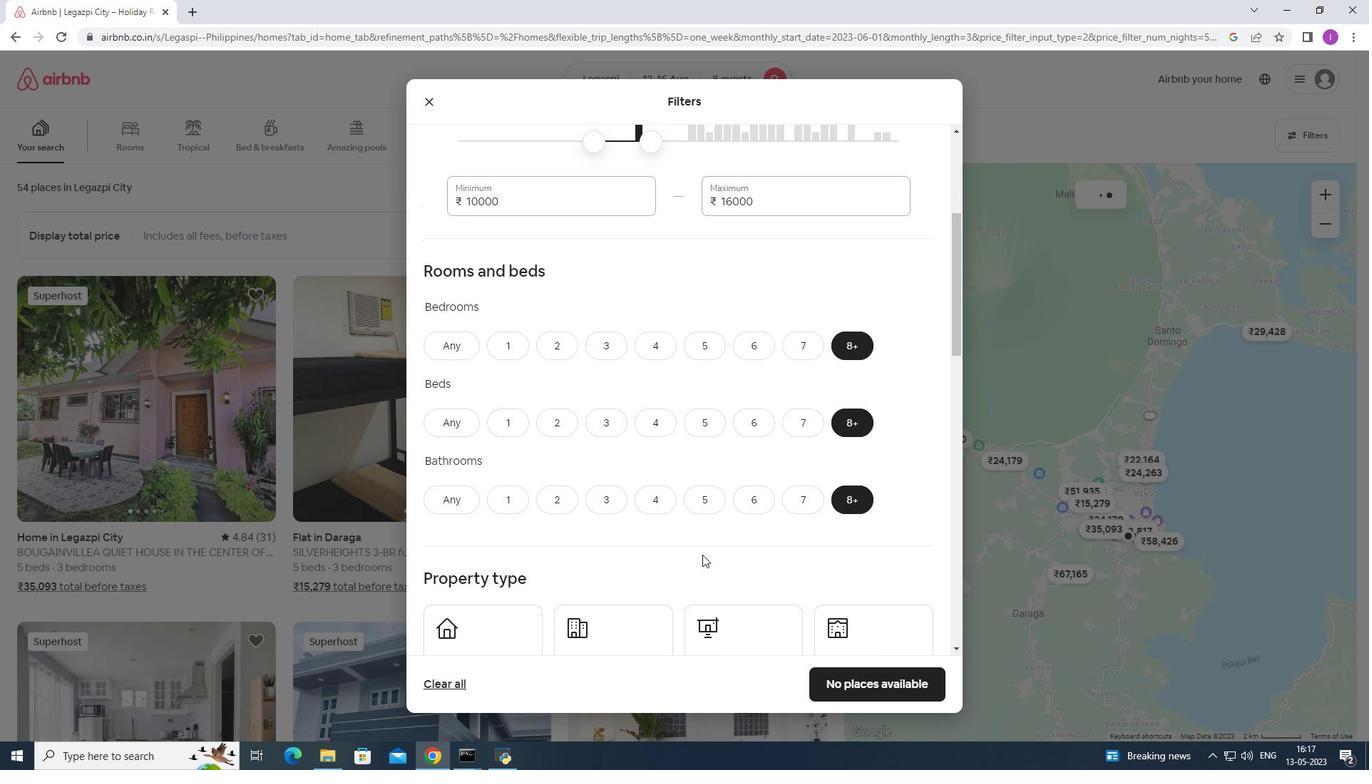 
Action: Mouse moved to (701, 555)
Screenshot: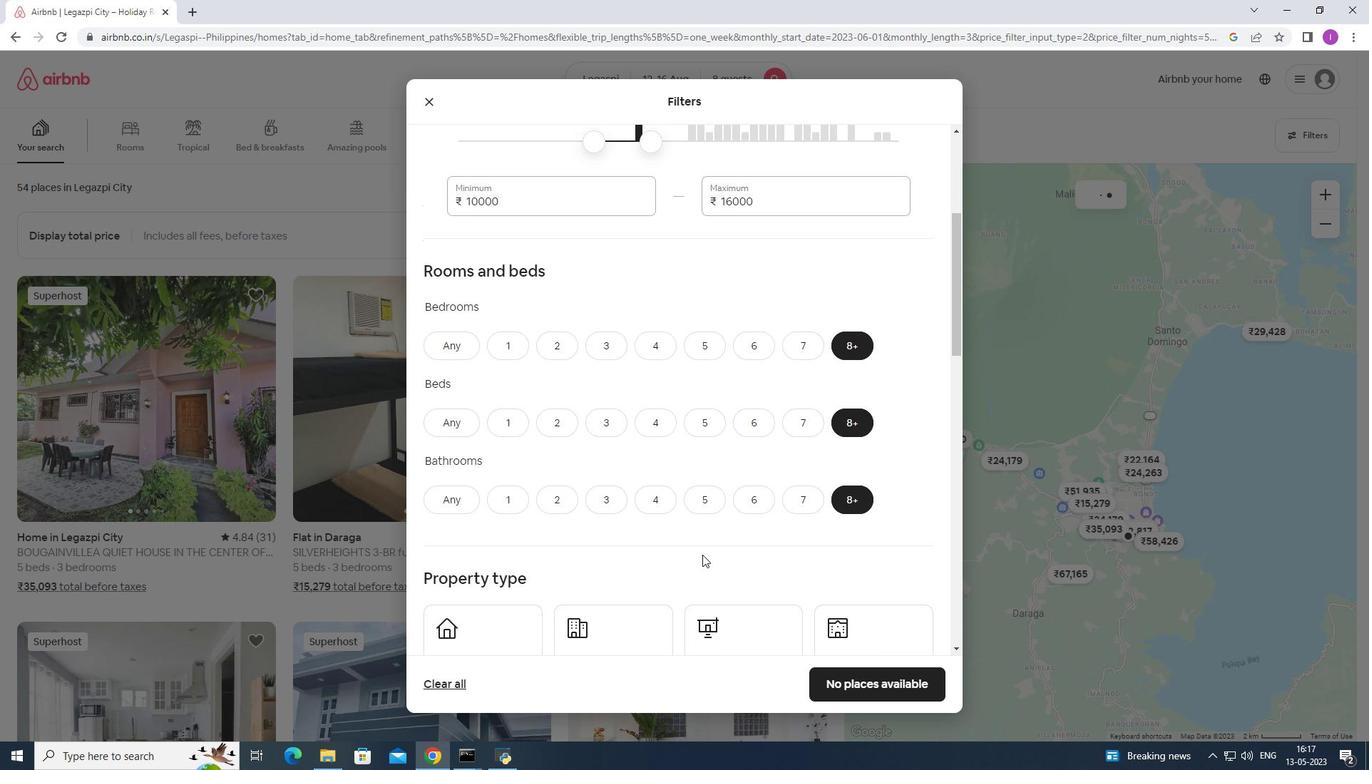 
Action: Mouse scrolled (701, 554) with delta (0, 0)
Screenshot: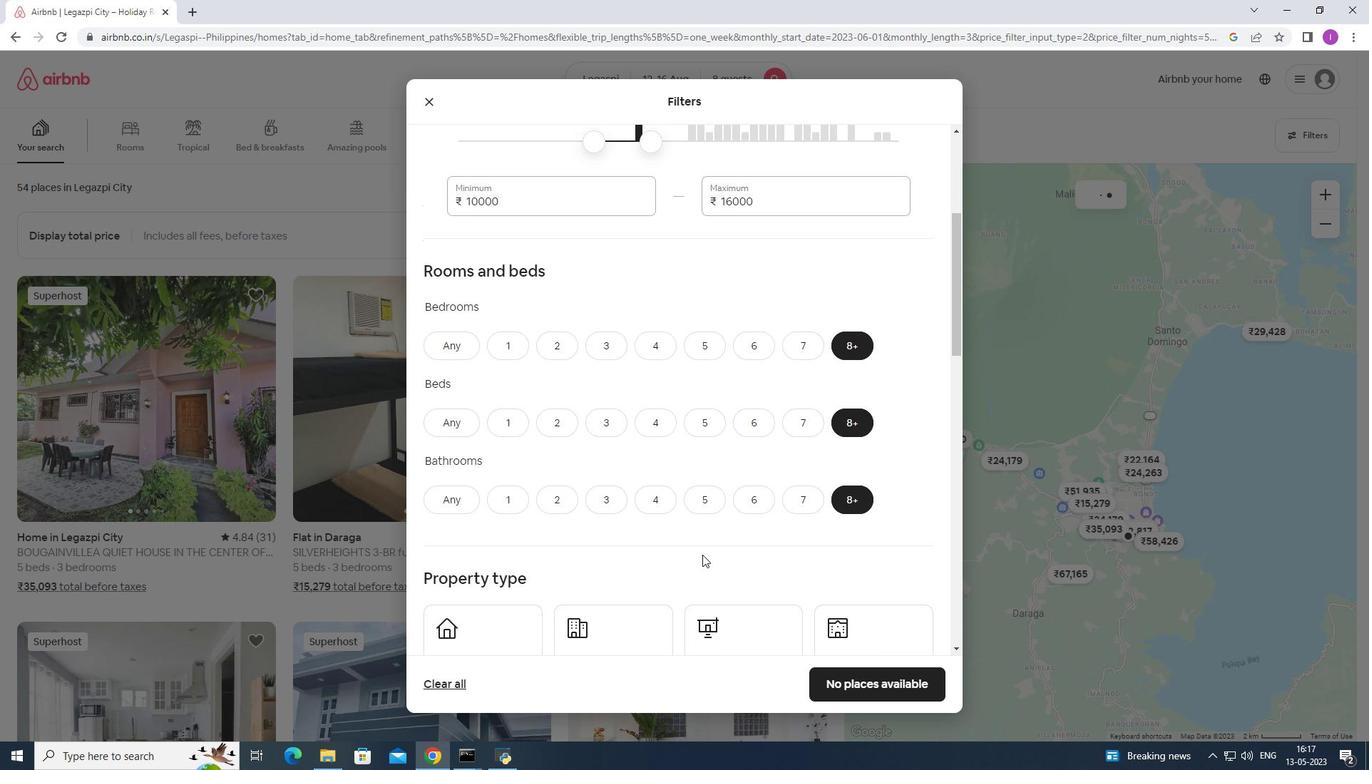 
Action: Mouse moved to (481, 467)
Screenshot: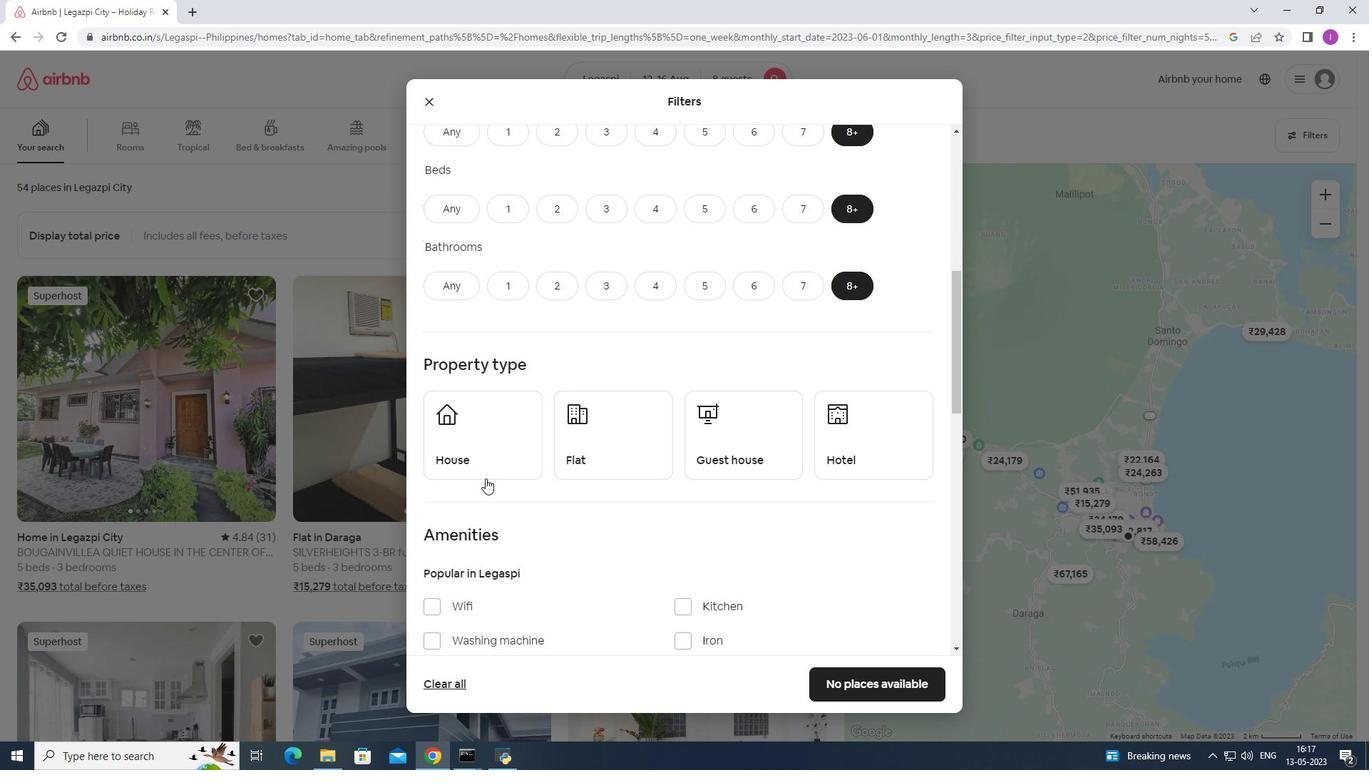 
Action: Mouse pressed left at (481, 467)
Screenshot: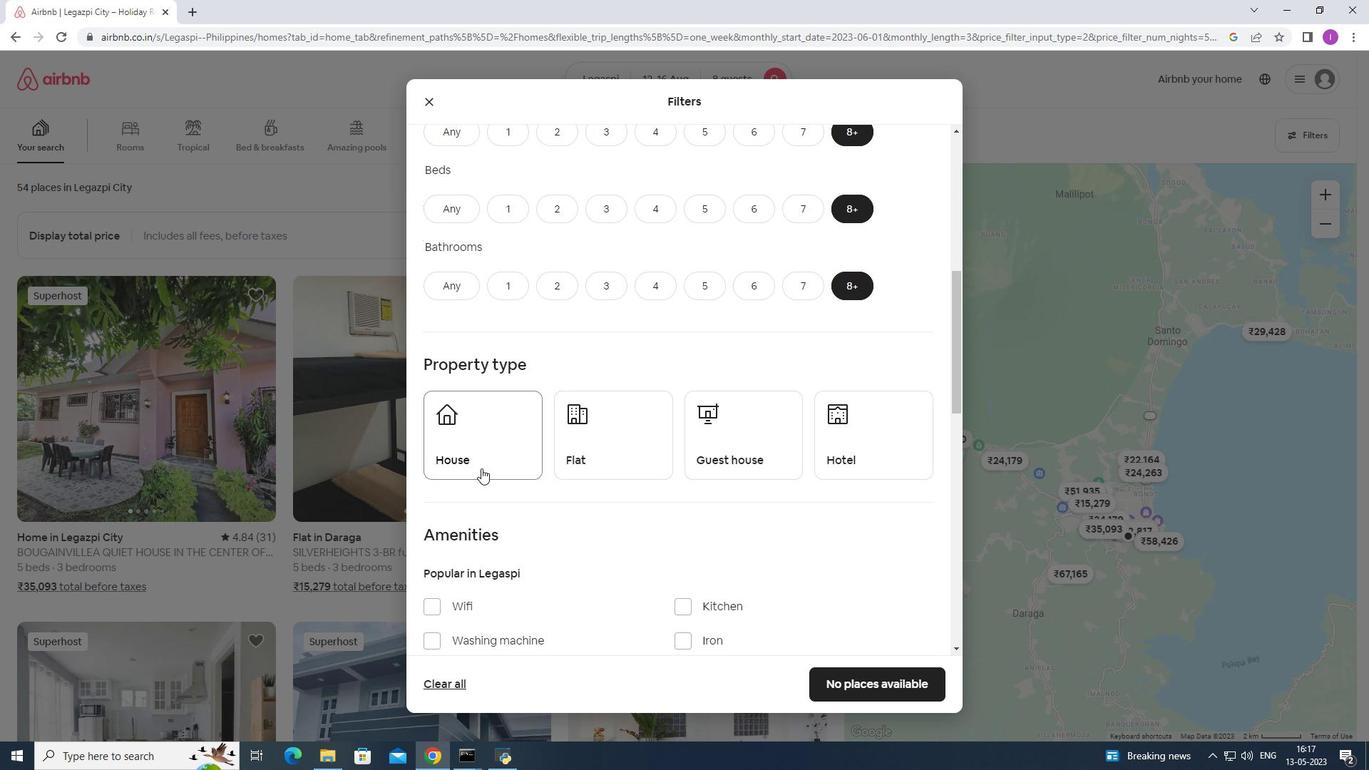 
Action: Mouse moved to (617, 472)
Screenshot: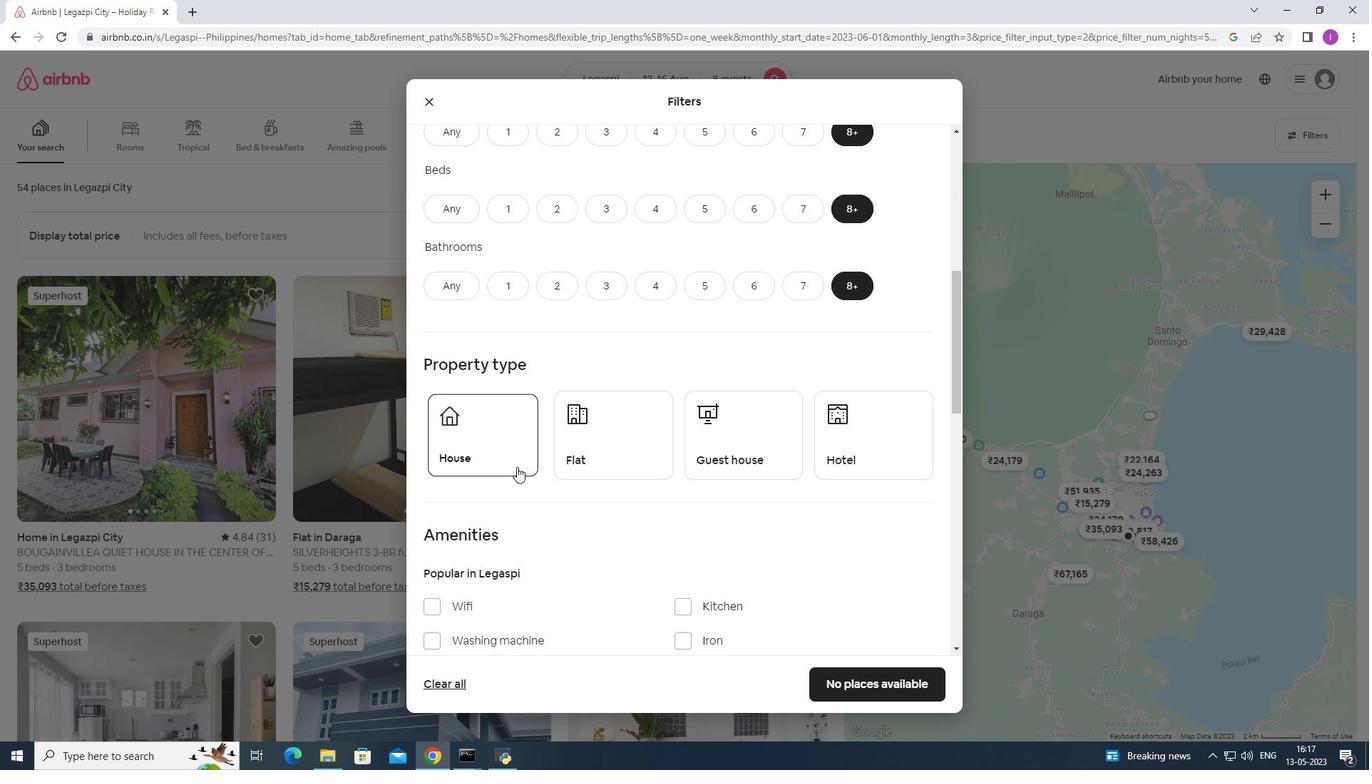 
Action: Mouse pressed left at (617, 472)
Screenshot: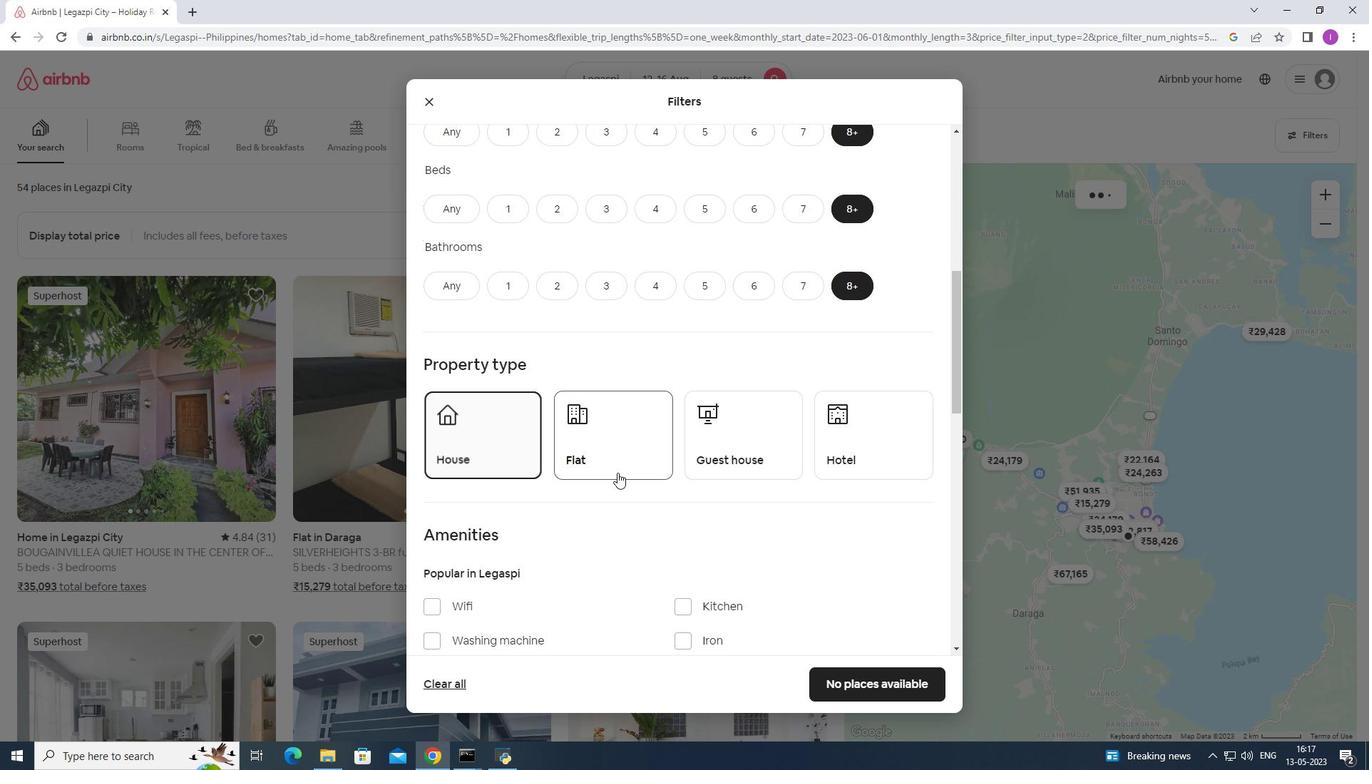 
Action: Mouse moved to (728, 452)
Screenshot: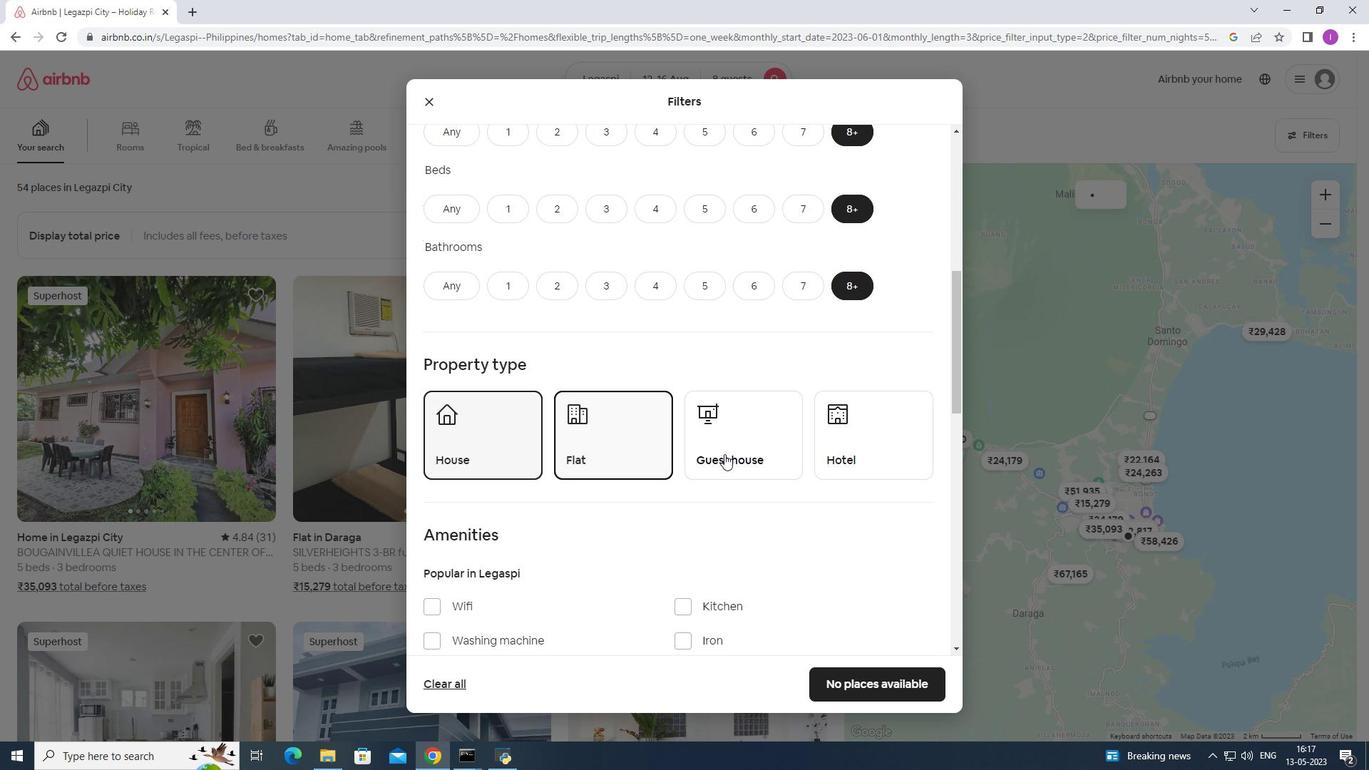 
Action: Mouse pressed left at (728, 452)
Screenshot: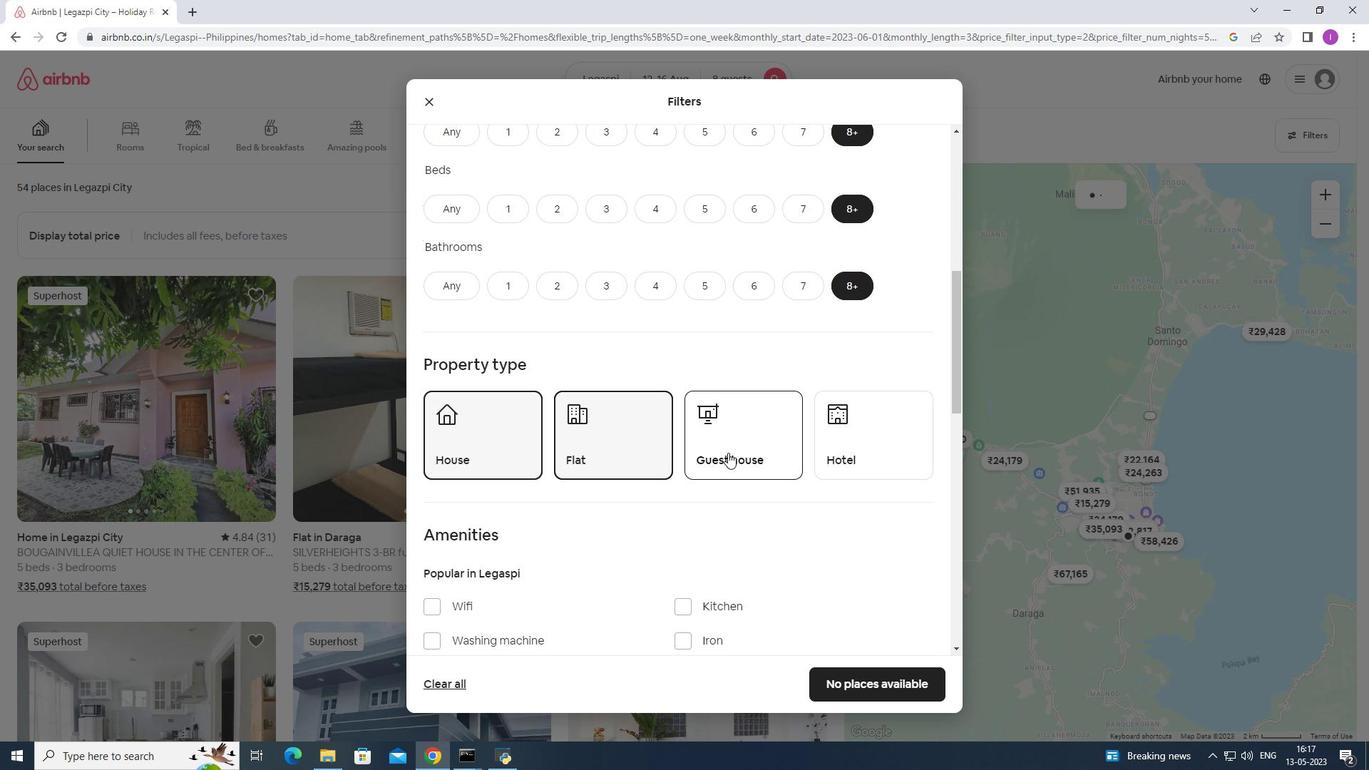 
Action: Mouse moved to (828, 457)
Screenshot: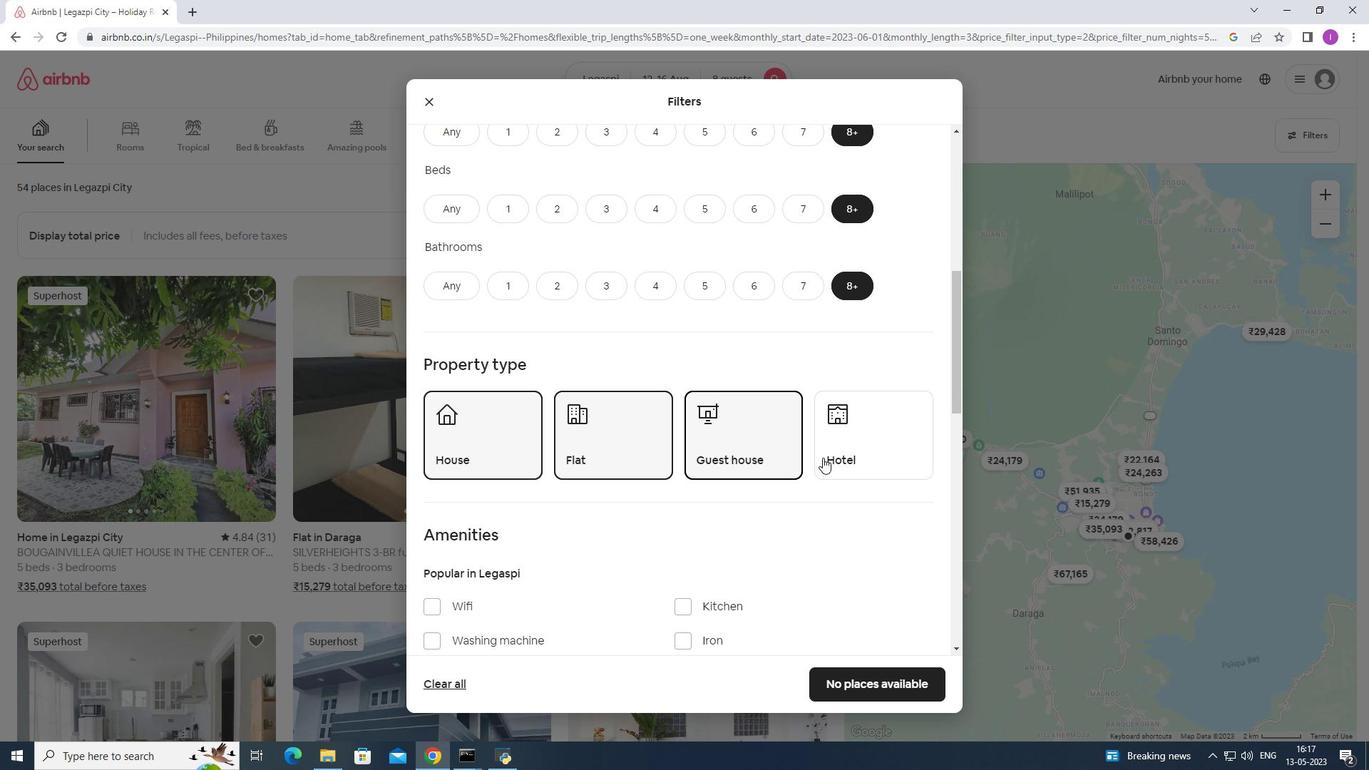 
Action: Mouse pressed left at (828, 457)
Screenshot: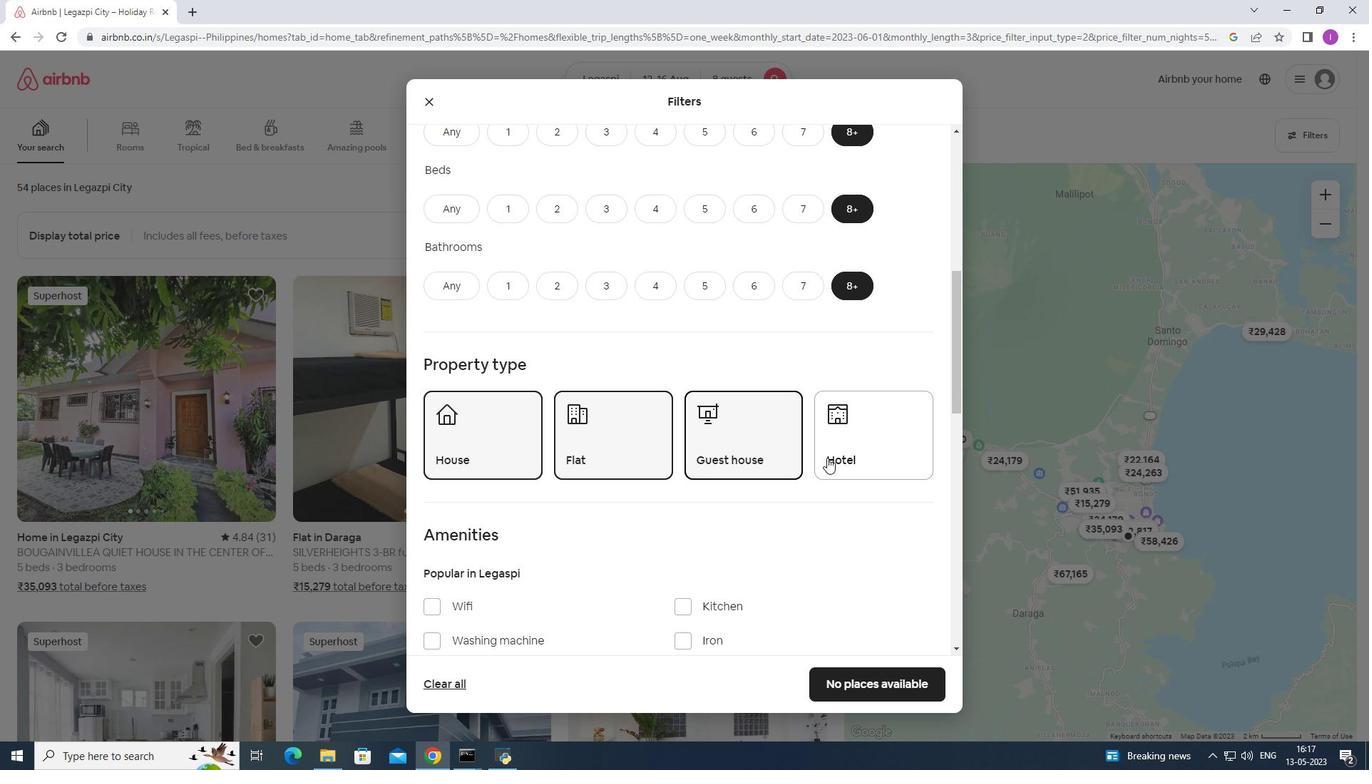 
Action: Mouse moved to (688, 517)
Screenshot: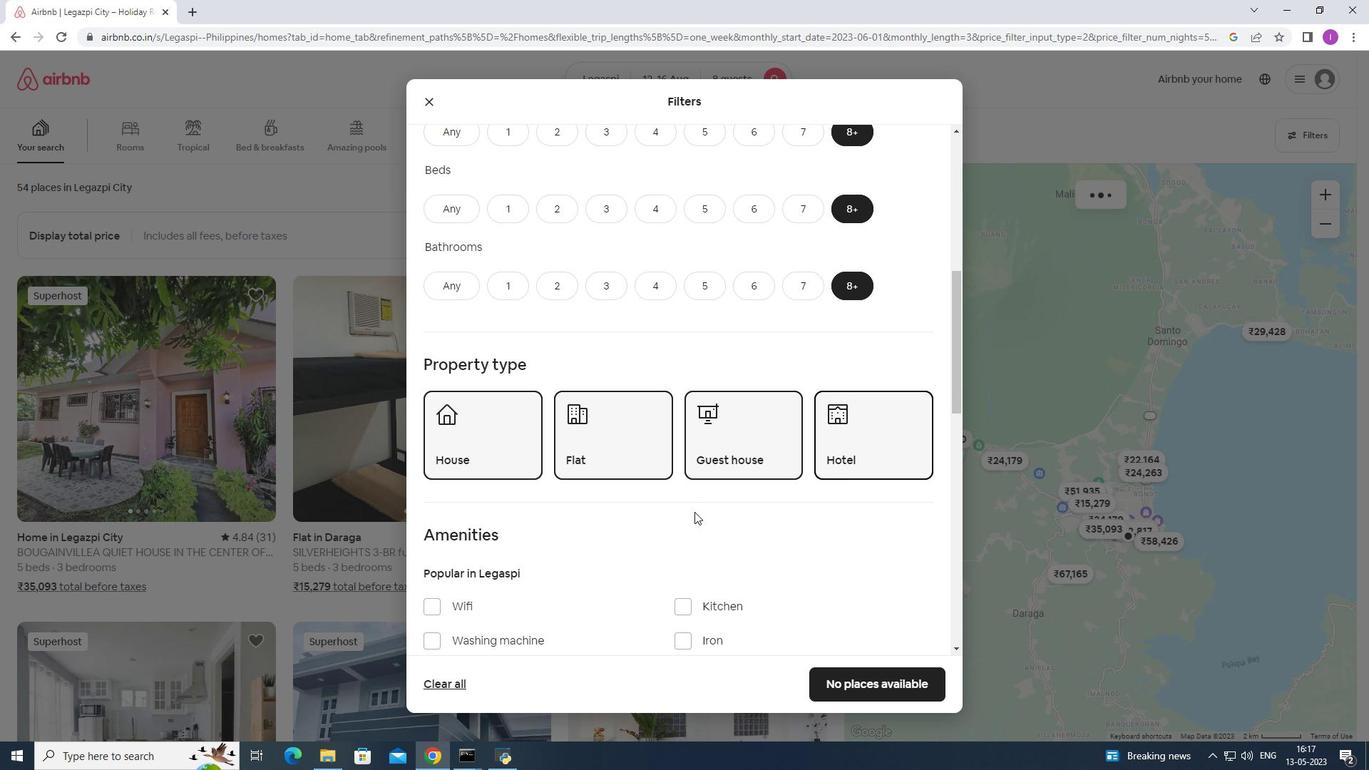 
Action: Mouse scrolled (688, 517) with delta (0, 0)
Screenshot: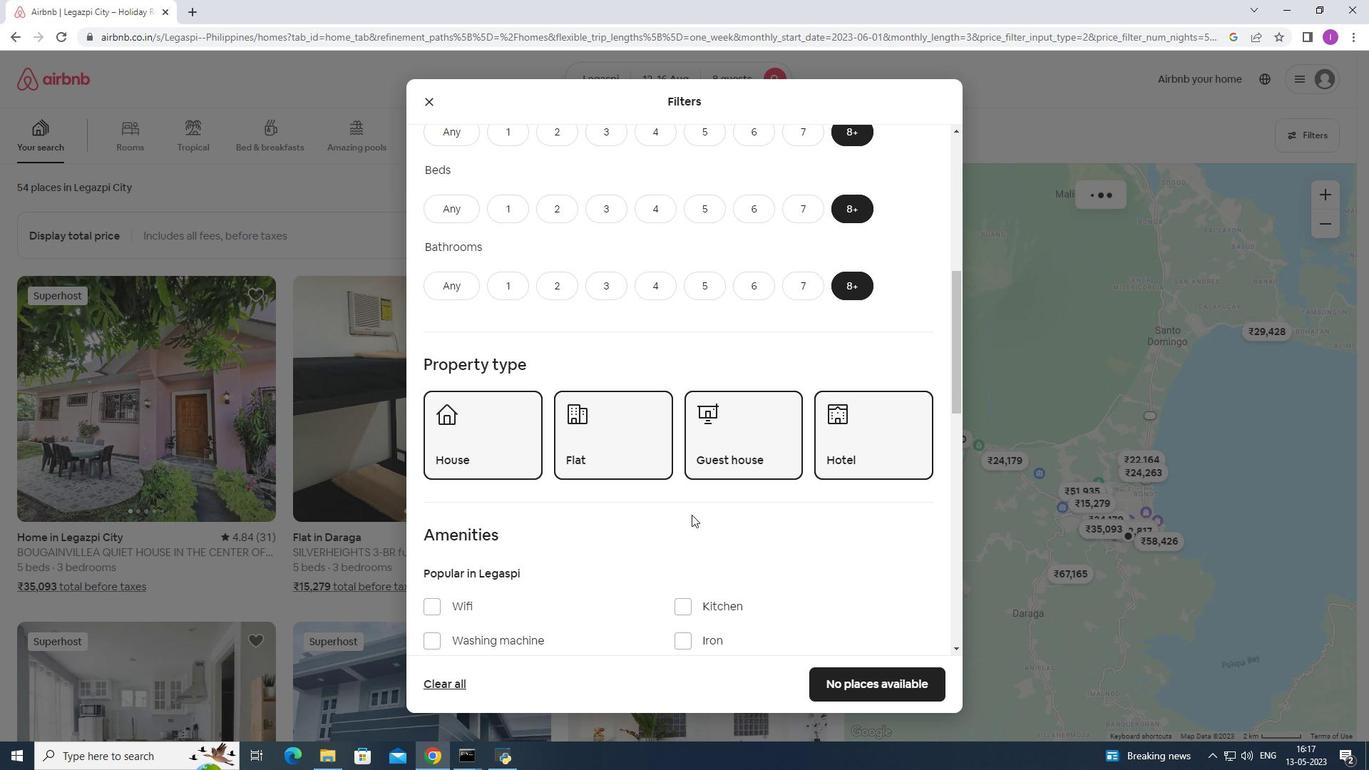 
Action: Mouse scrolled (688, 517) with delta (0, 0)
Screenshot: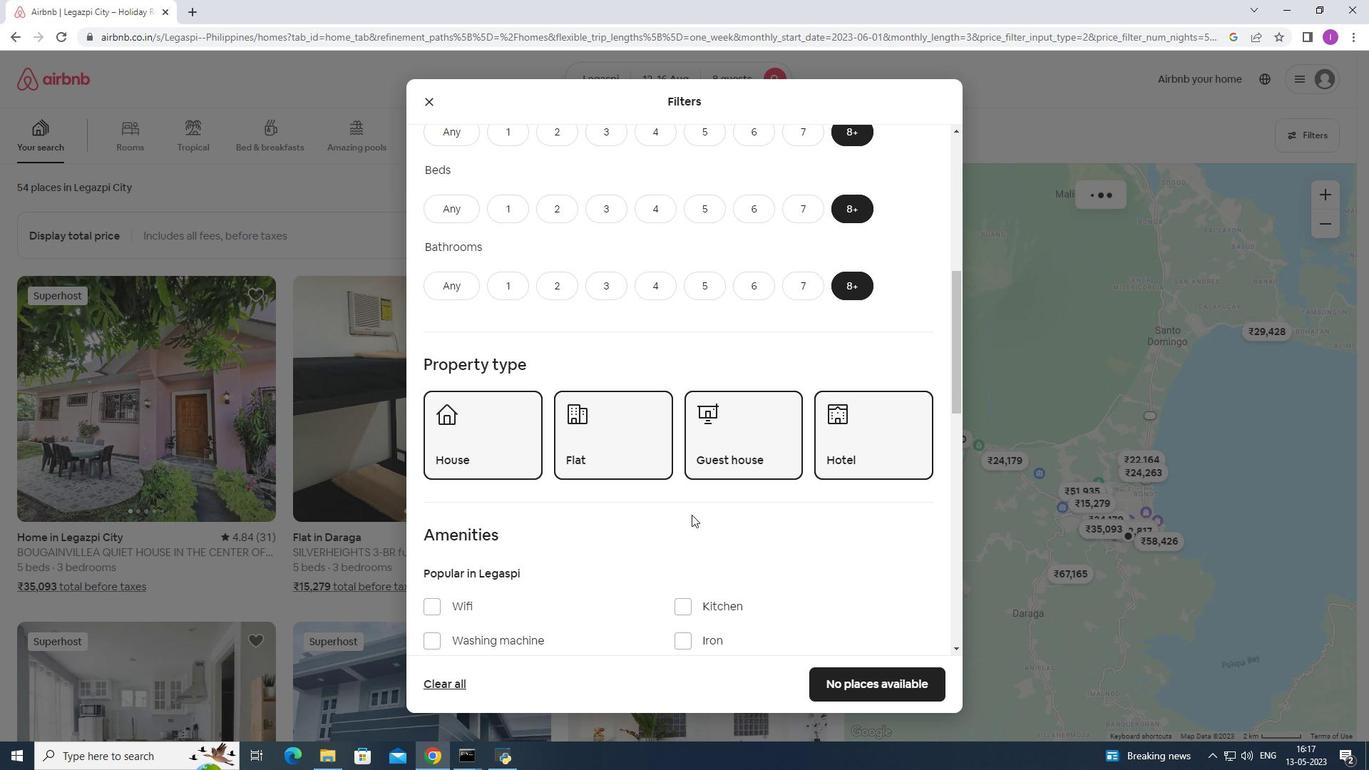
Action: Mouse scrolled (688, 517) with delta (0, 0)
Screenshot: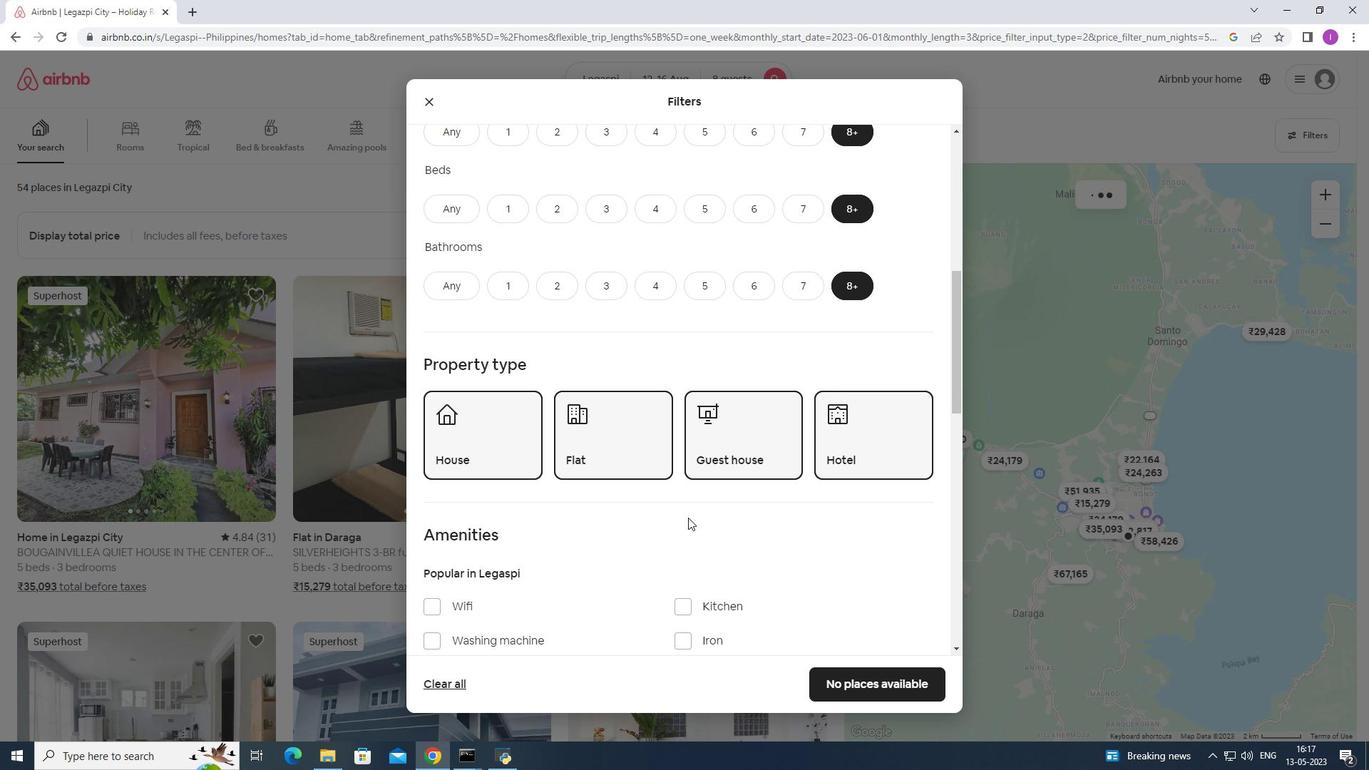 
Action: Mouse moved to (435, 396)
Screenshot: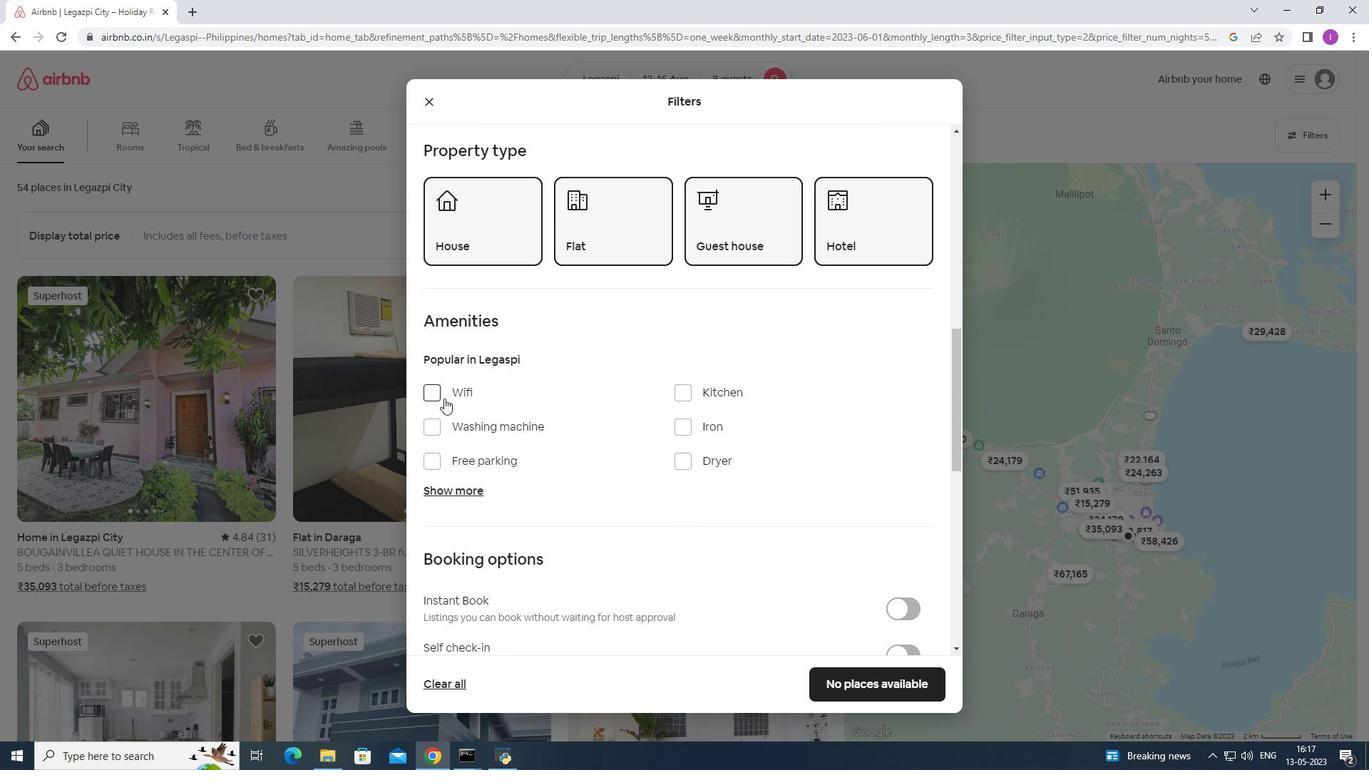 
Action: Mouse pressed left at (435, 396)
Screenshot: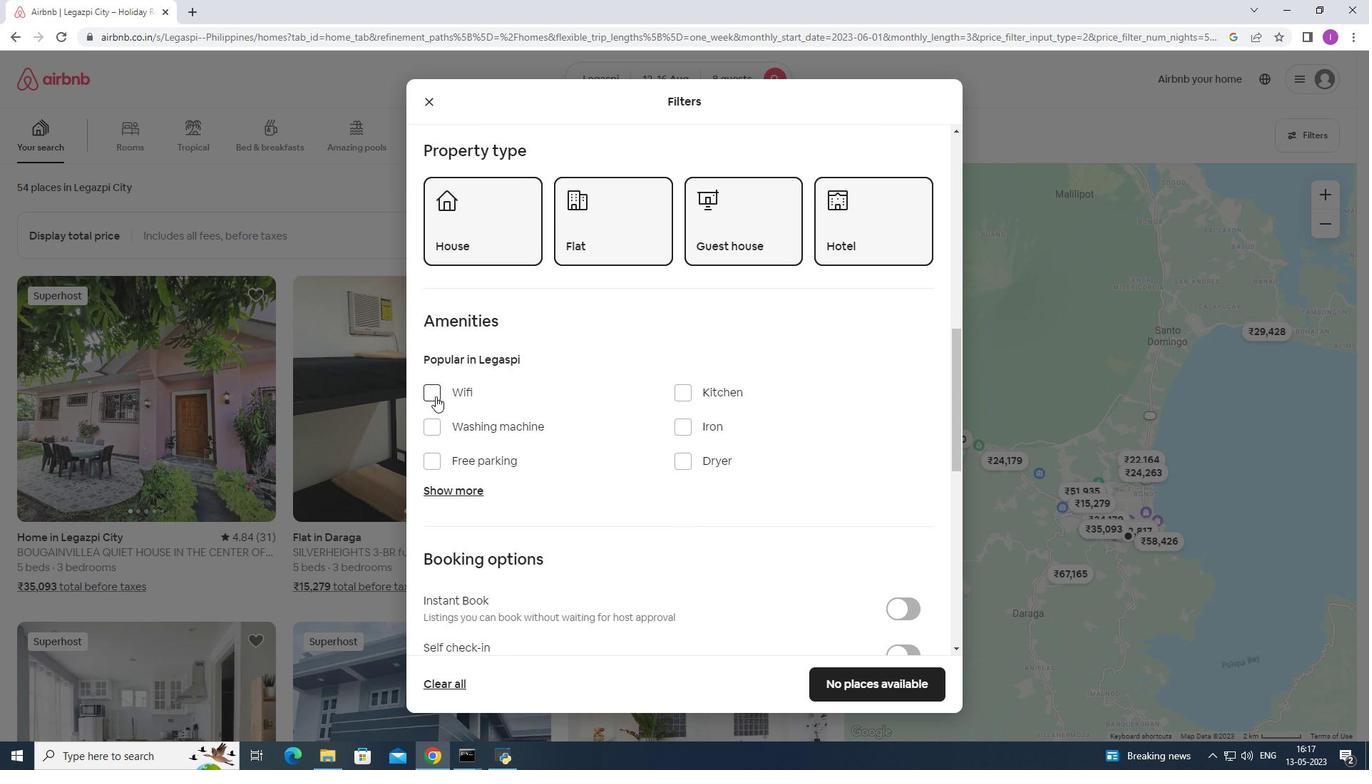 
Action: Mouse moved to (431, 460)
Screenshot: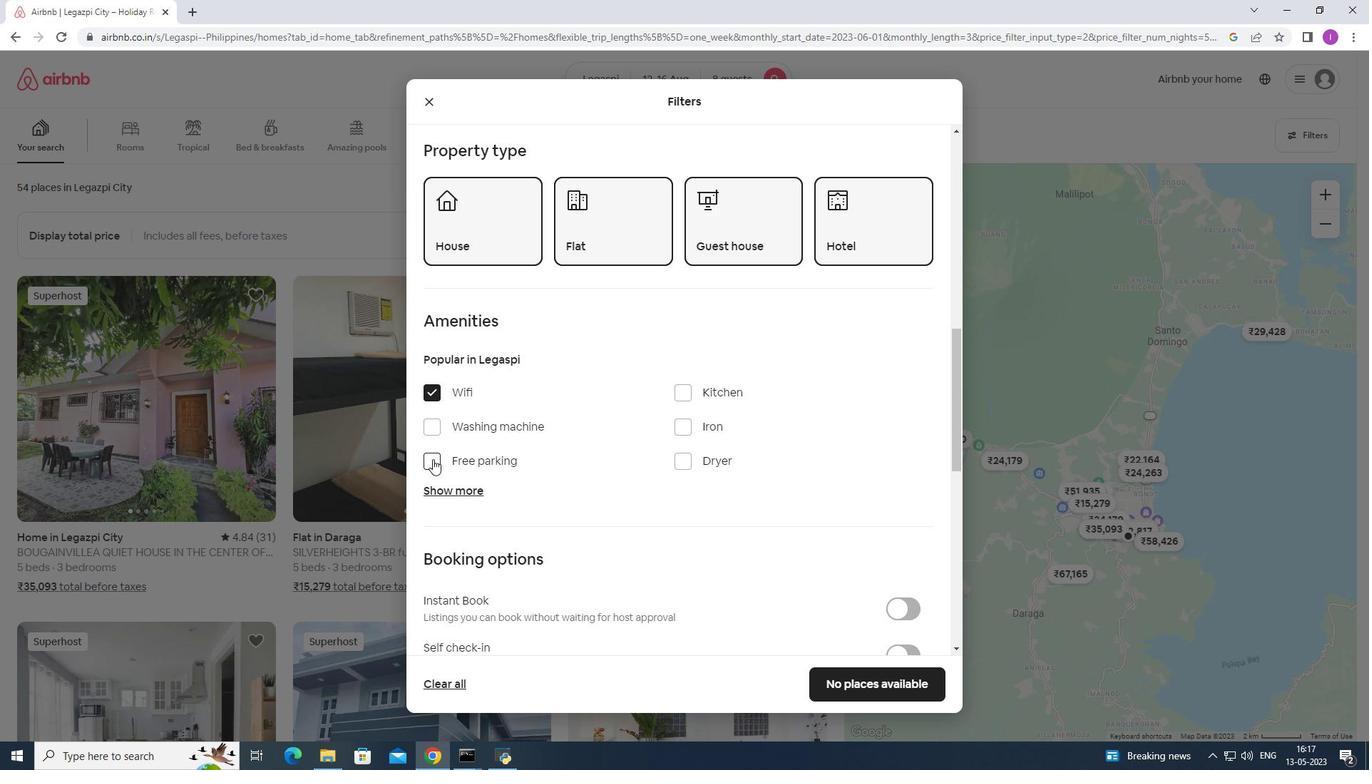 
Action: Mouse pressed left at (431, 460)
Screenshot: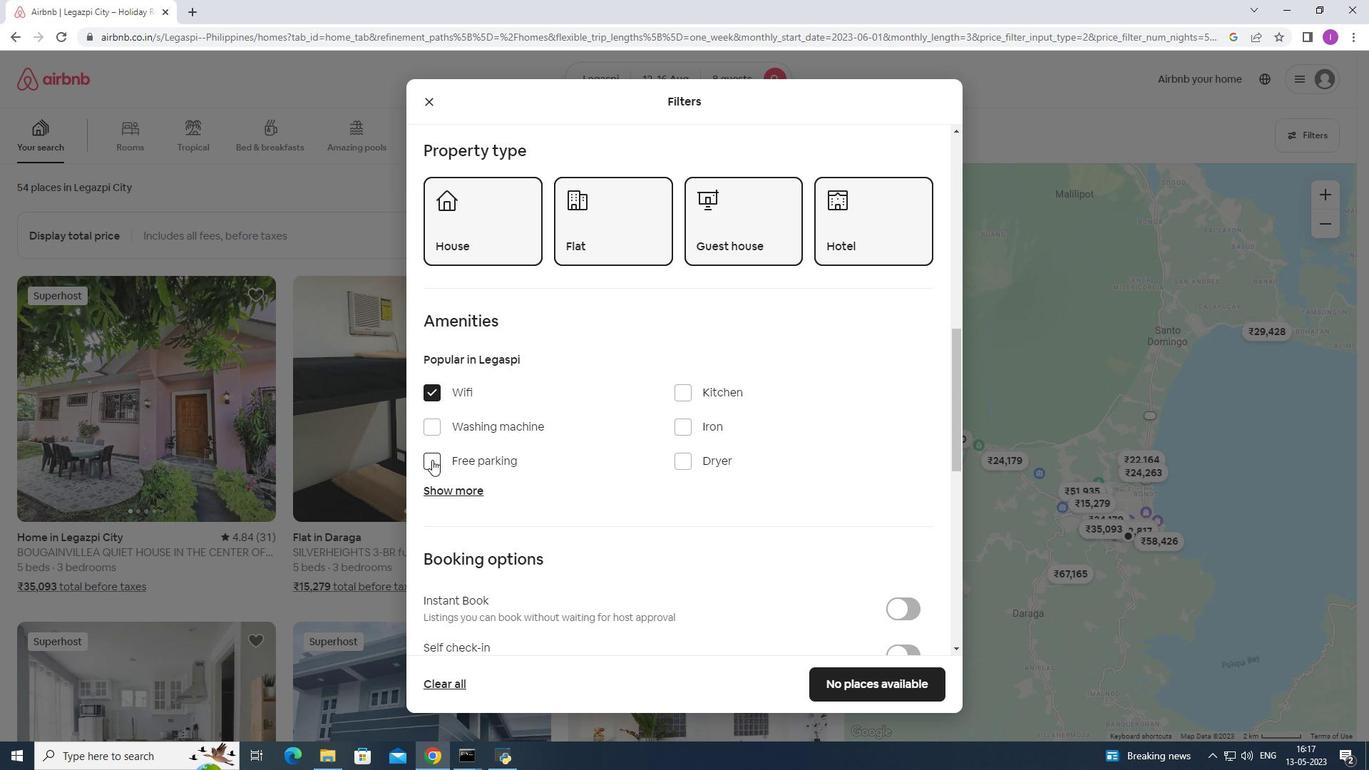 
Action: Mouse moved to (455, 490)
Screenshot: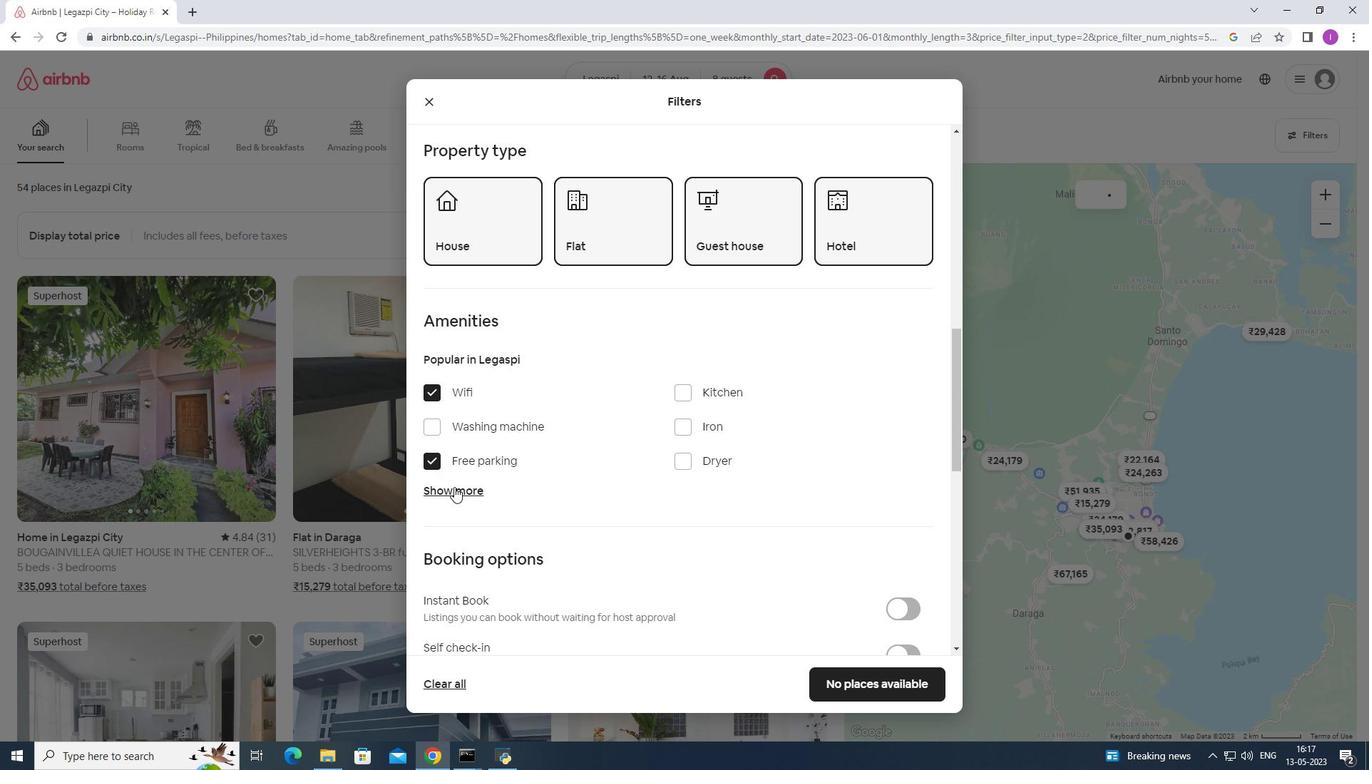 
Action: Mouse pressed left at (455, 490)
Screenshot: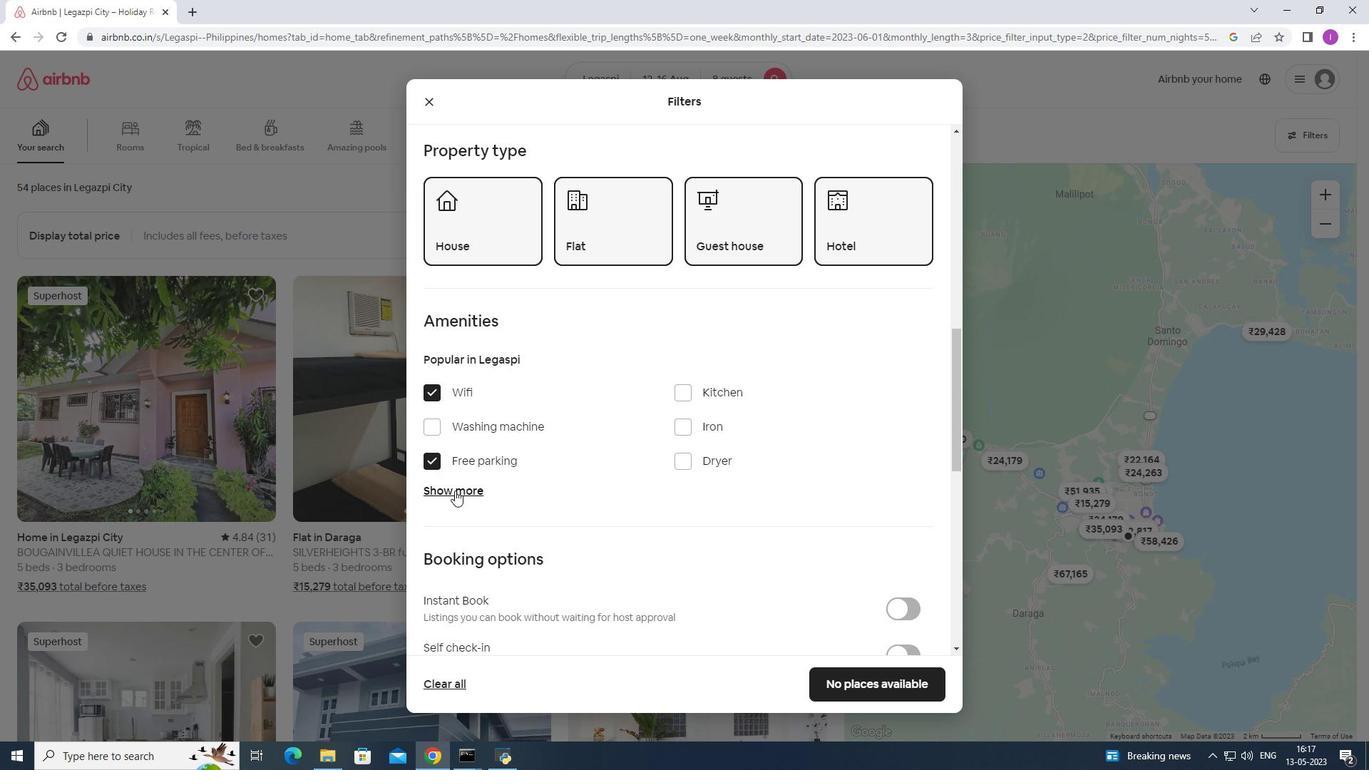 
Action: Mouse moved to (679, 576)
Screenshot: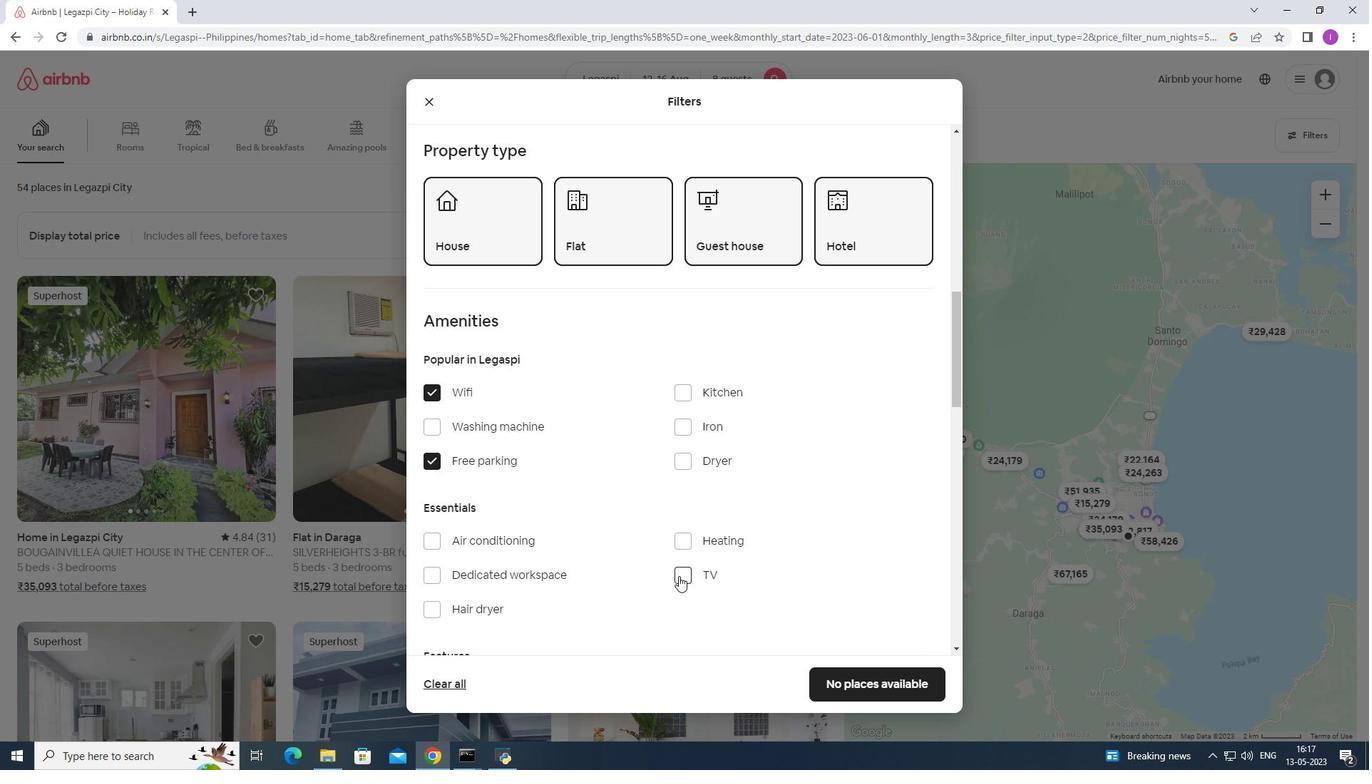 
Action: Mouse pressed left at (679, 576)
Screenshot: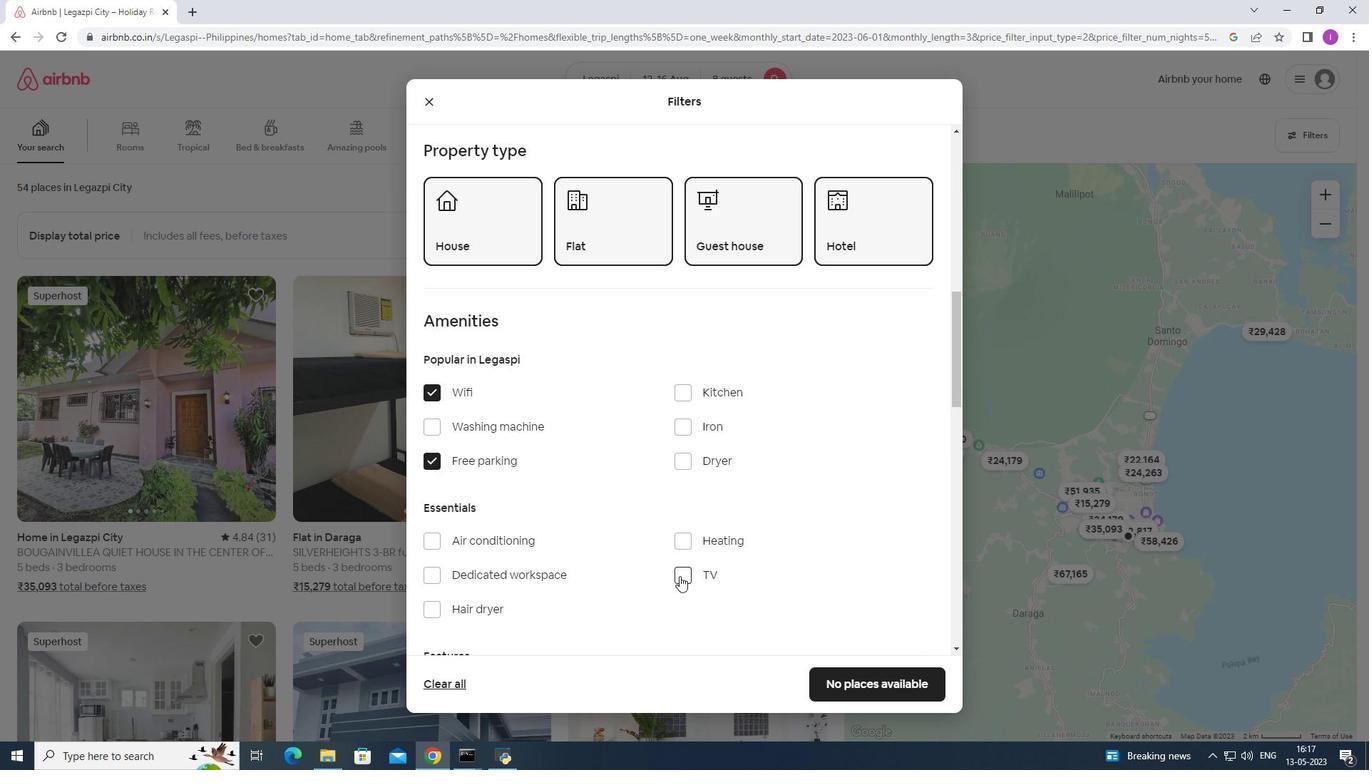 
Action: Mouse moved to (557, 583)
Screenshot: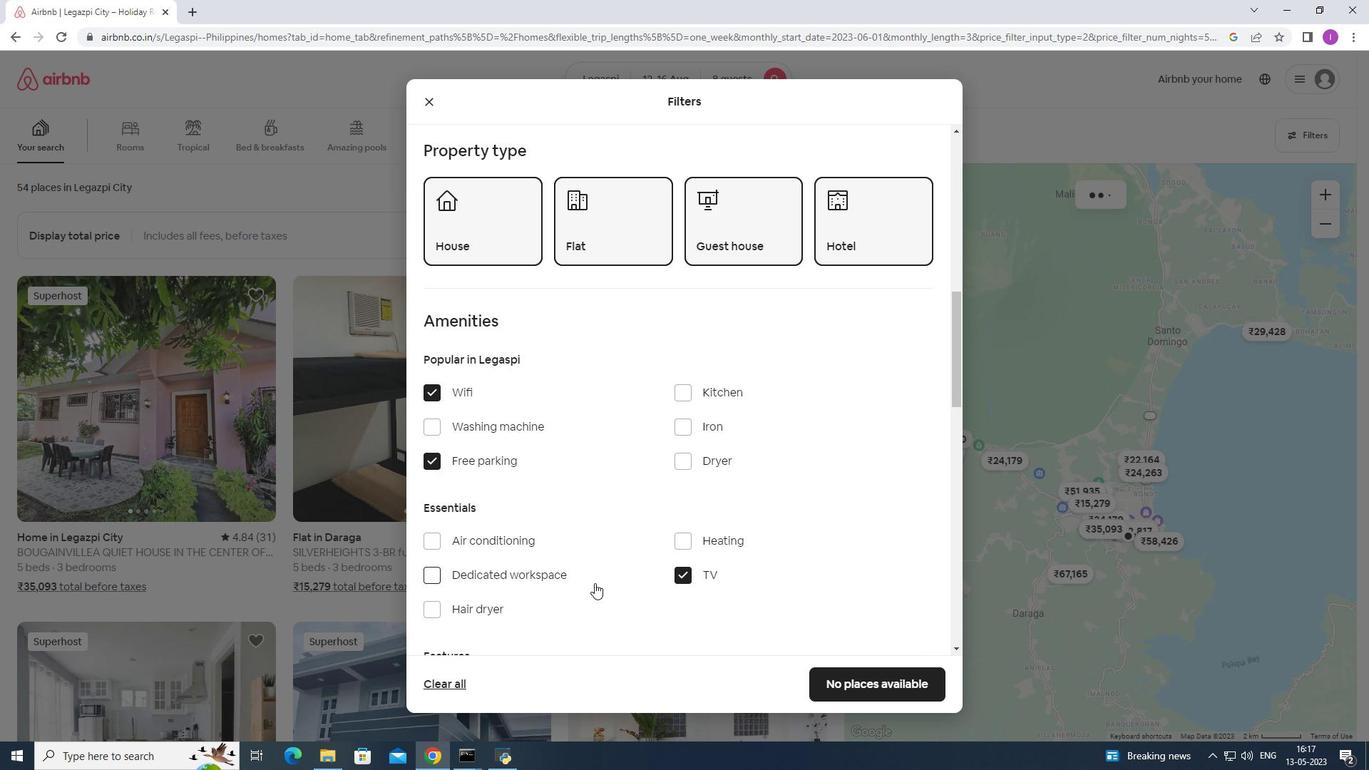 
Action: Mouse scrolled (557, 582) with delta (0, 0)
Screenshot: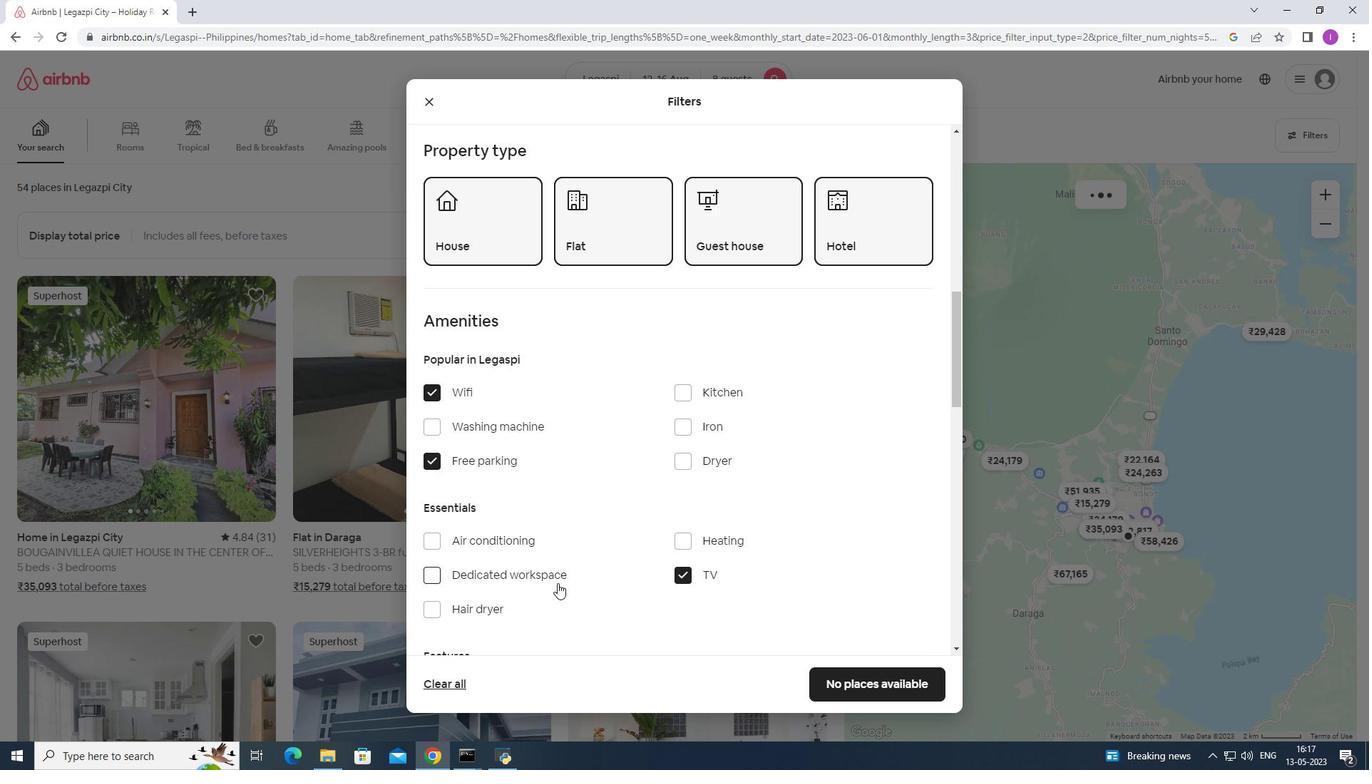 
Action: Mouse scrolled (557, 582) with delta (0, 0)
Screenshot: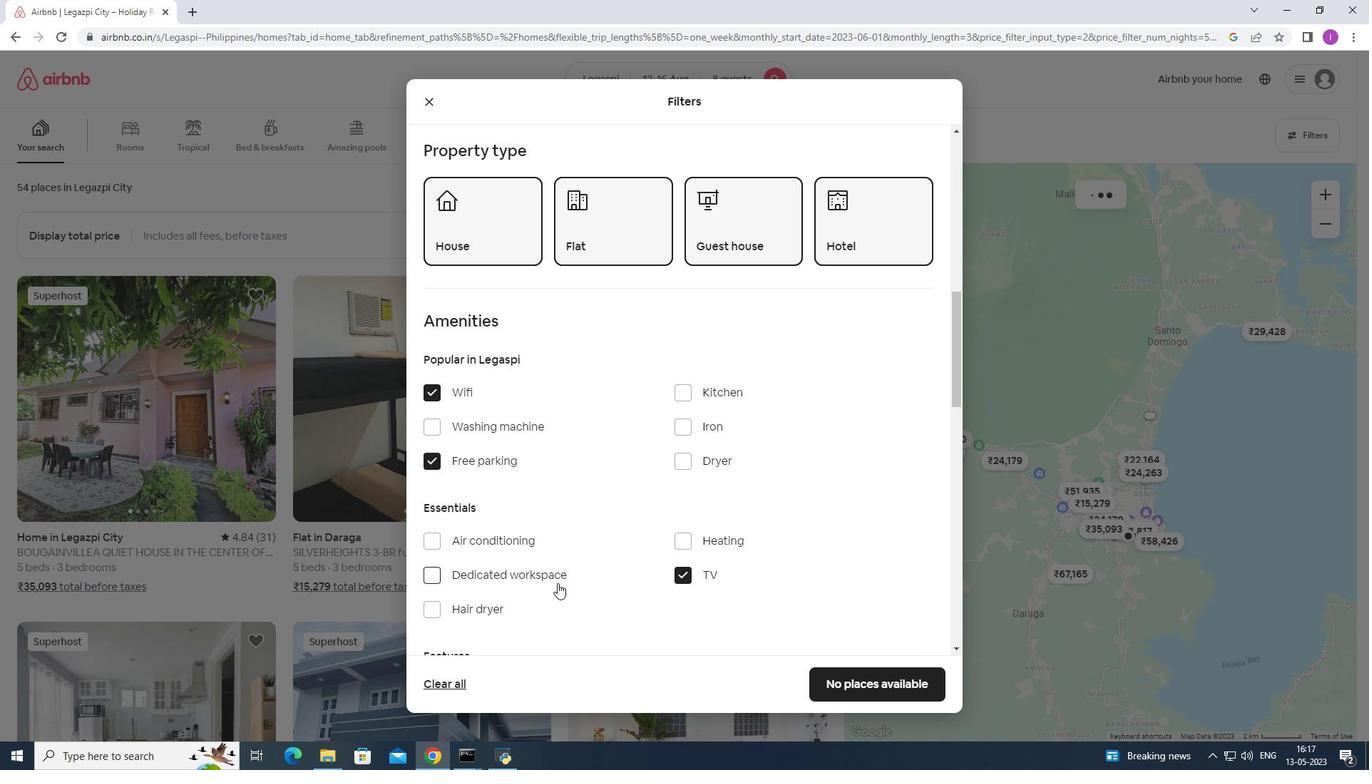 
Action: Mouse scrolled (557, 582) with delta (0, 0)
Screenshot: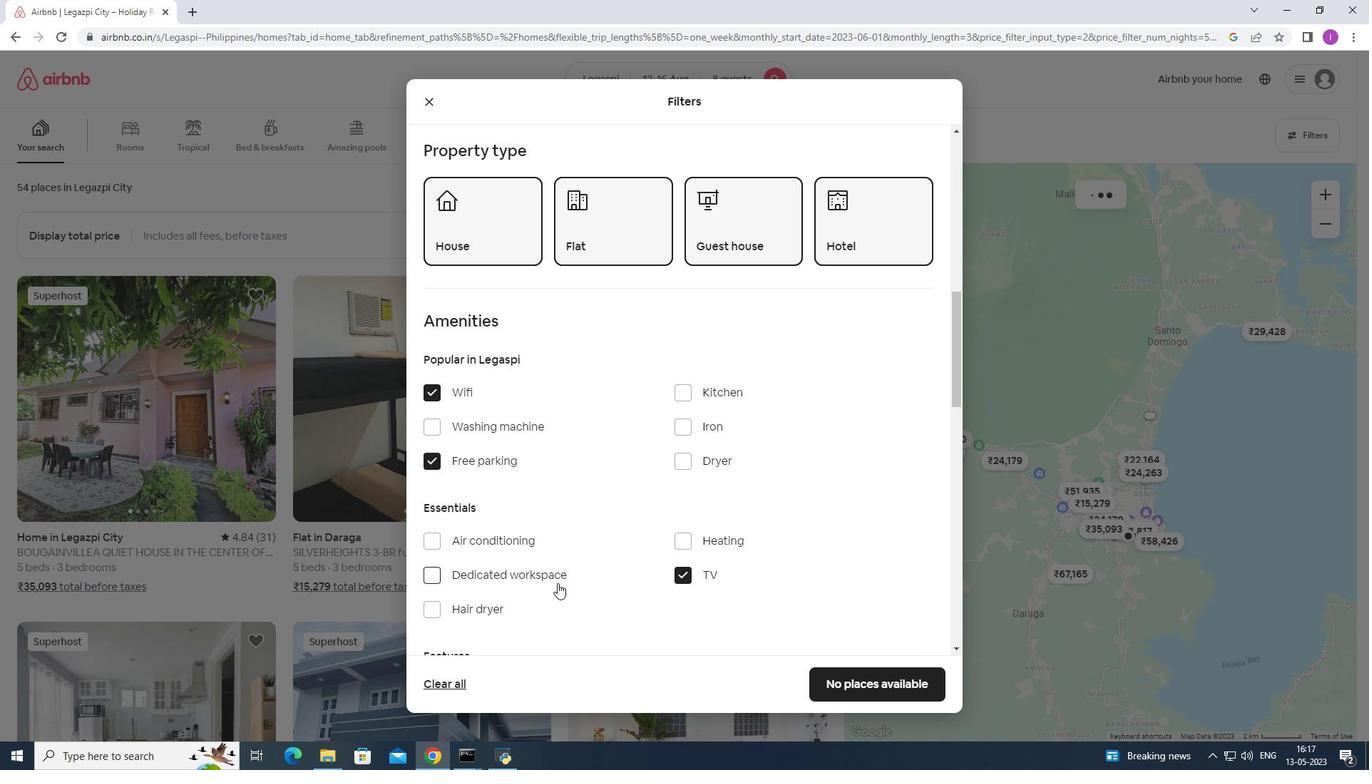
Action: Mouse scrolled (557, 582) with delta (0, 0)
Screenshot: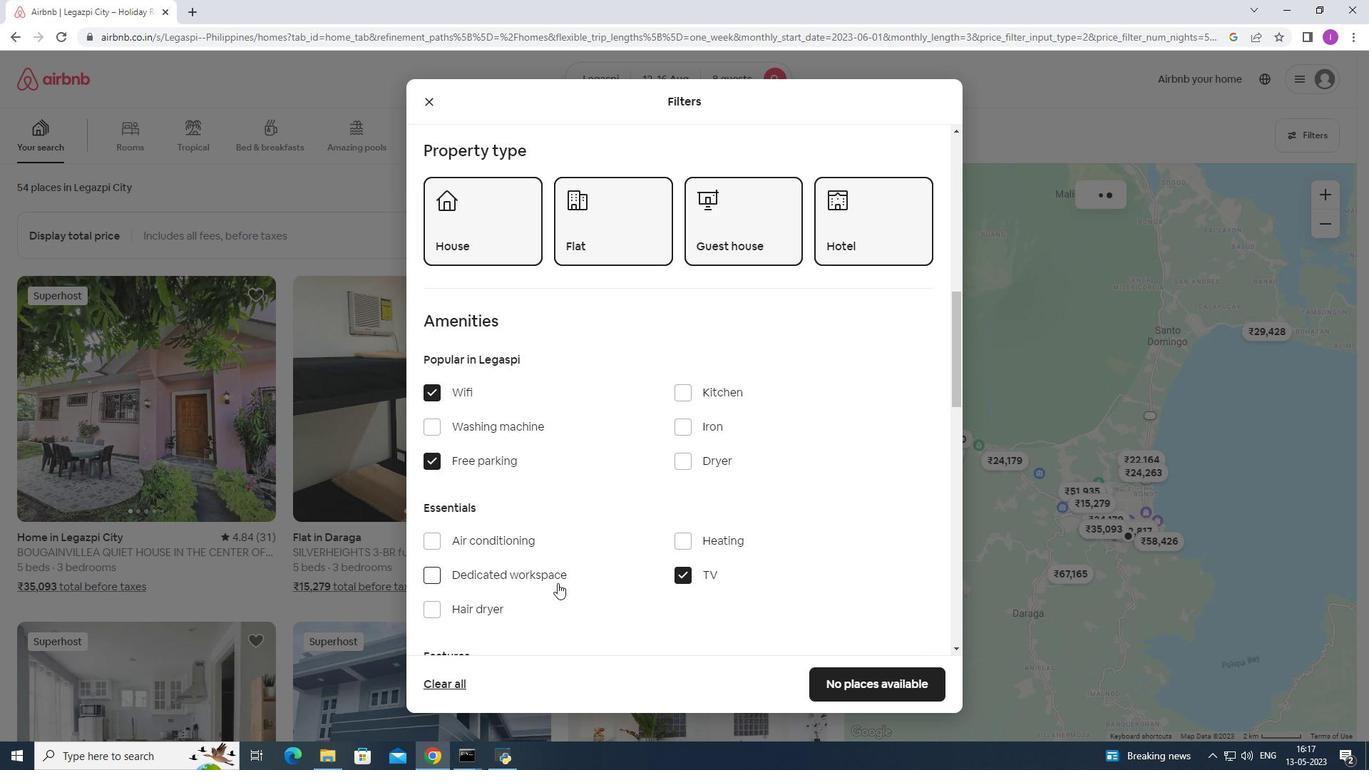 
Action: Mouse moved to (427, 474)
Screenshot: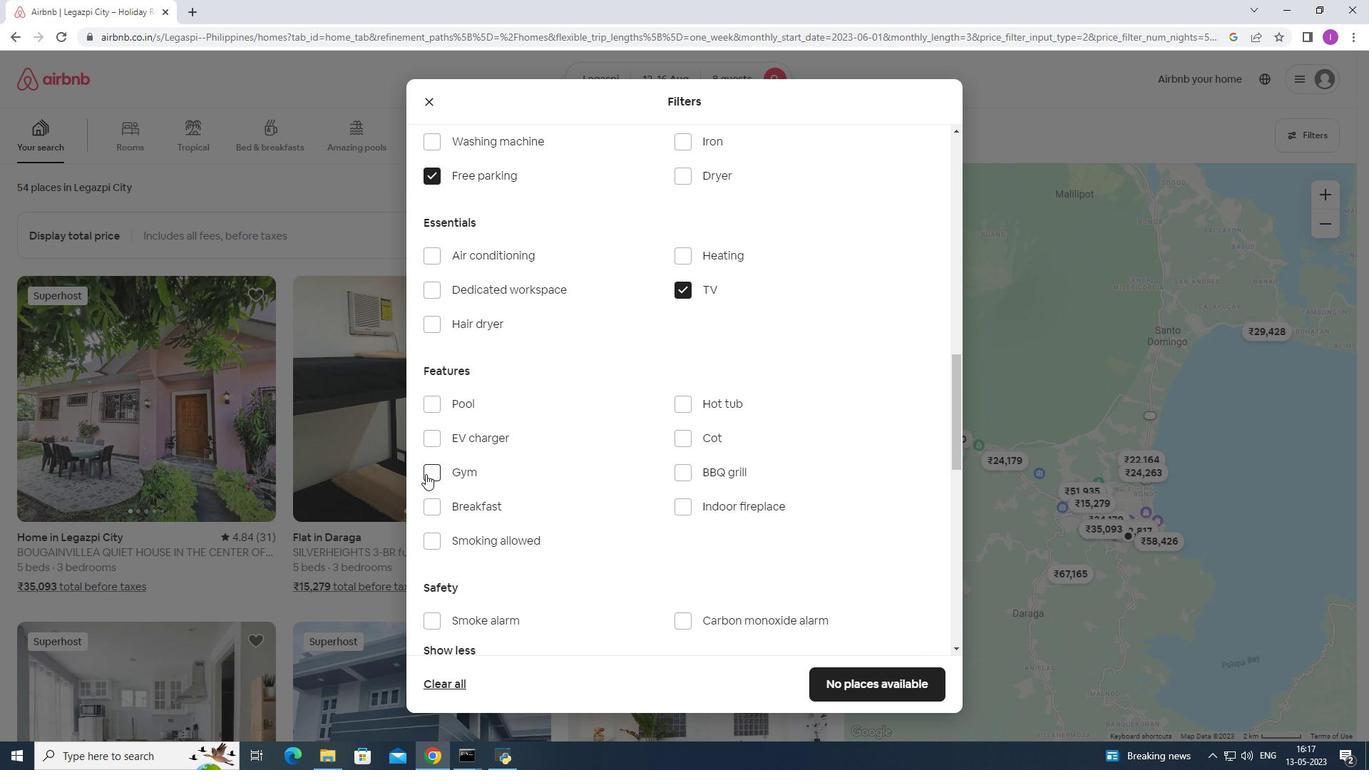 
Action: Mouse pressed left at (427, 474)
Screenshot: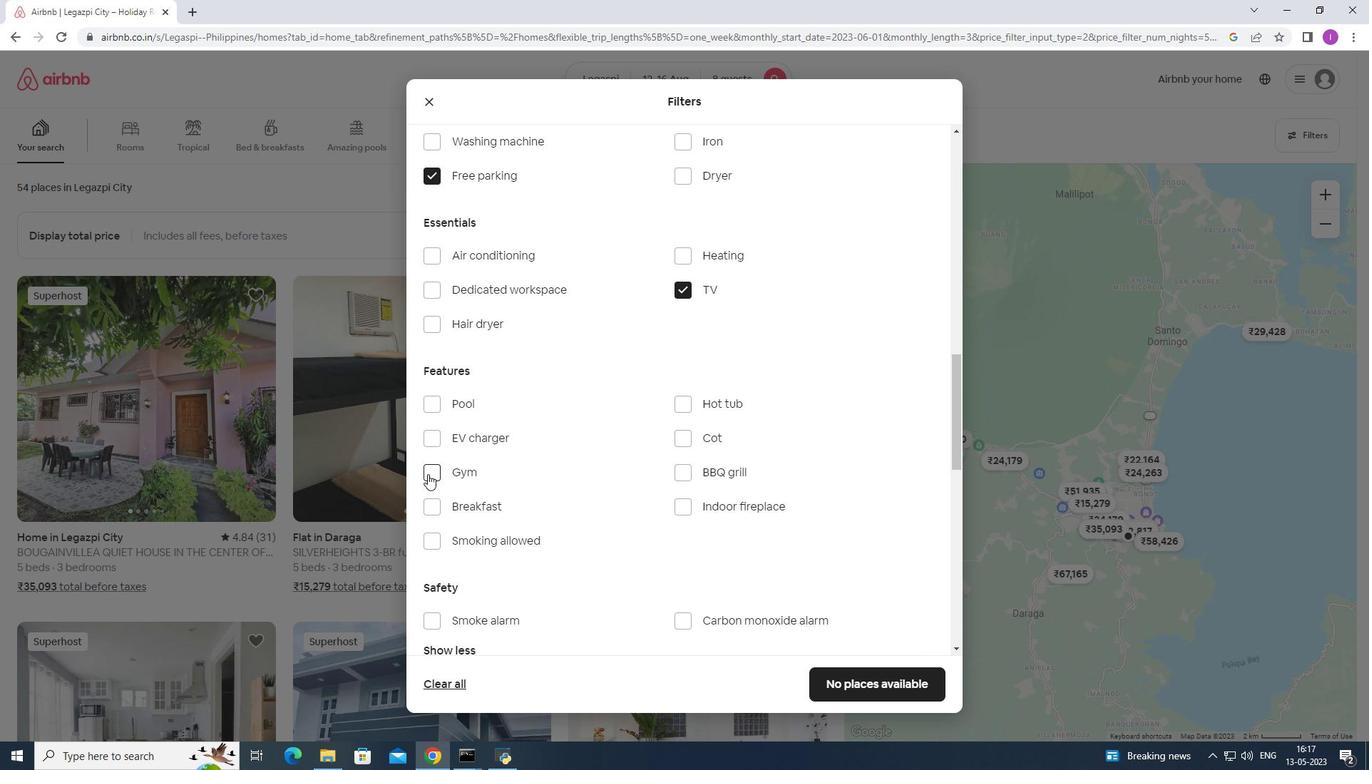 
Action: Mouse moved to (435, 510)
Screenshot: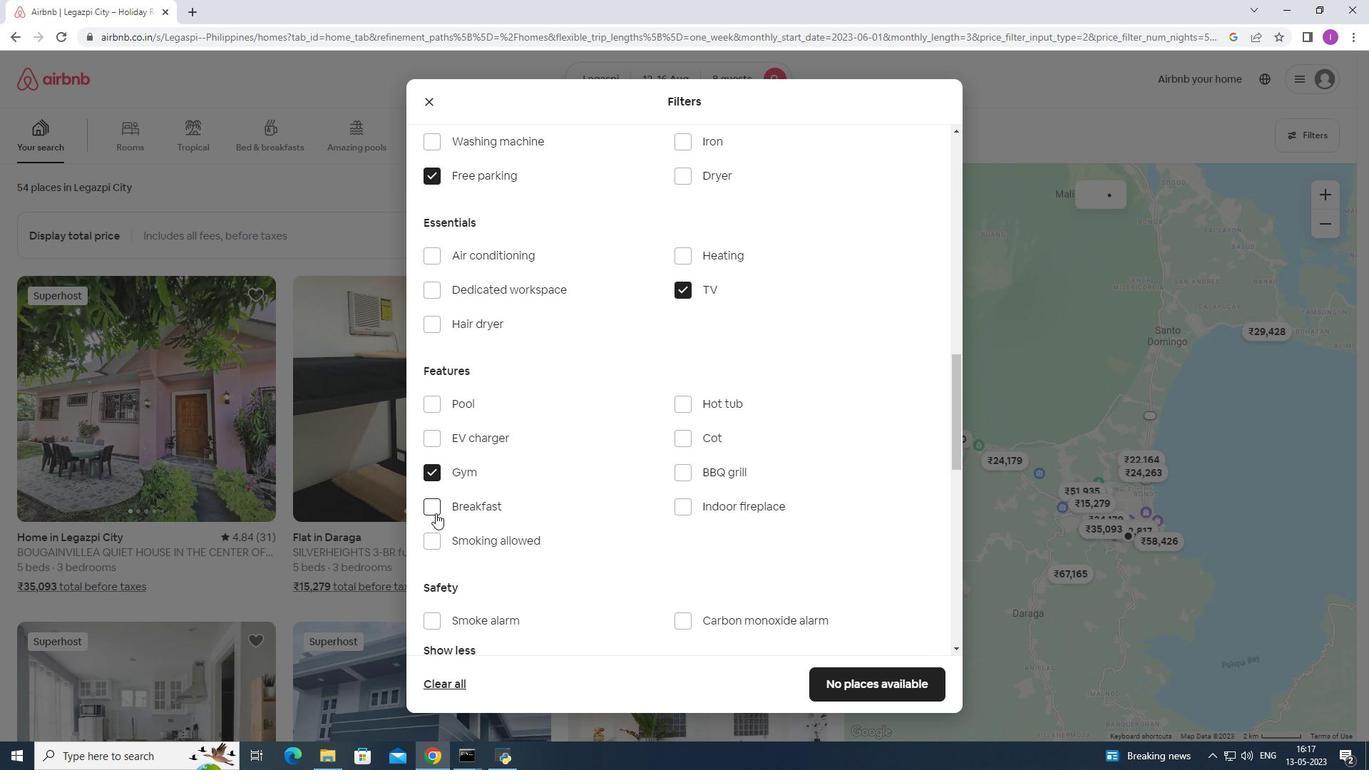 
Action: Mouse pressed left at (435, 510)
Screenshot: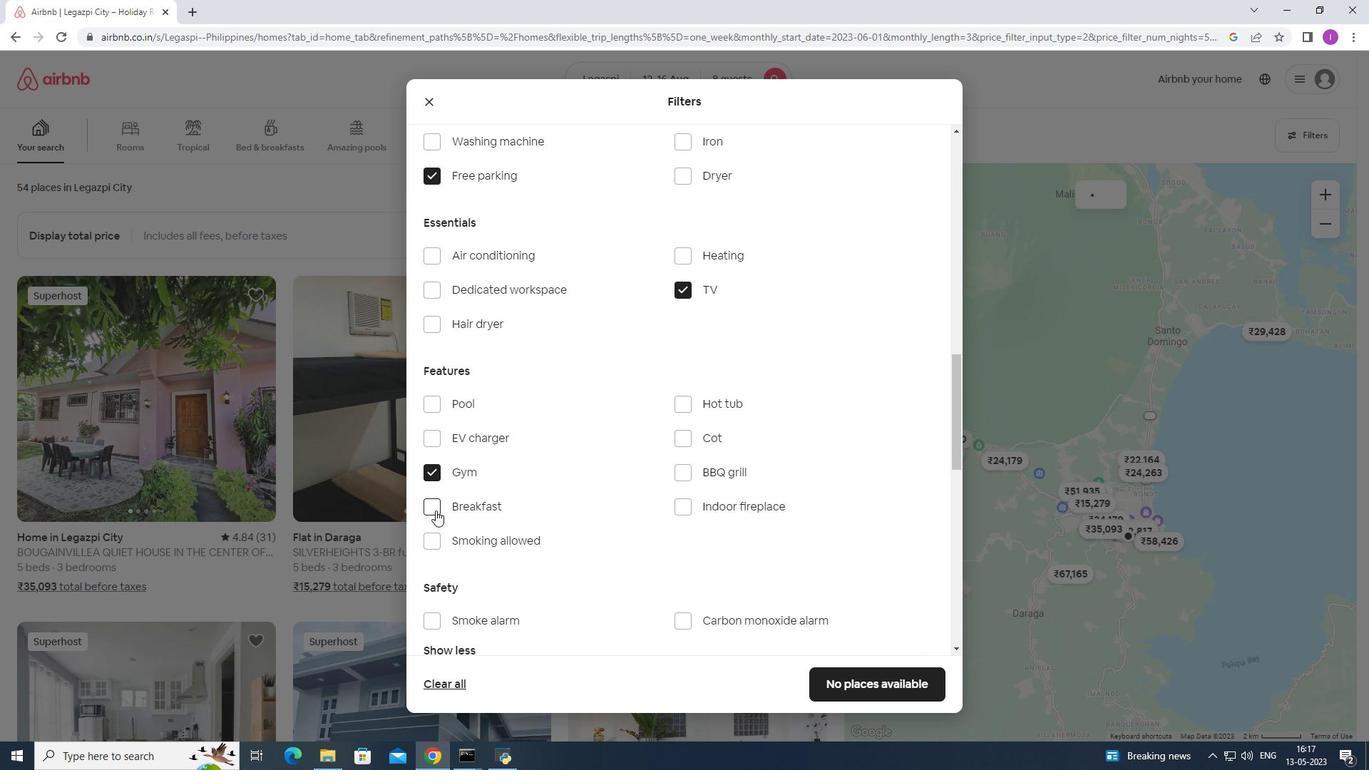 
Action: Mouse moved to (608, 573)
Screenshot: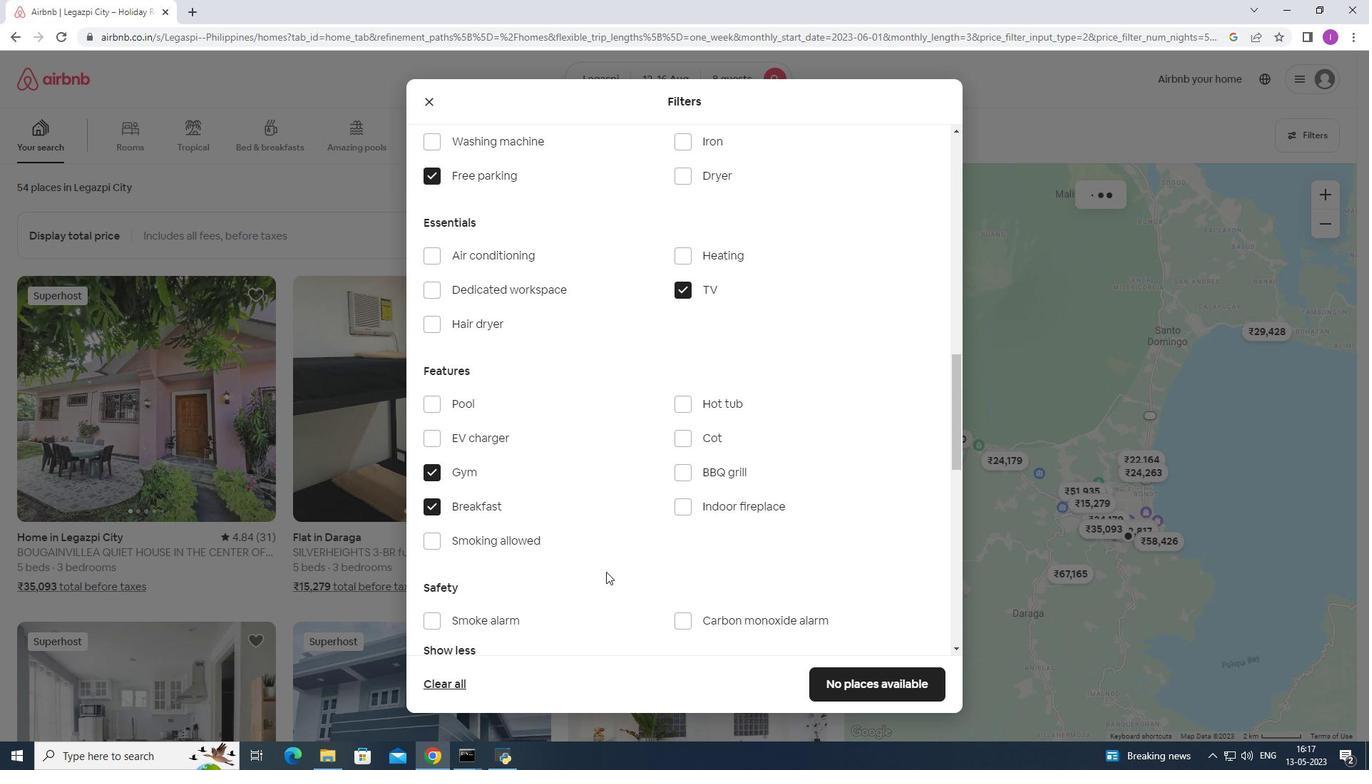 
Action: Mouse scrolled (608, 572) with delta (0, 0)
Screenshot: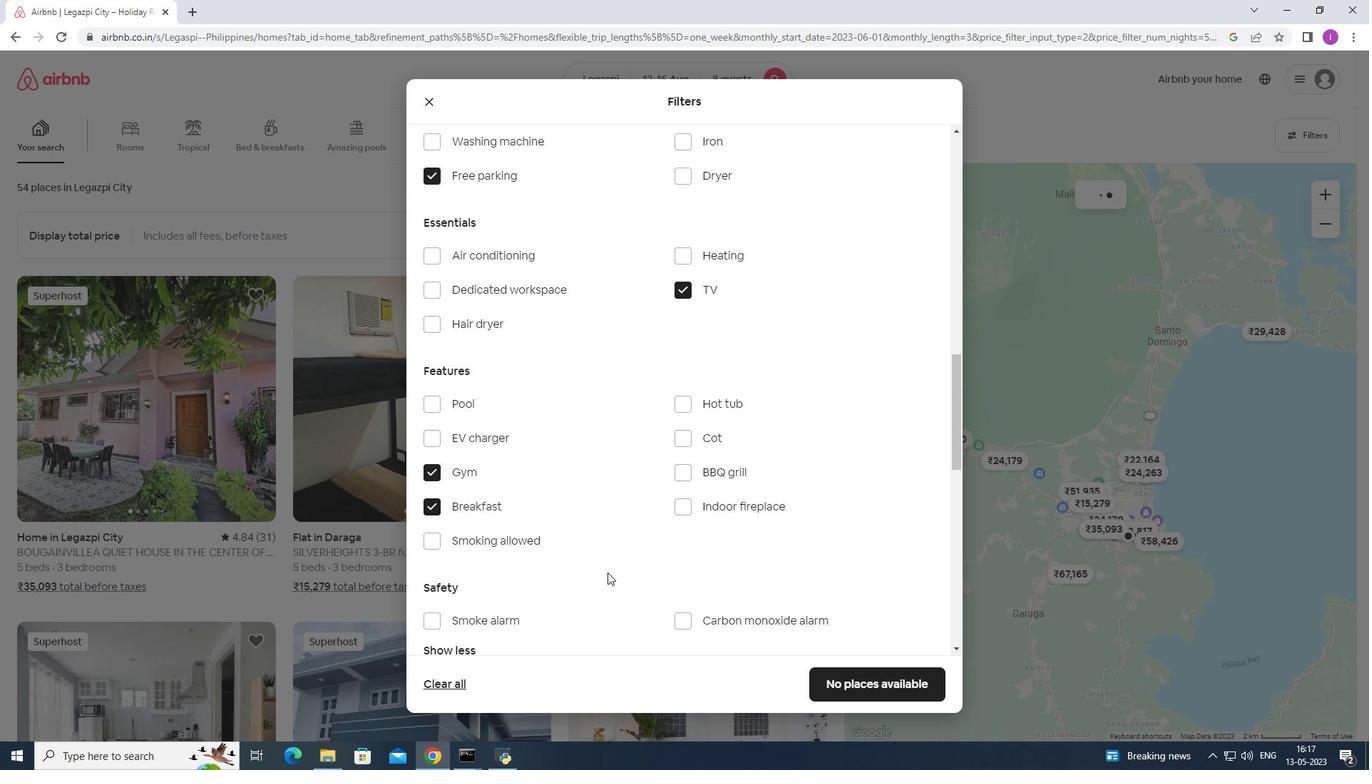 
Action: Mouse scrolled (608, 572) with delta (0, 0)
Screenshot: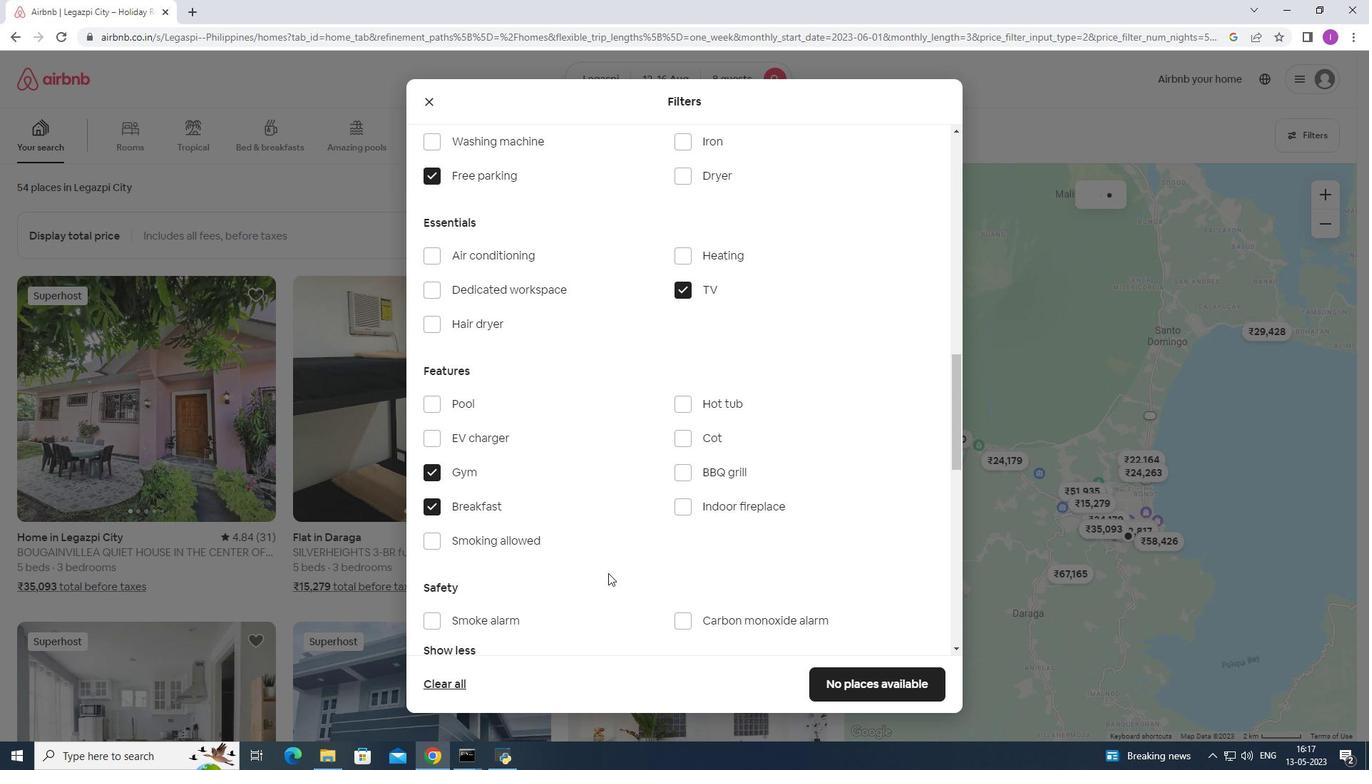 
Action: Mouse moved to (608, 573)
Screenshot: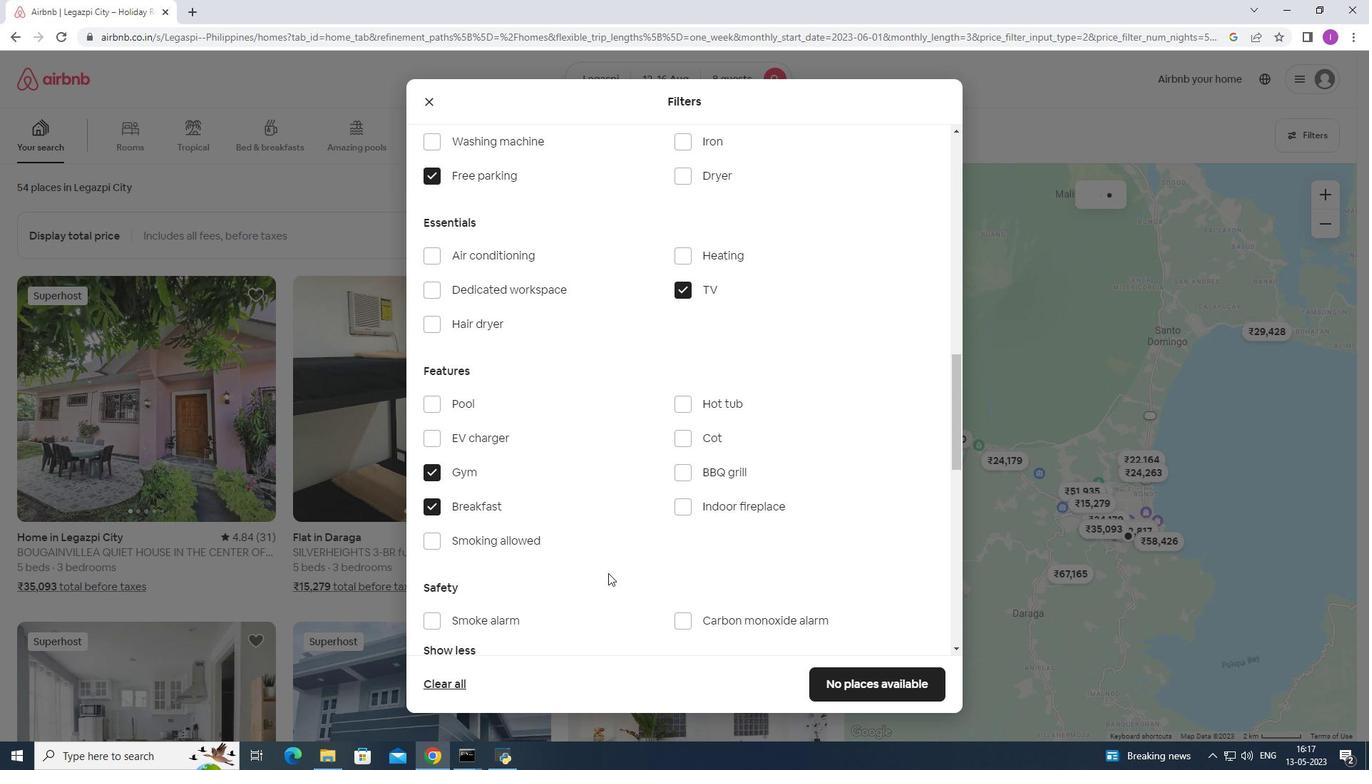 
Action: Mouse scrolled (608, 572) with delta (0, 0)
Screenshot: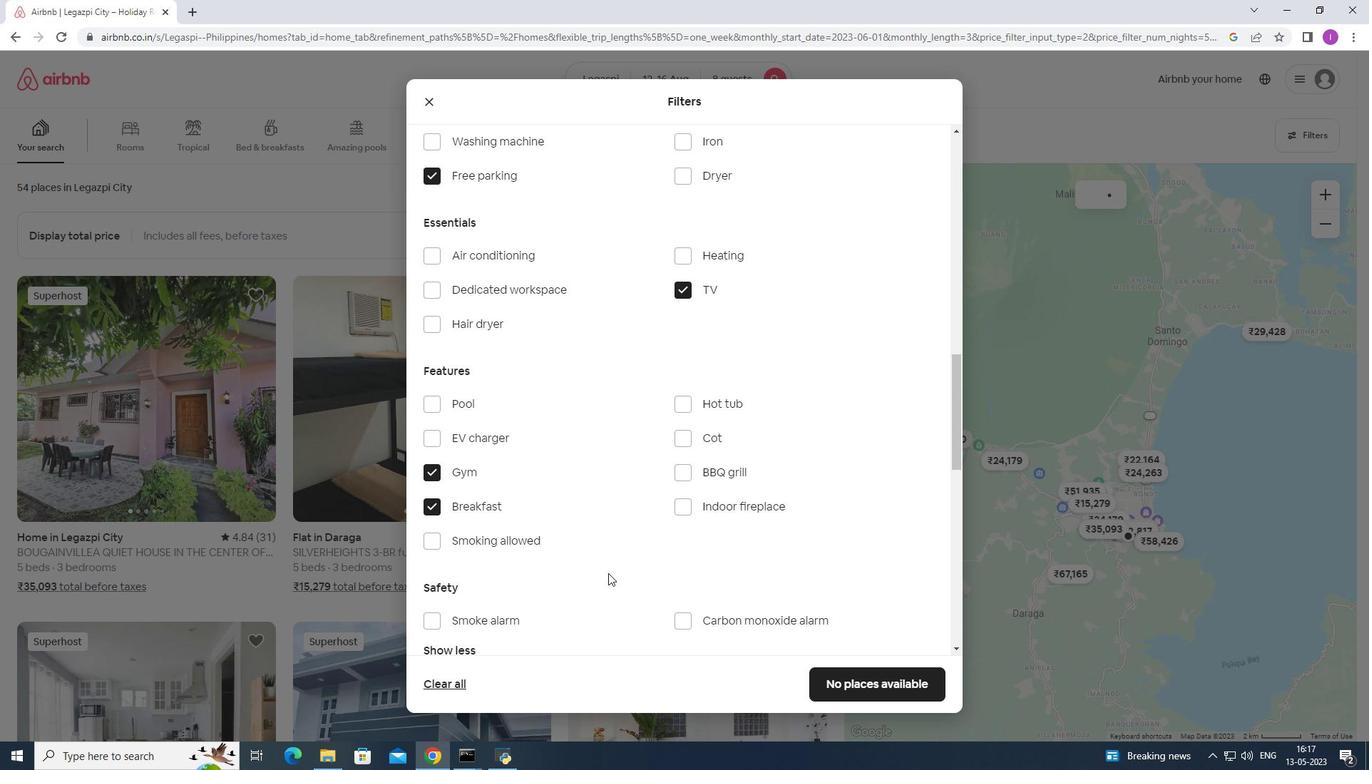 
Action: Mouse moved to (635, 557)
Screenshot: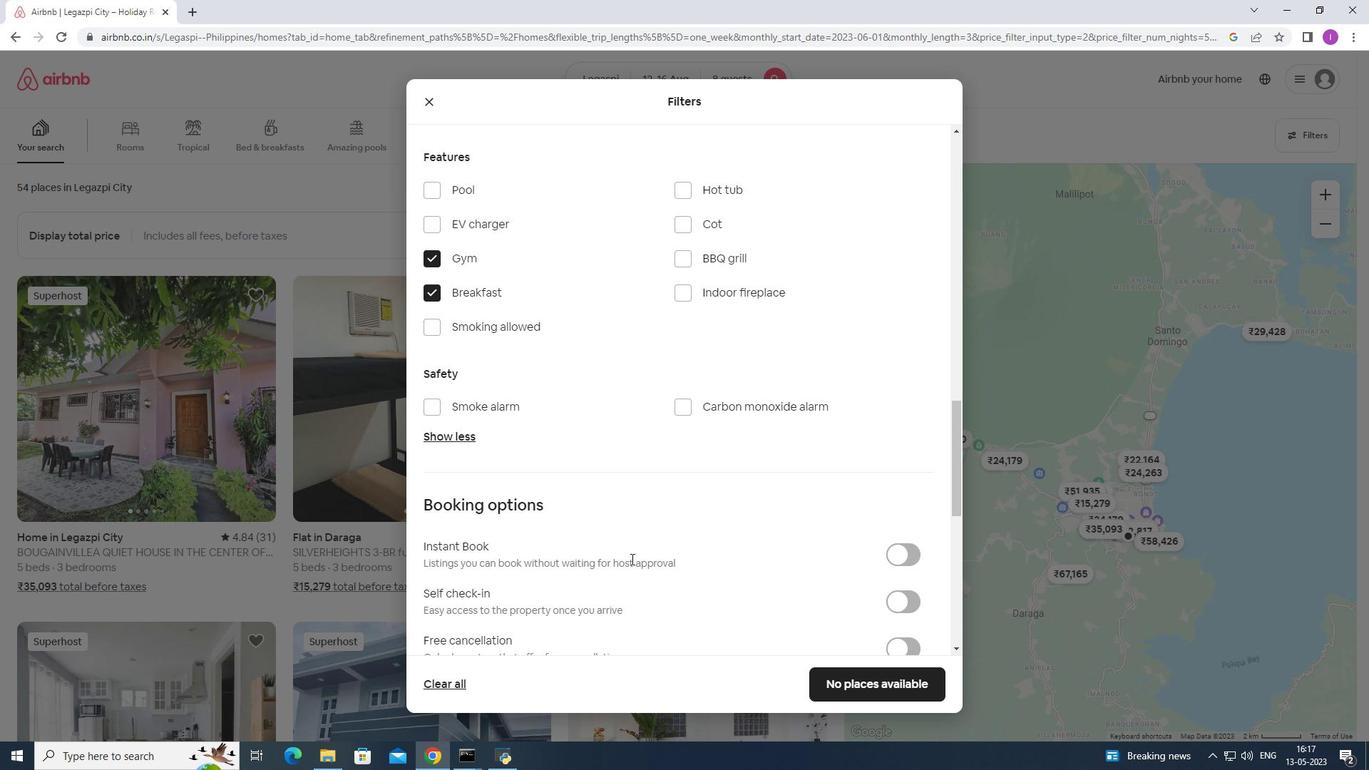 
Action: Mouse scrolled (635, 557) with delta (0, 0)
Screenshot: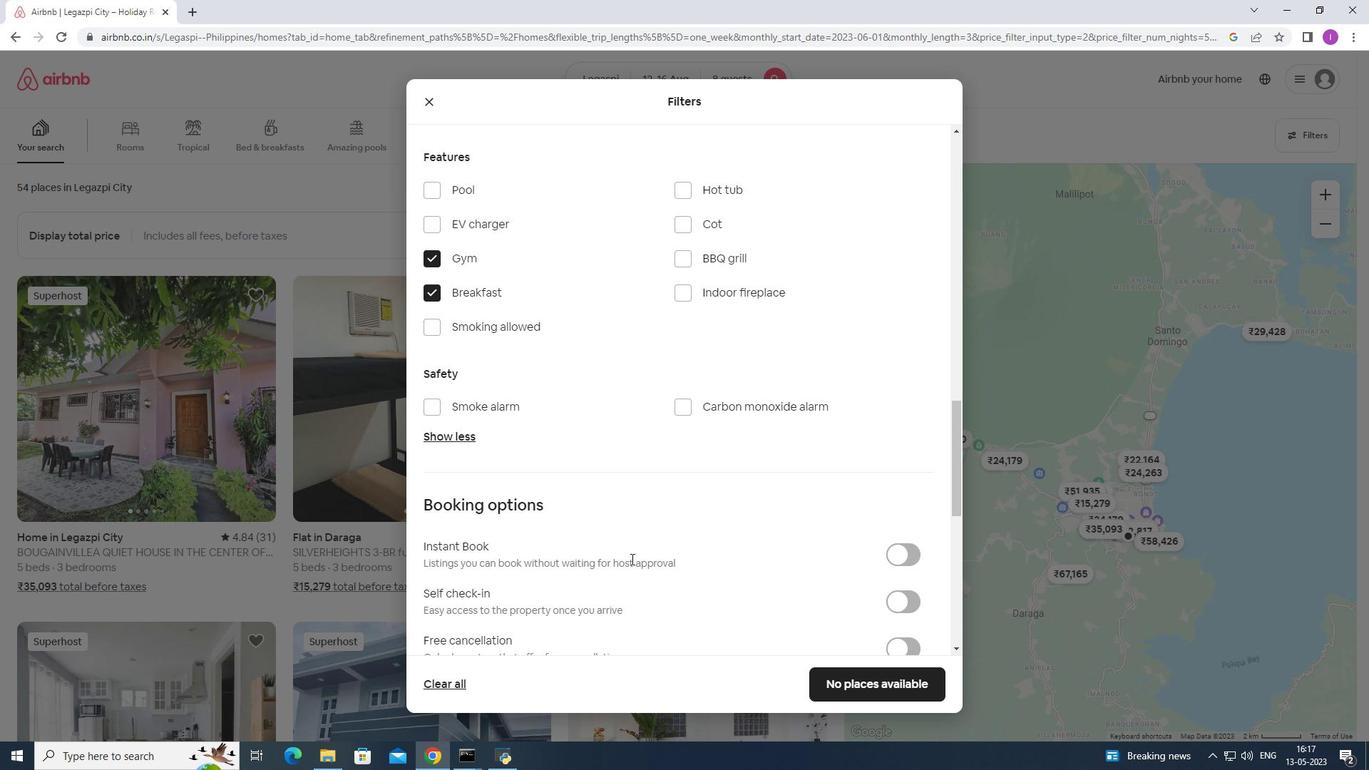 
Action: Mouse scrolled (635, 557) with delta (0, 0)
Screenshot: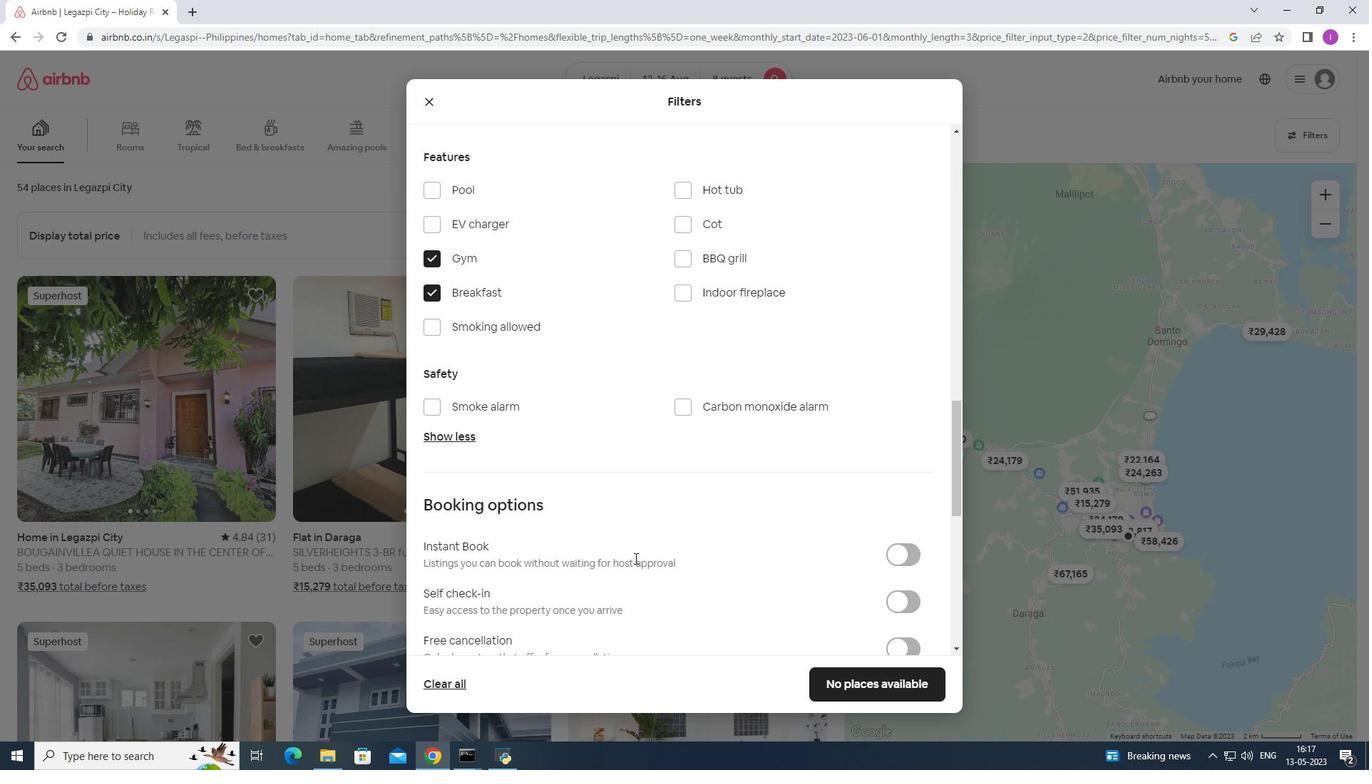 
Action: Mouse moved to (908, 466)
Screenshot: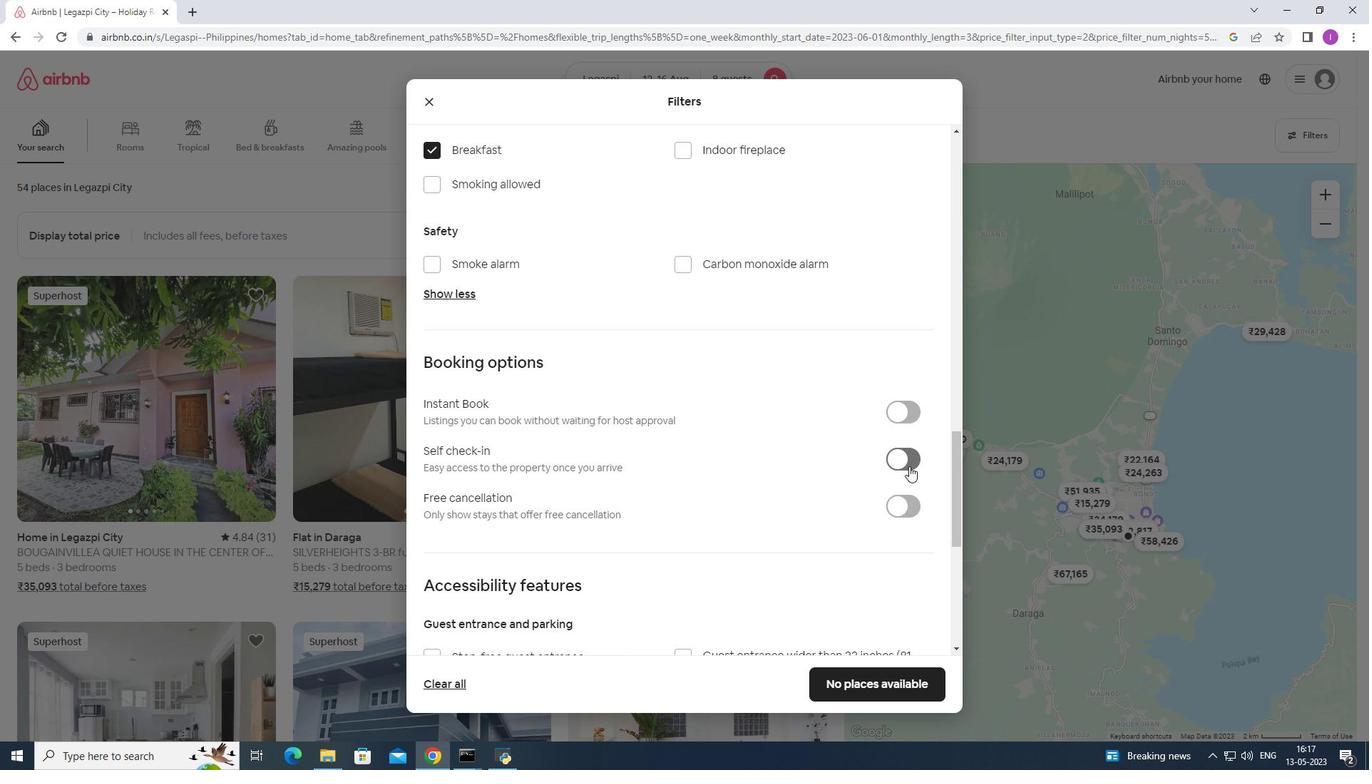 
Action: Mouse pressed left at (908, 466)
Screenshot: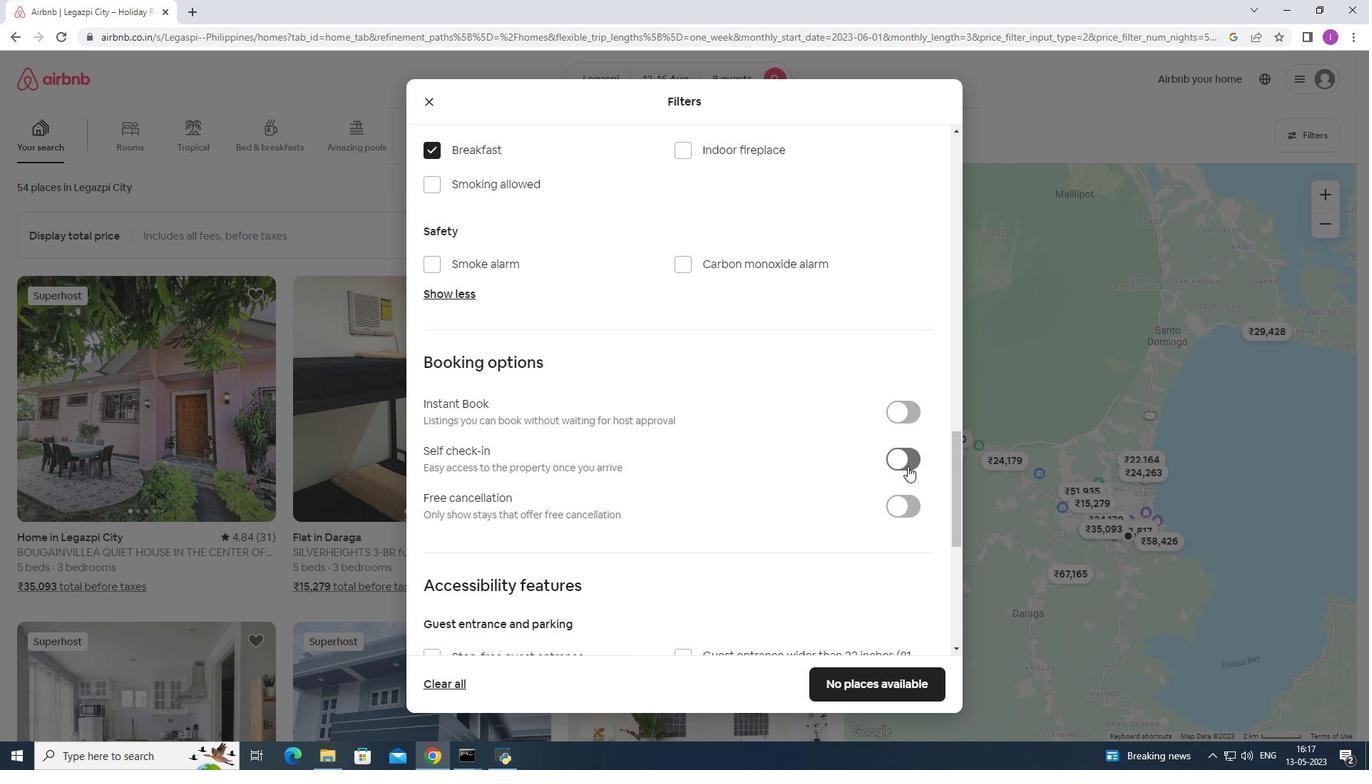 
Action: Mouse moved to (699, 509)
Screenshot: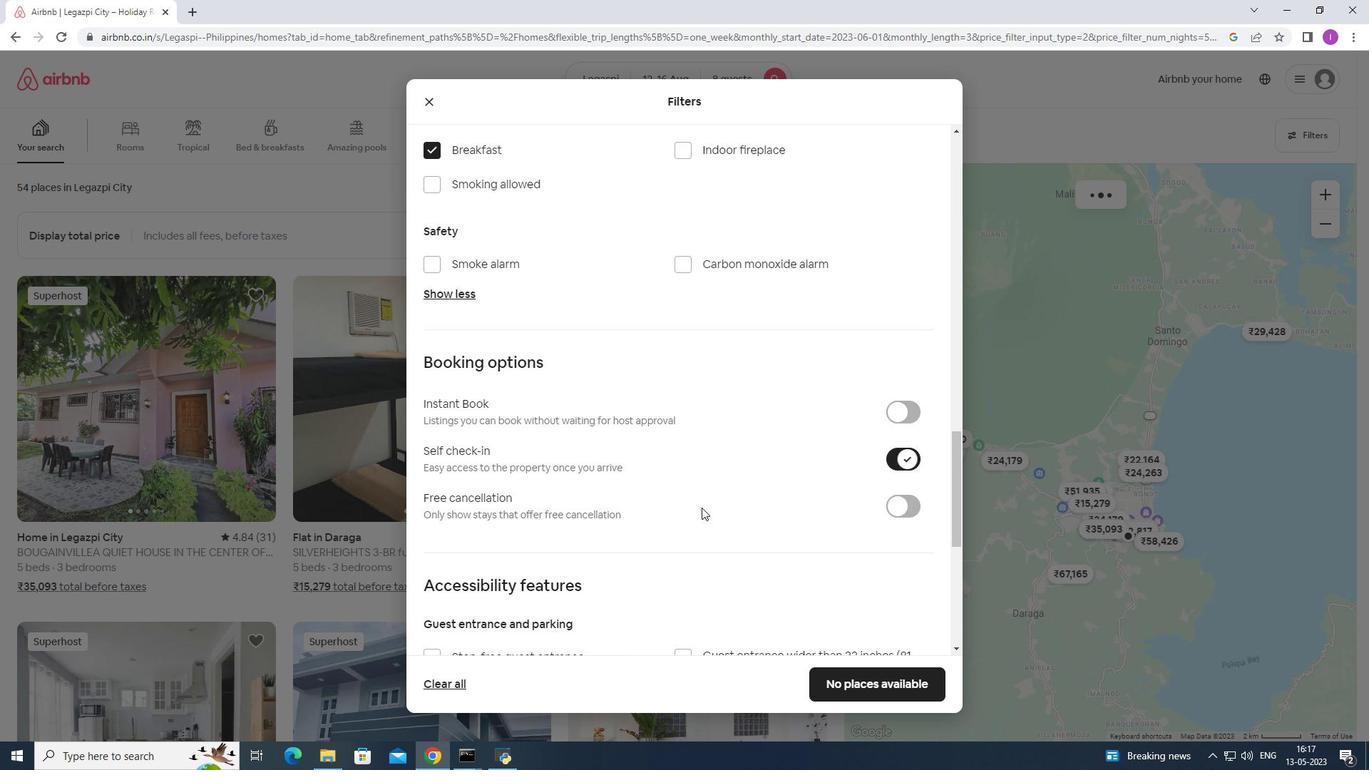 
Action: Mouse scrolled (699, 508) with delta (0, 0)
Screenshot: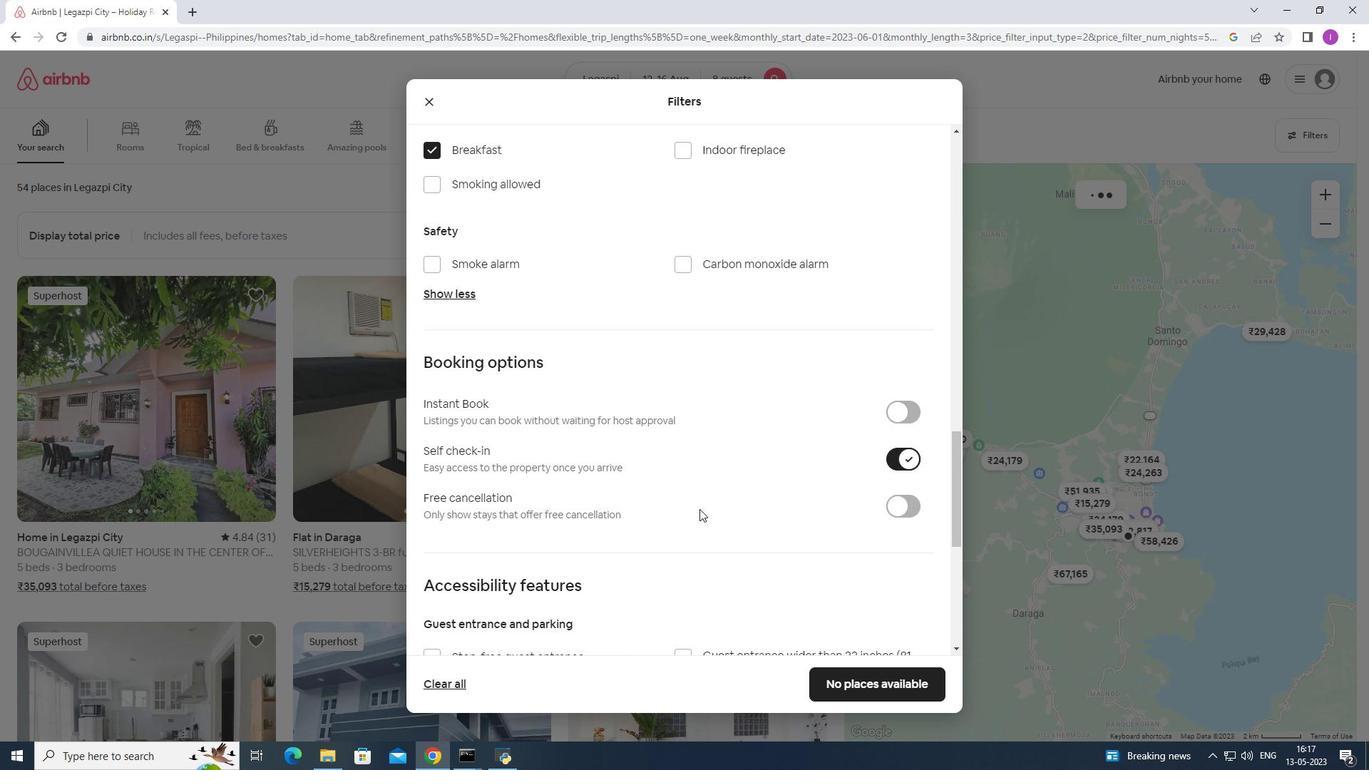 
Action: Mouse moved to (698, 511)
Screenshot: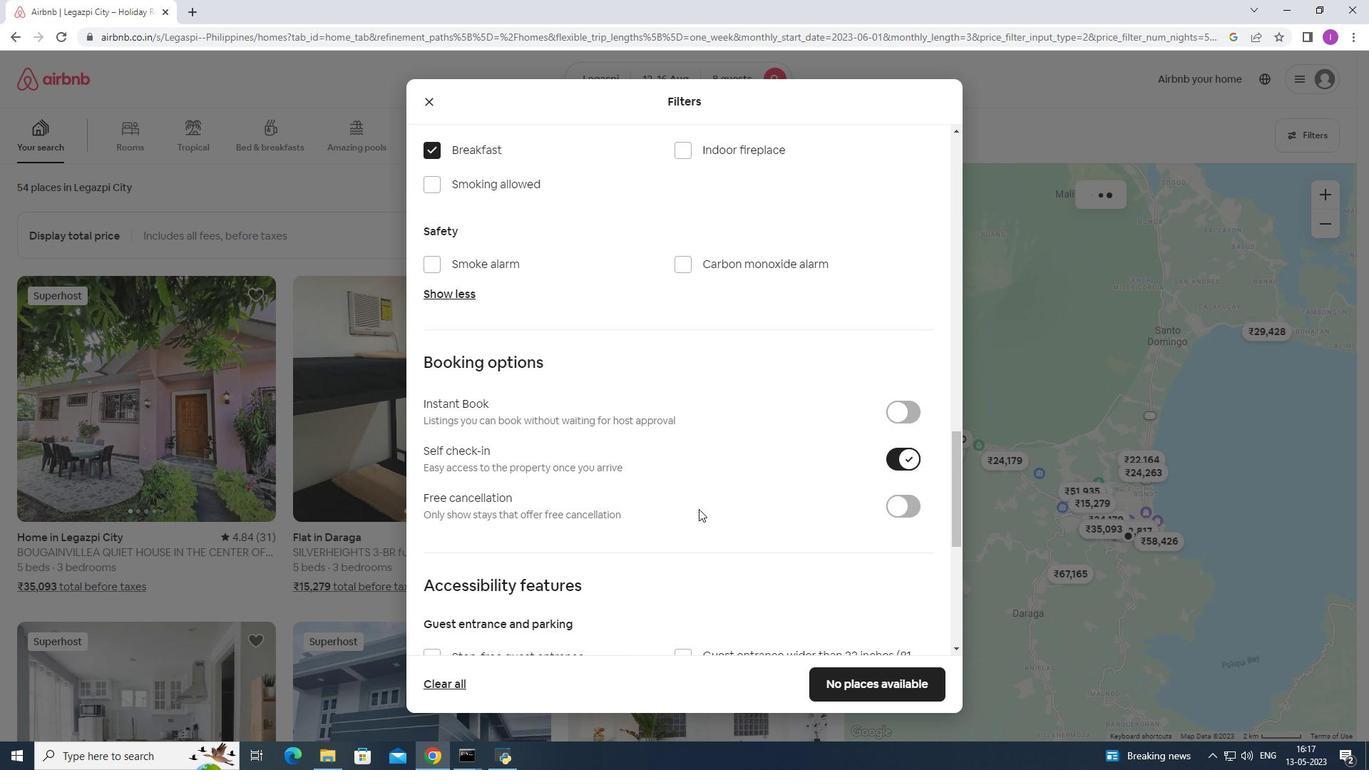 
Action: Mouse scrolled (699, 509) with delta (0, 0)
Screenshot: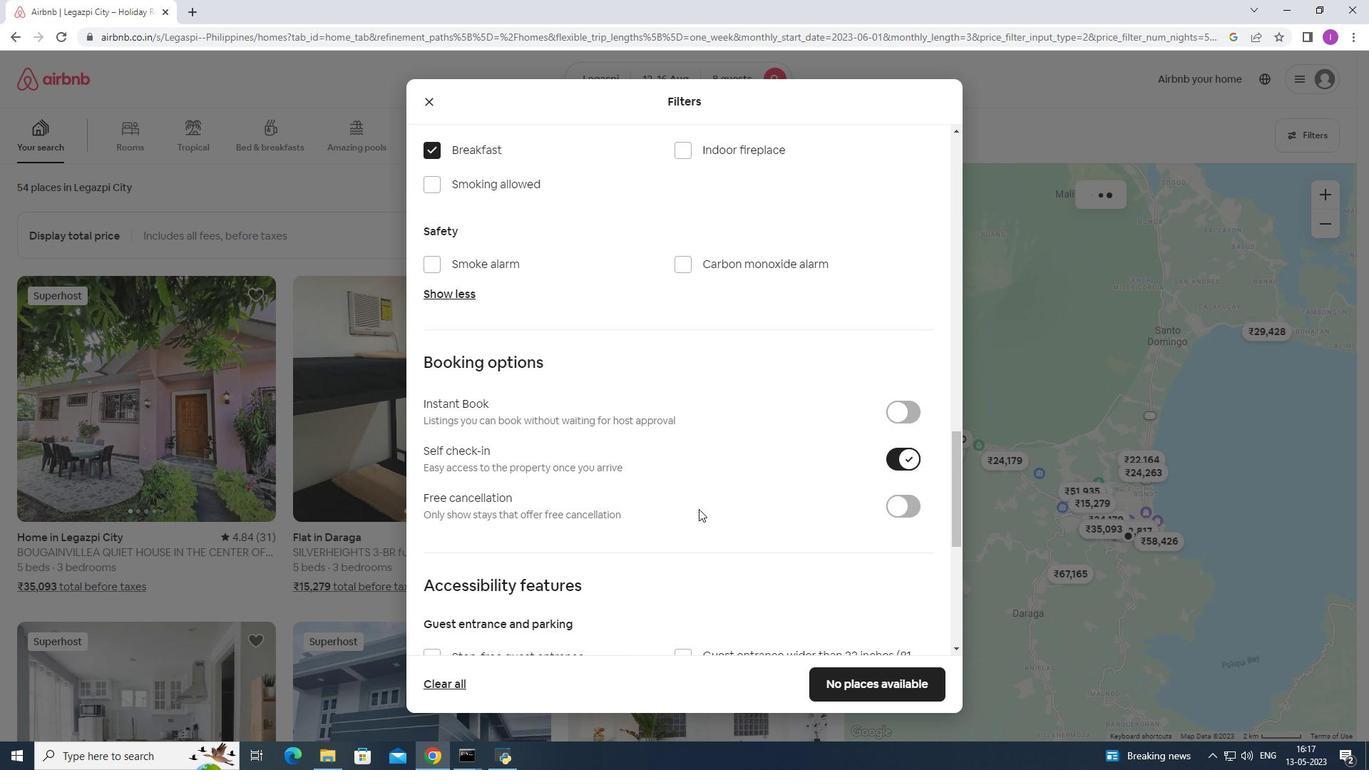 
Action: Mouse scrolled (699, 510) with delta (0, 0)
Screenshot: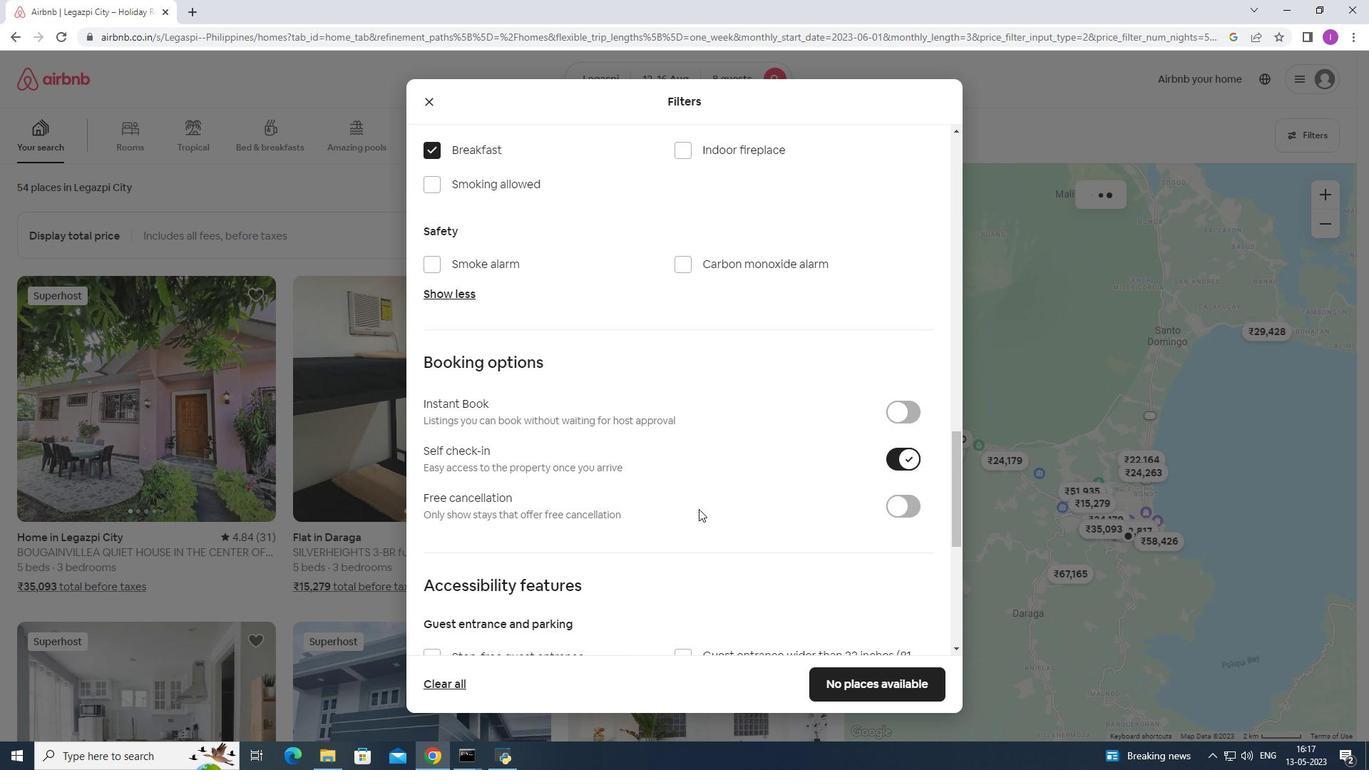 
Action: Mouse moved to (710, 504)
Screenshot: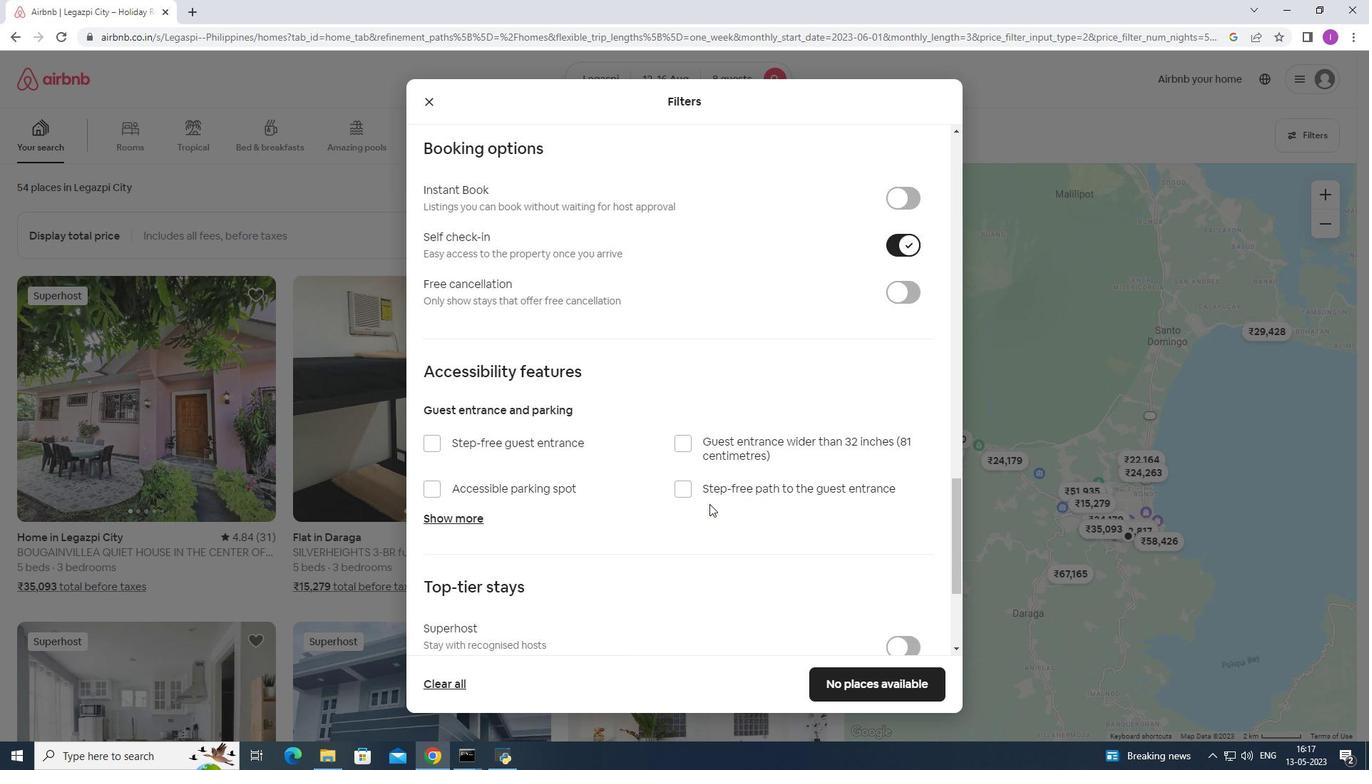 
Action: Mouse scrolled (710, 503) with delta (0, 0)
Screenshot: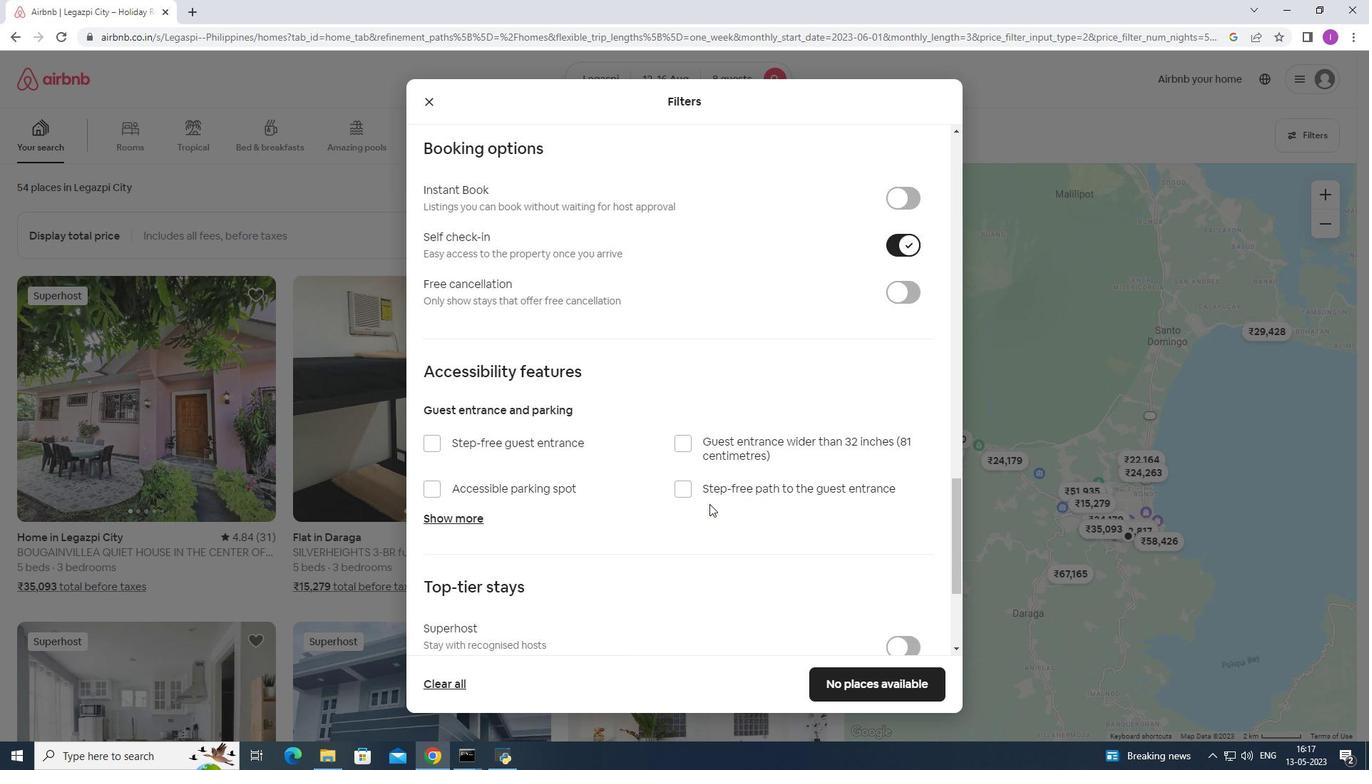 
Action: Mouse scrolled (710, 503) with delta (0, 0)
Screenshot: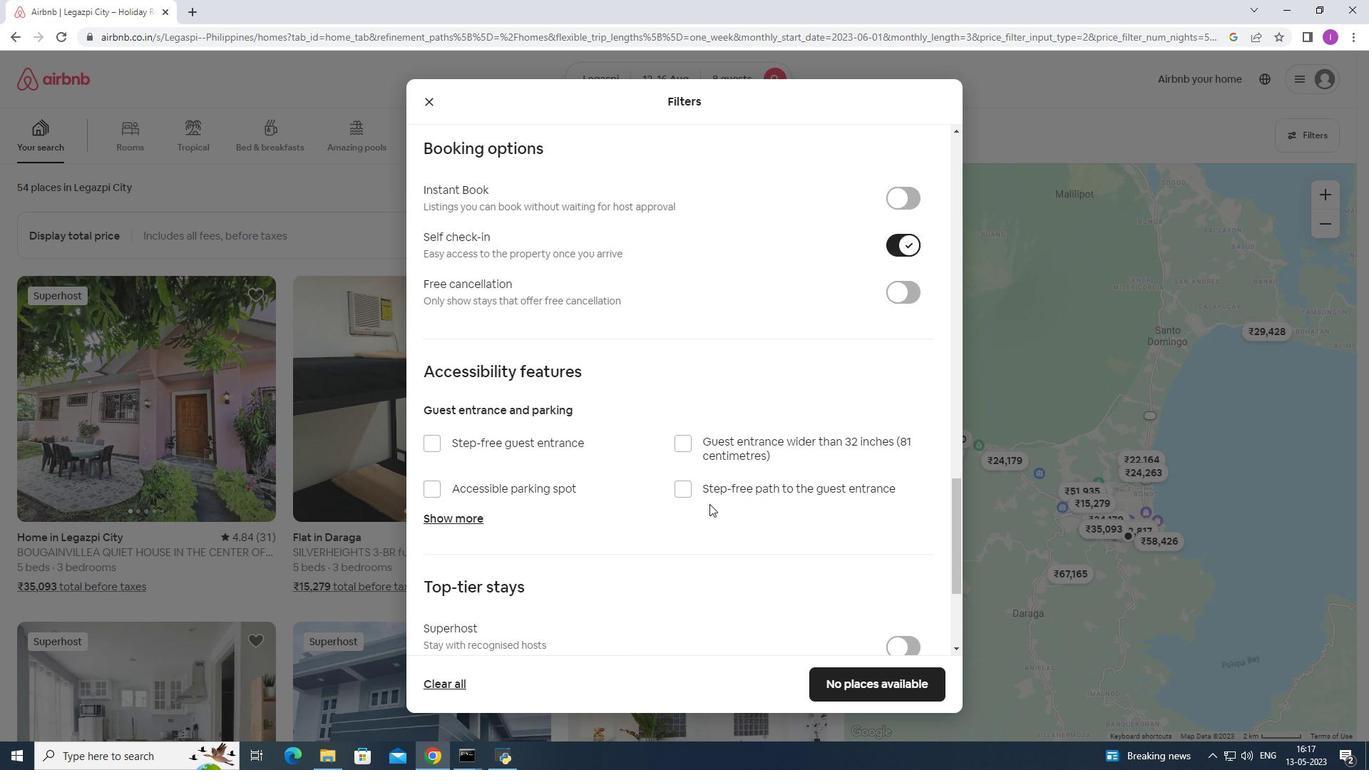 
Action: Mouse scrolled (710, 503) with delta (0, 0)
Screenshot: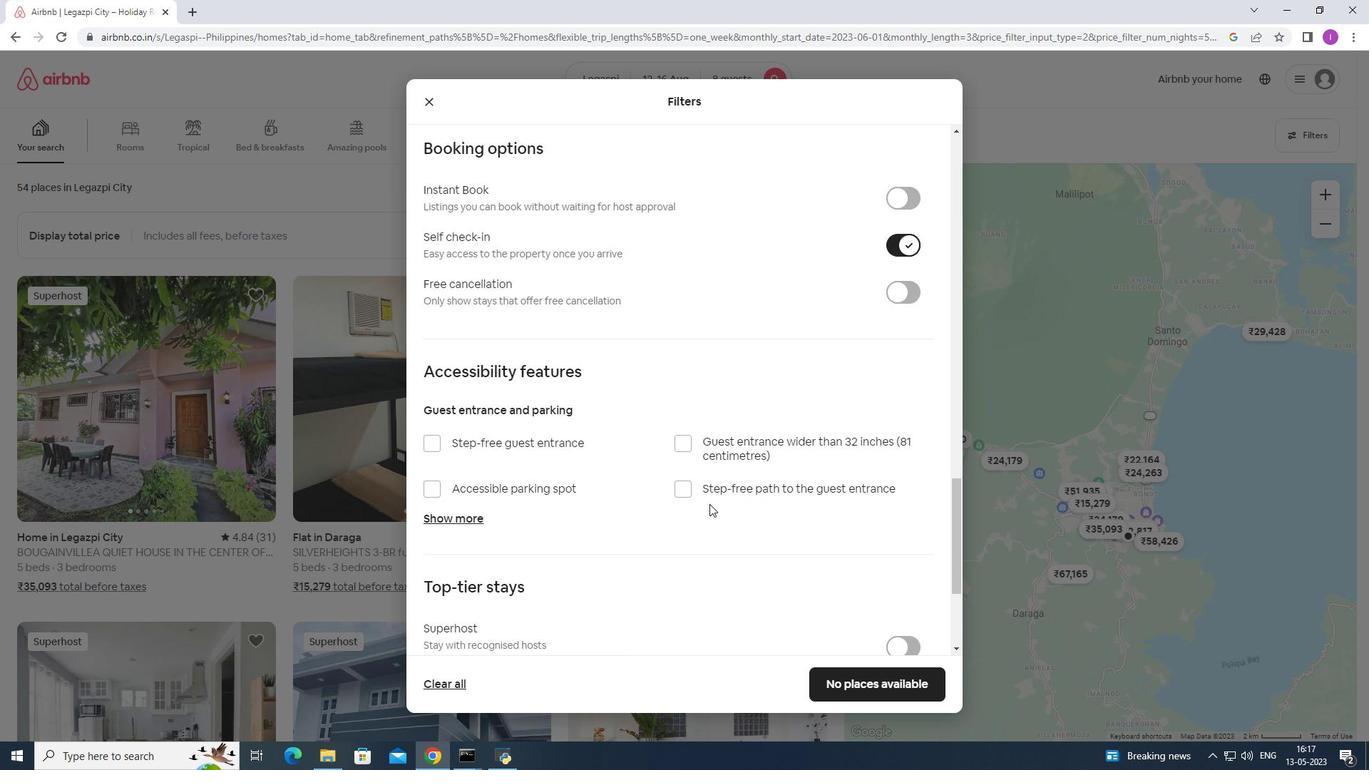 
Action: Mouse scrolled (710, 503) with delta (0, 0)
Screenshot: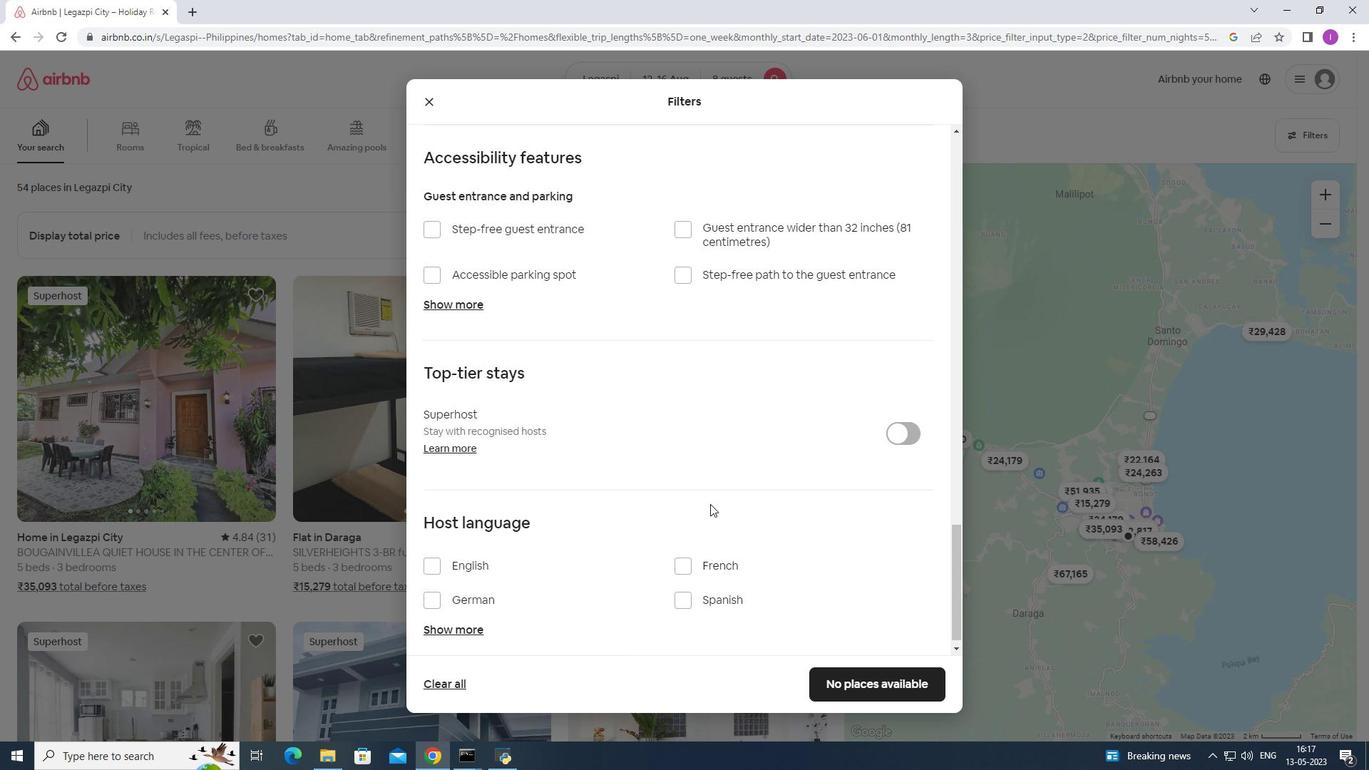 
Action: Mouse scrolled (710, 503) with delta (0, 0)
Screenshot: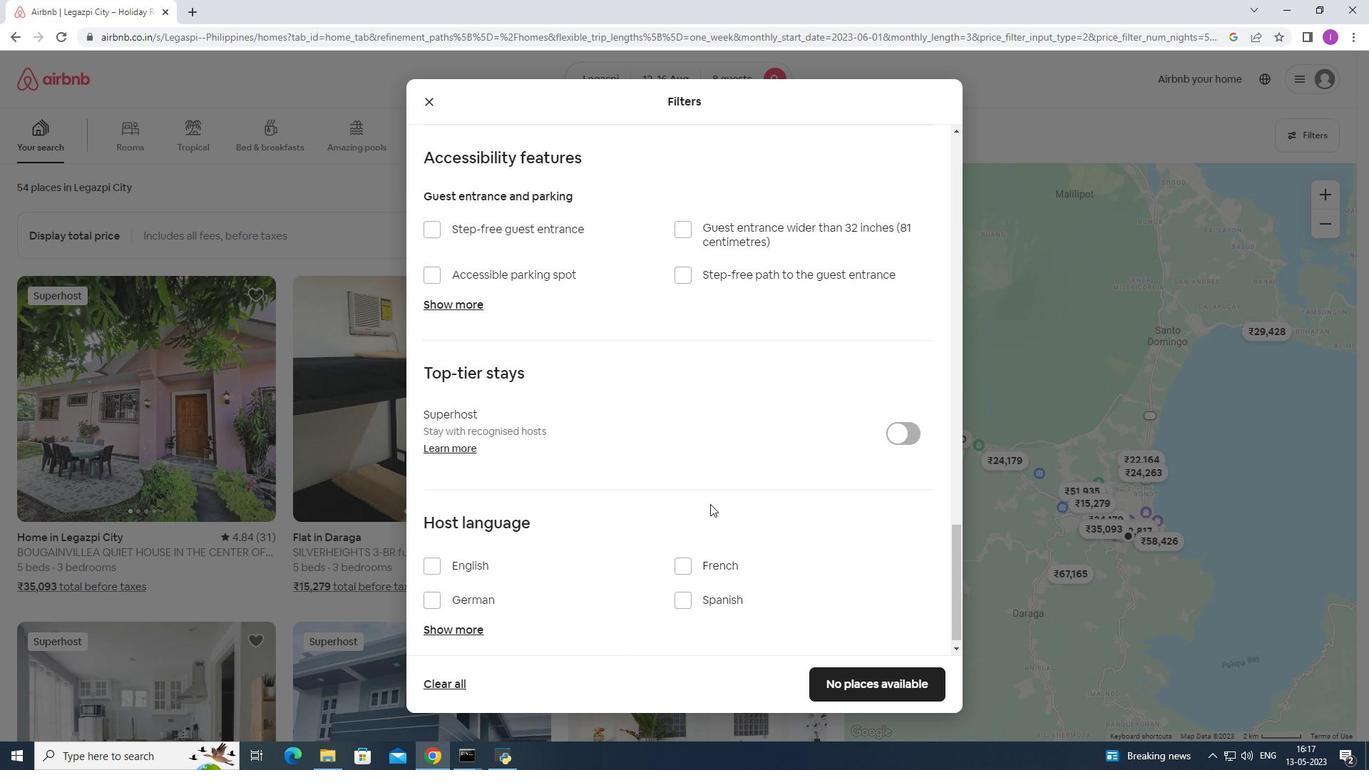 
Action: Mouse scrolled (710, 503) with delta (0, 0)
Screenshot: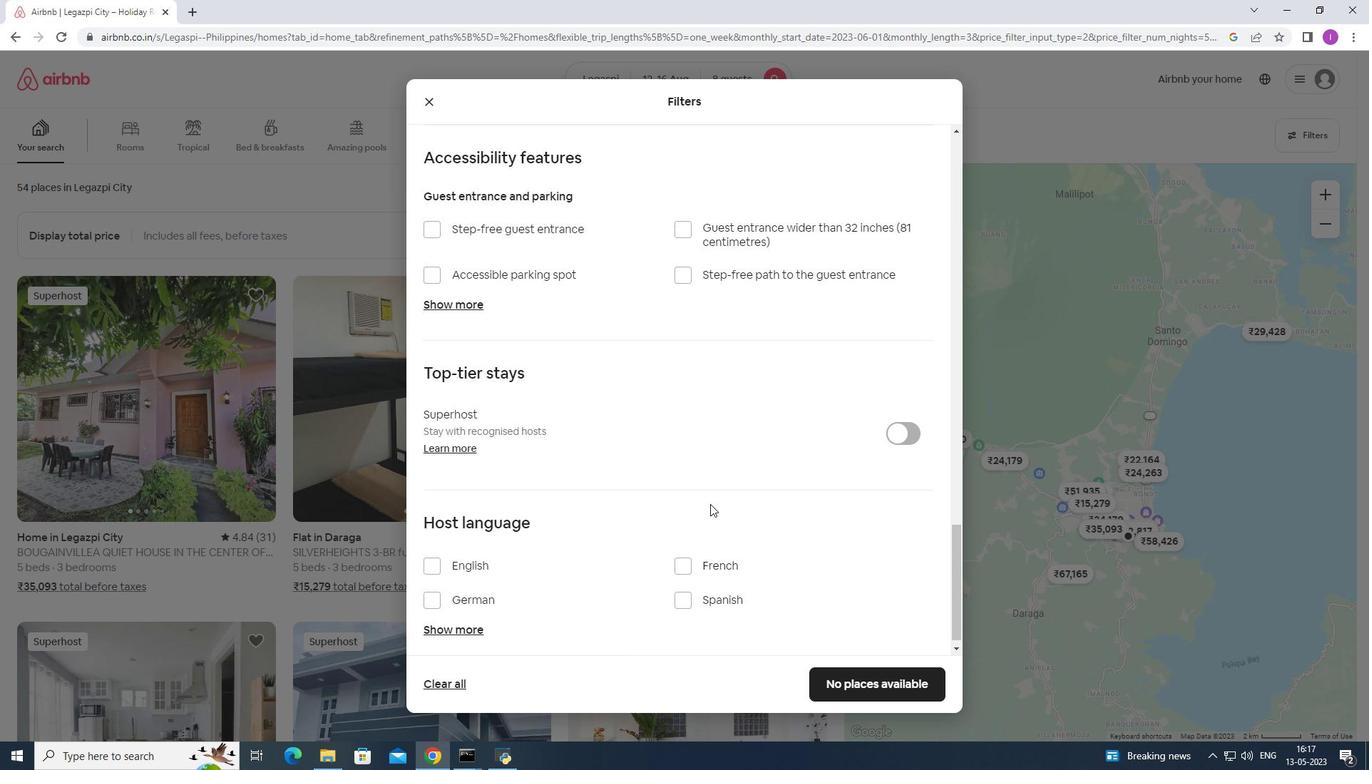 
Action: Mouse scrolled (710, 503) with delta (0, 0)
Screenshot: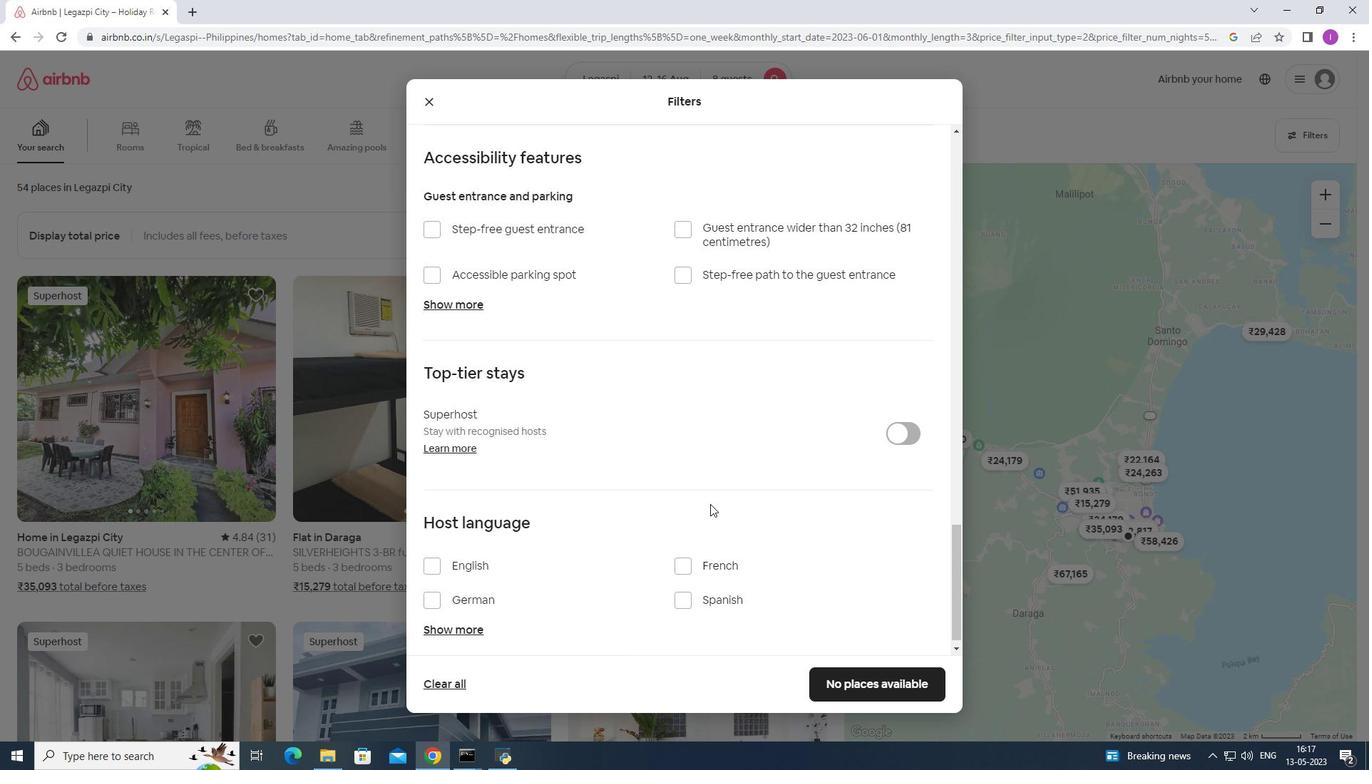 
Action: Mouse moved to (426, 555)
Screenshot: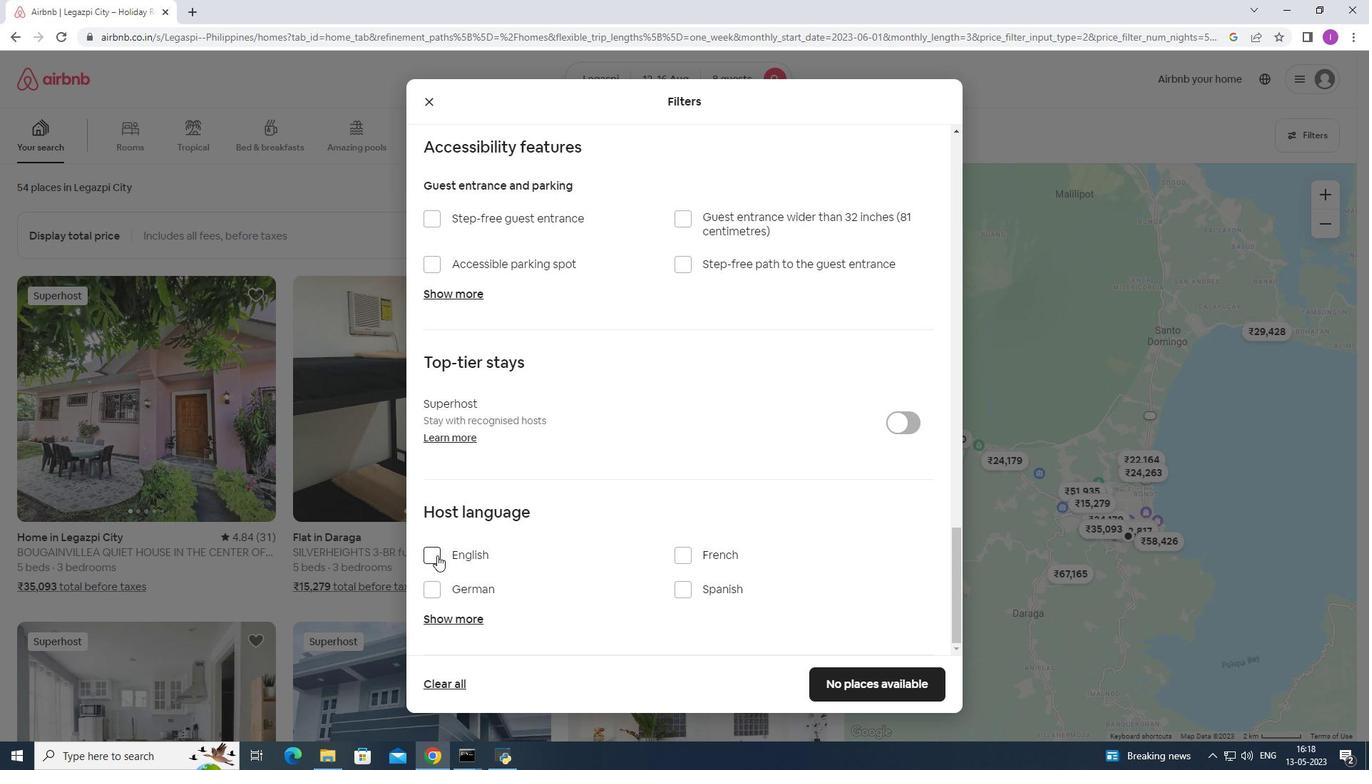 
Action: Mouse pressed left at (426, 555)
Screenshot: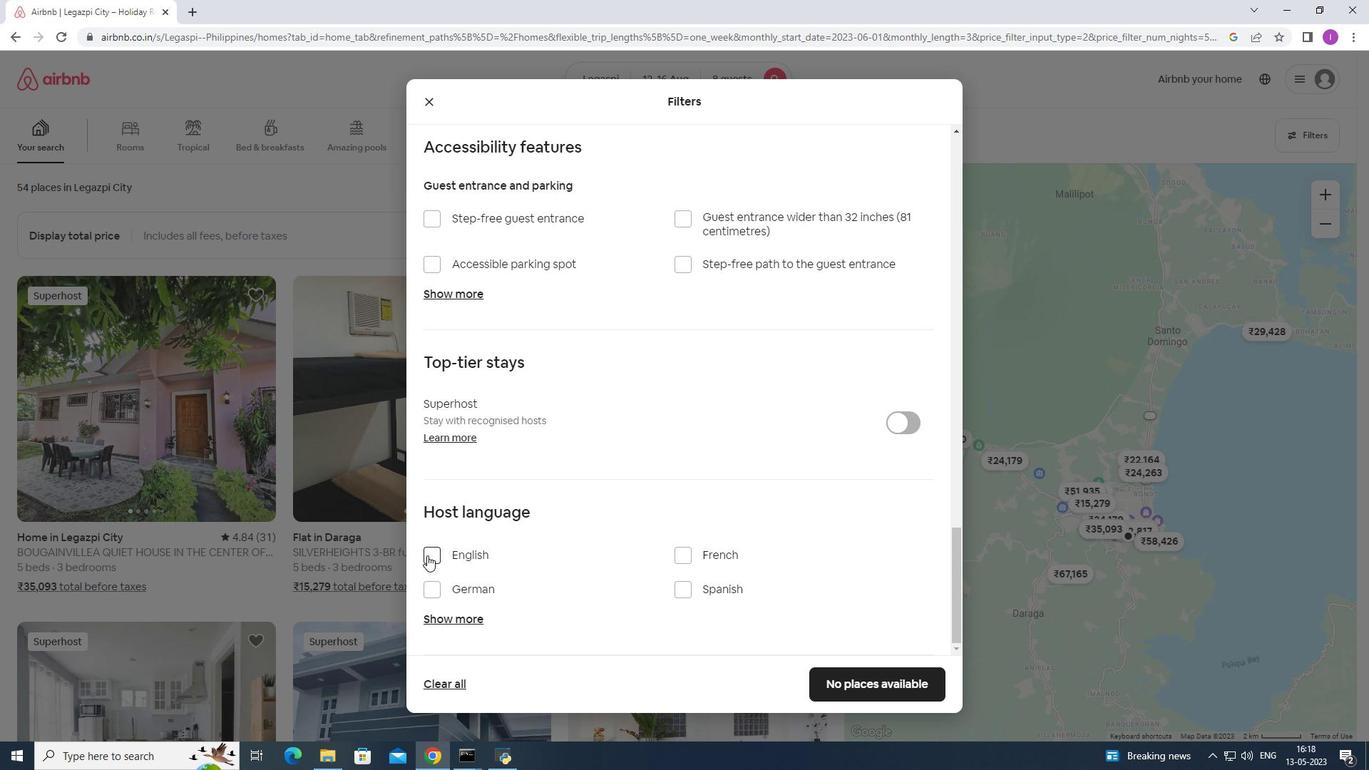 
Action: Mouse moved to (843, 694)
Screenshot: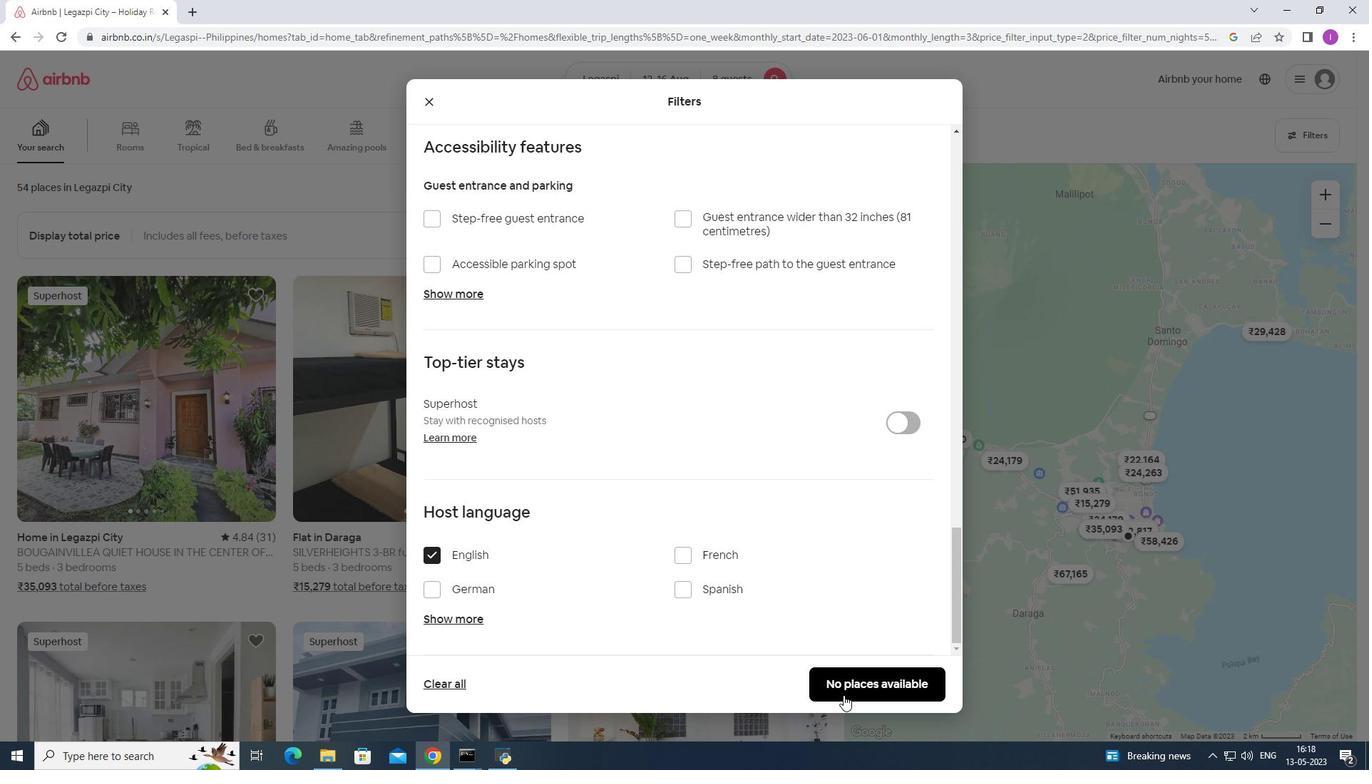 
Action: Mouse pressed left at (843, 694)
Screenshot: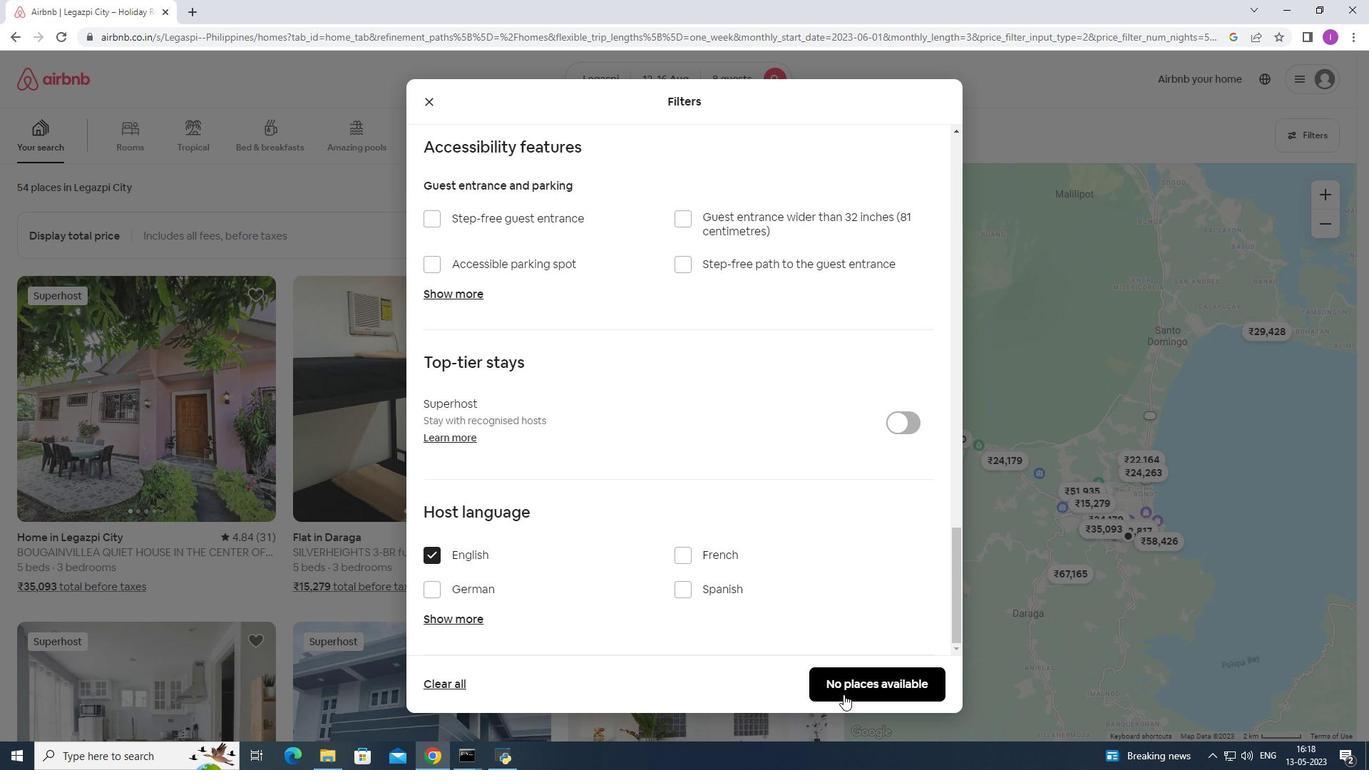 
Action: Mouse moved to (771, 681)
Screenshot: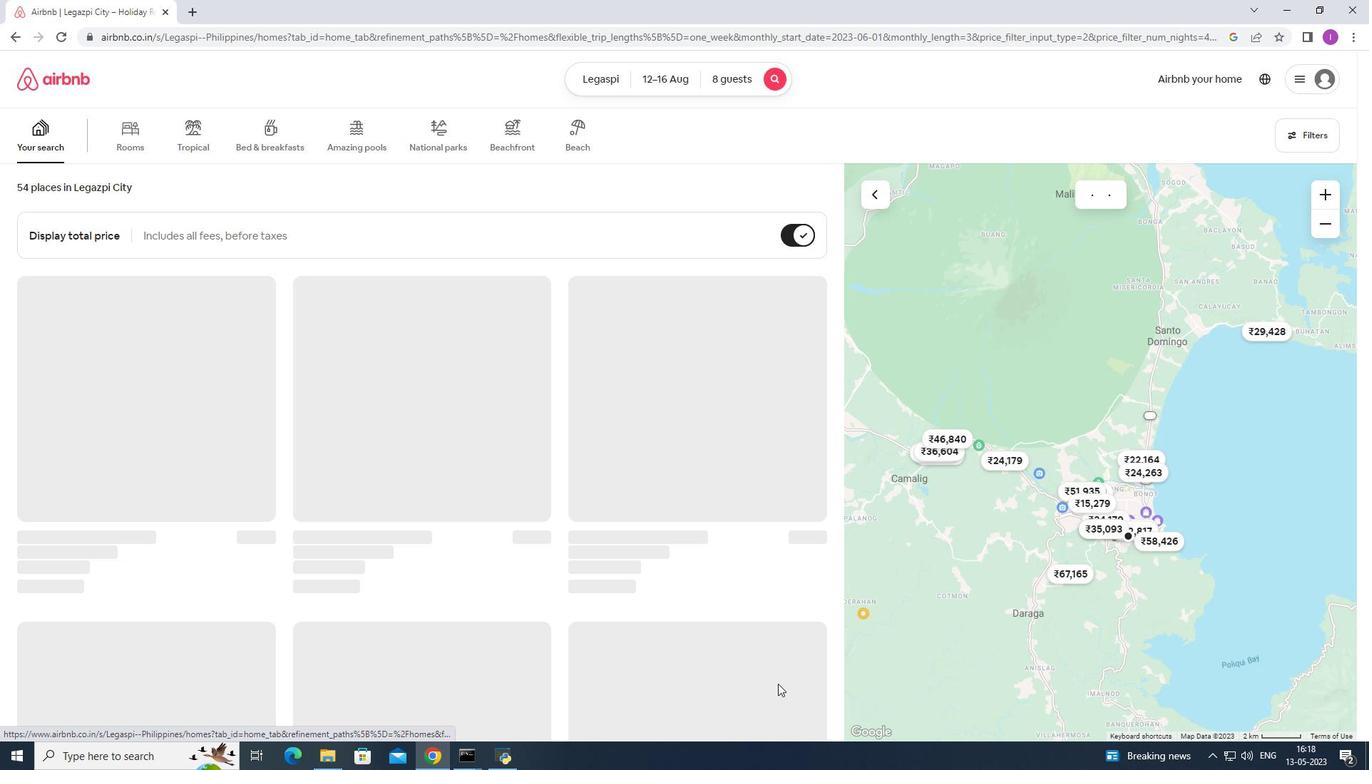 
